 Task: Search one way flight ticket for 1 adult, 5 children, 2 infants in seat and 1 infant on lap in first from Hyannis: Cape Cod Gateway Airport (boardman/polando Field) to Rockford: Chicago Rockford International Airport(was Northwest Chicagoland Regional Airport At Rockford) on 5-1-2023. Choice of flights is Sun country airlines. Number of bags: 1 checked bag. Price is upto 77000. Outbound departure time preference is 9:45.
Action: Mouse moved to (310, 413)
Screenshot: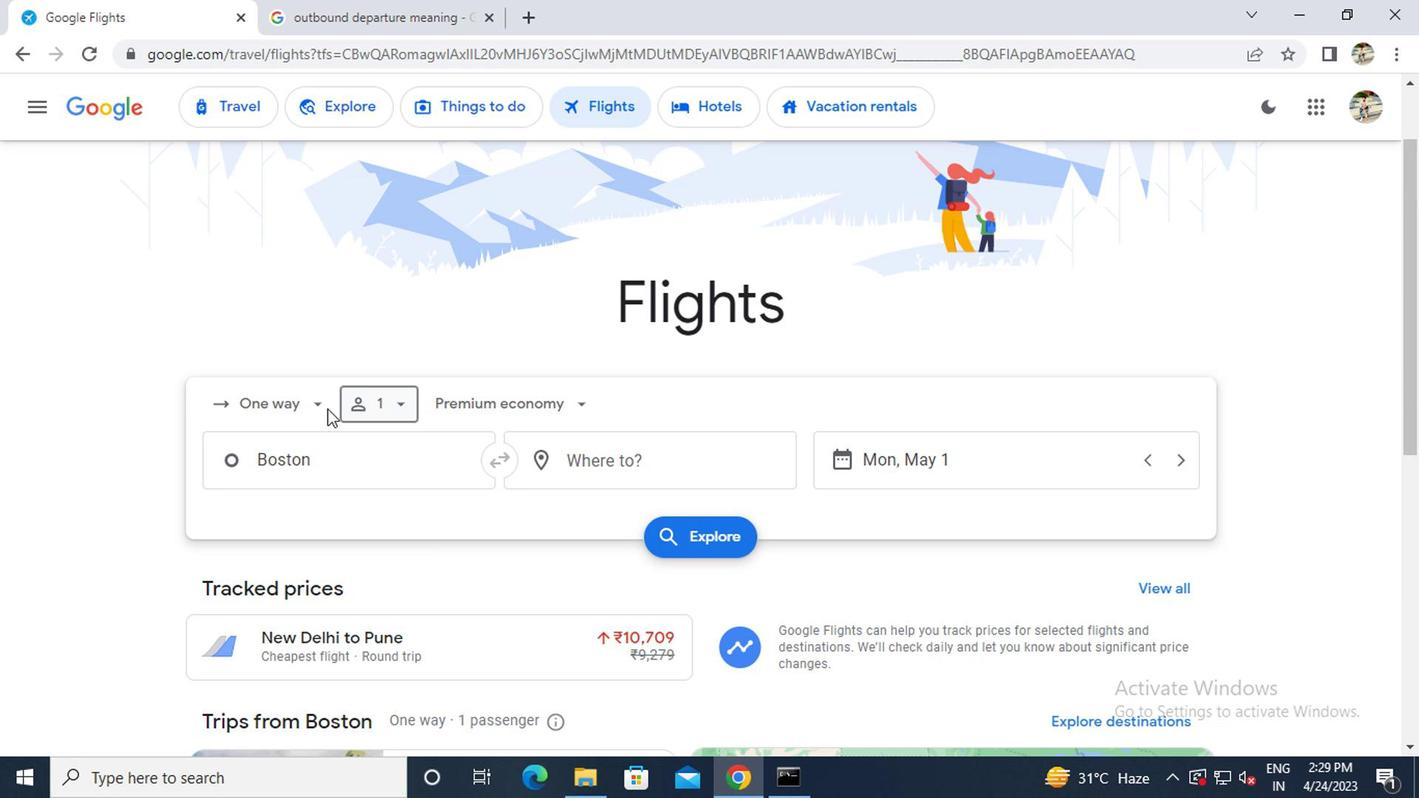 
Action: Mouse pressed left at (310, 413)
Screenshot: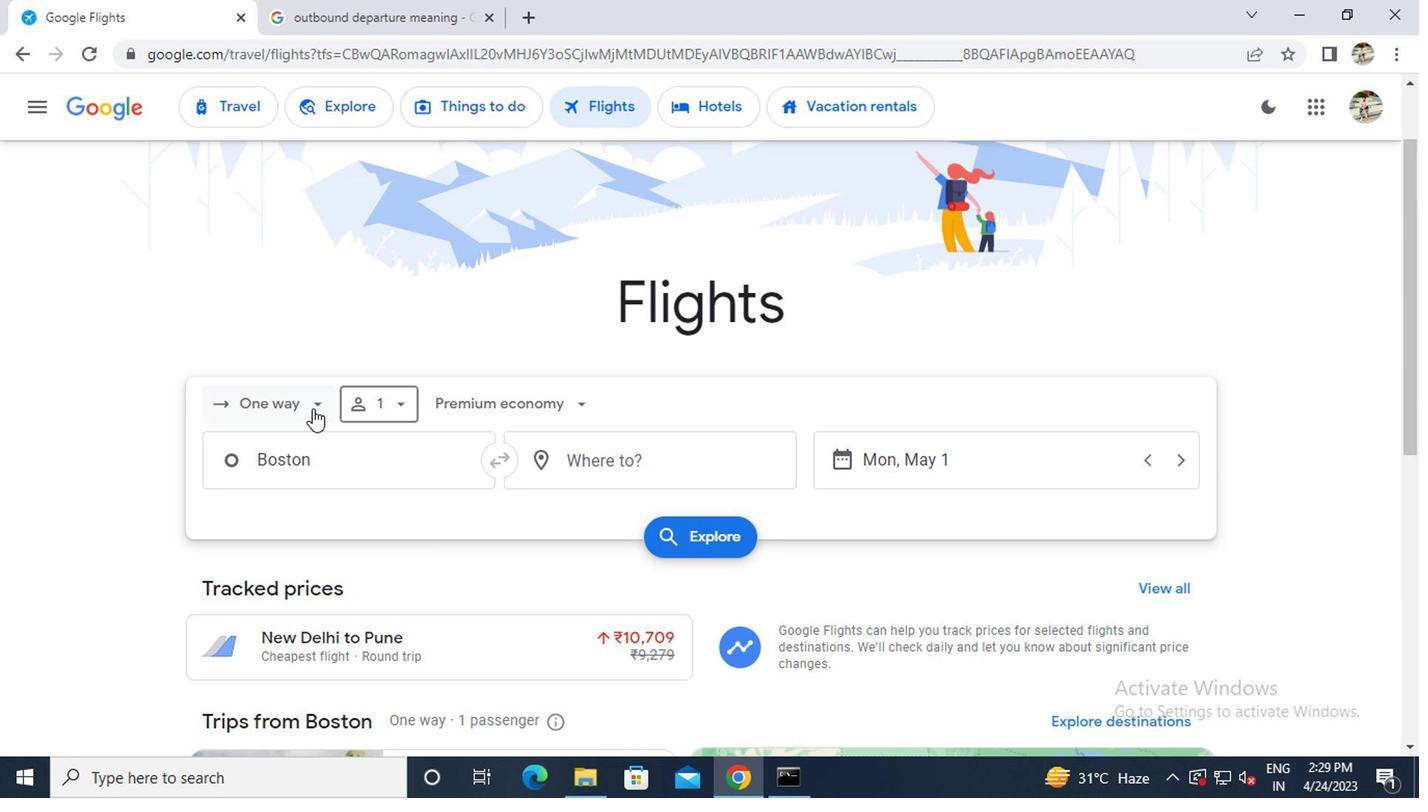 
Action: Mouse moved to (280, 505)
Screenshot: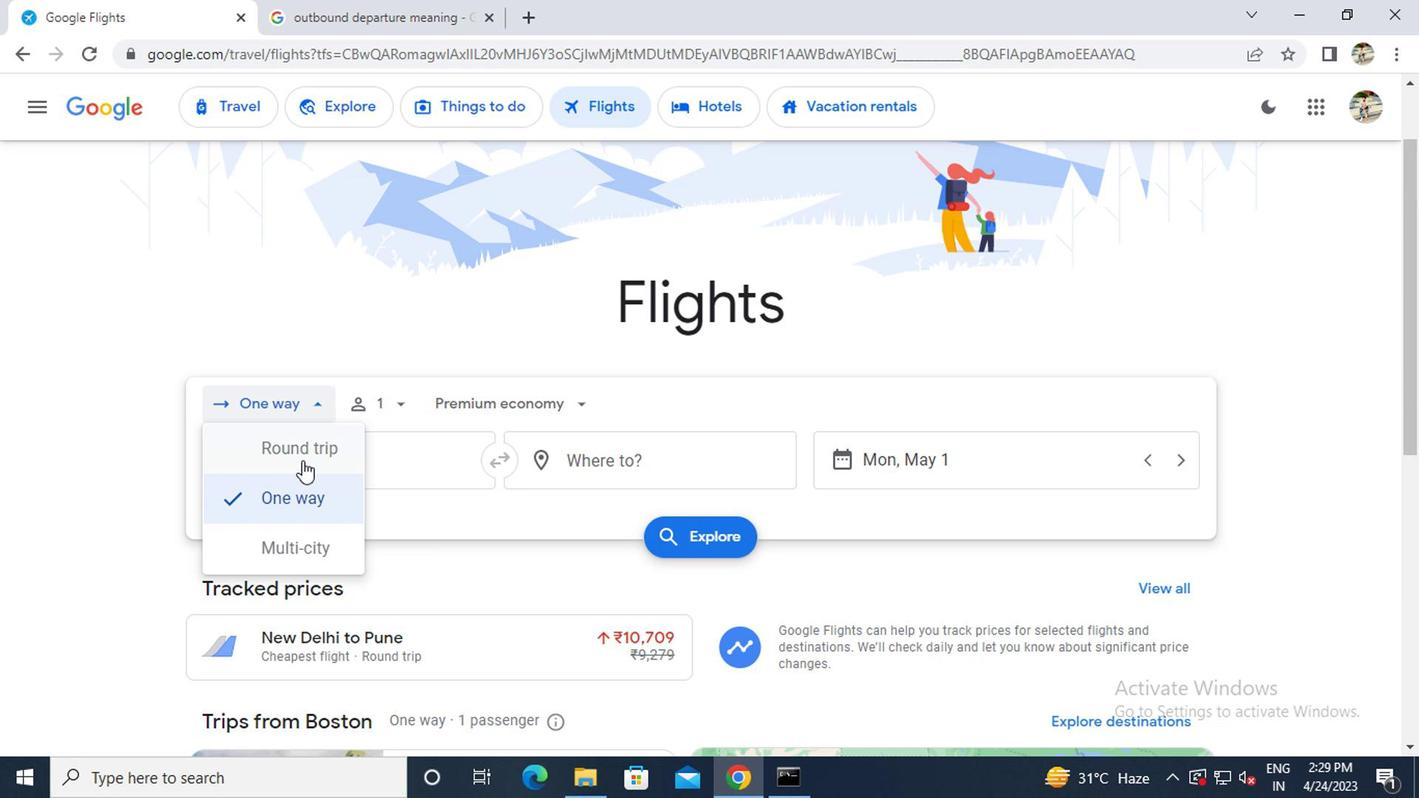 
Action: Mouse pressed left at (280, 505)
Screenshot: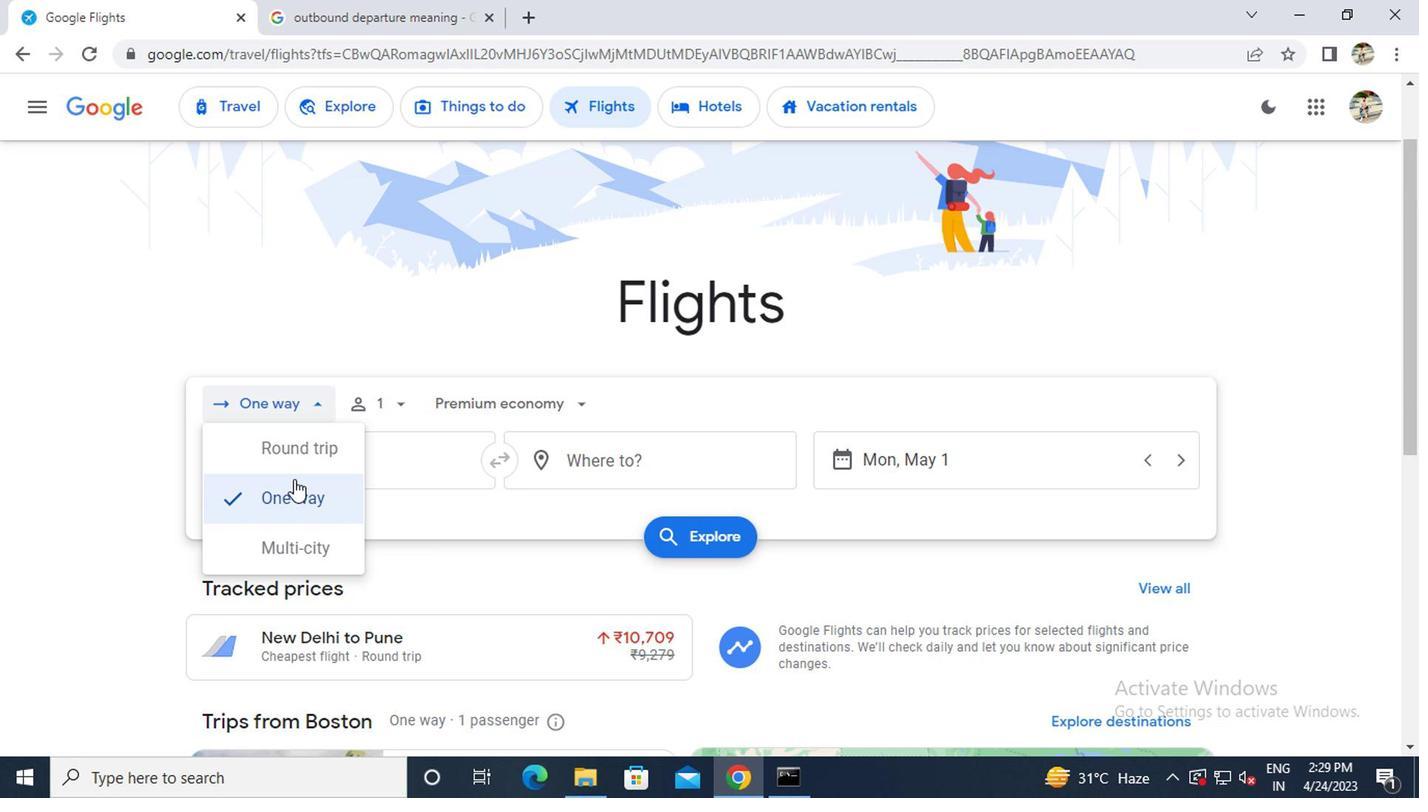 
Action: Mouse moved to (374, 414)
Screenshot: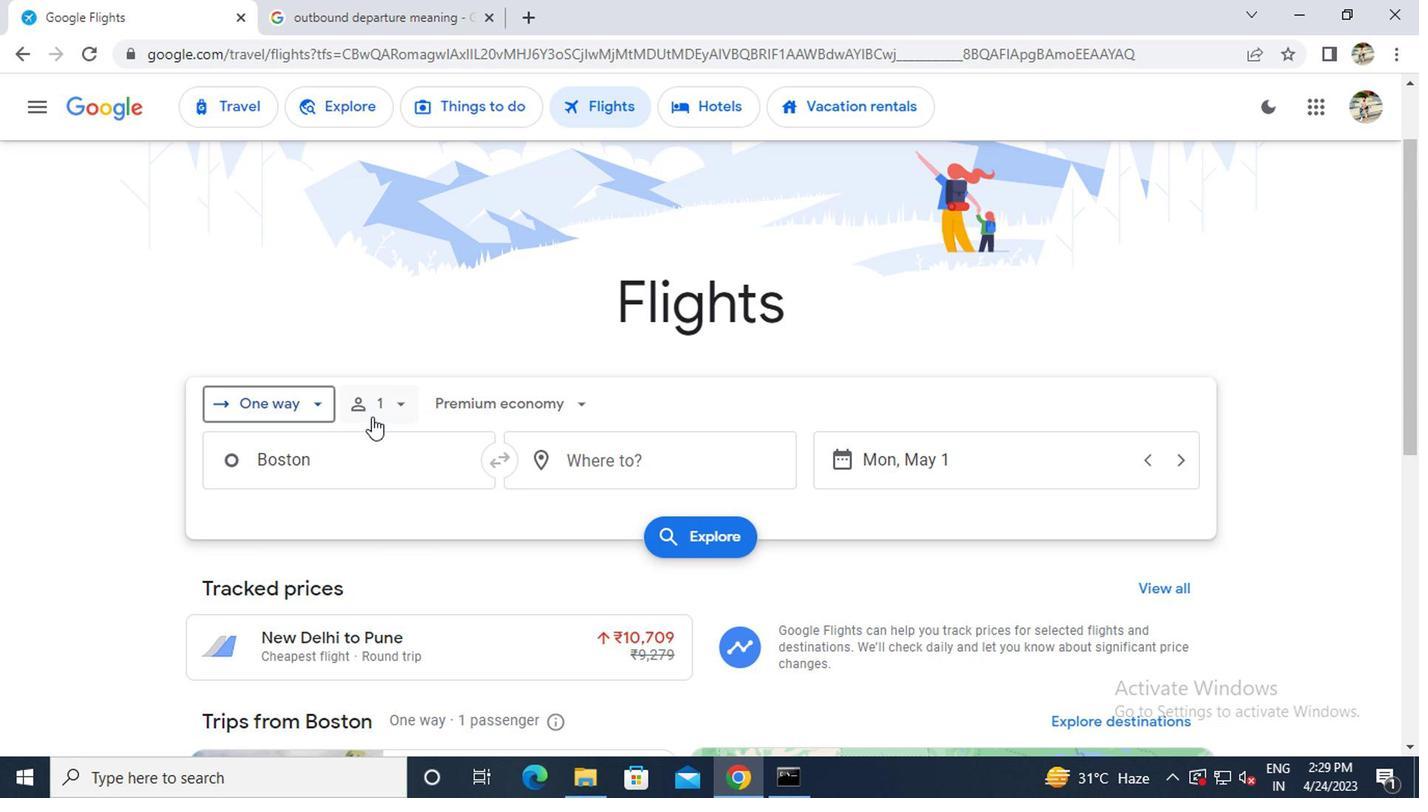 
Action: Mouse pressed left at (374, 414)
Screenshot: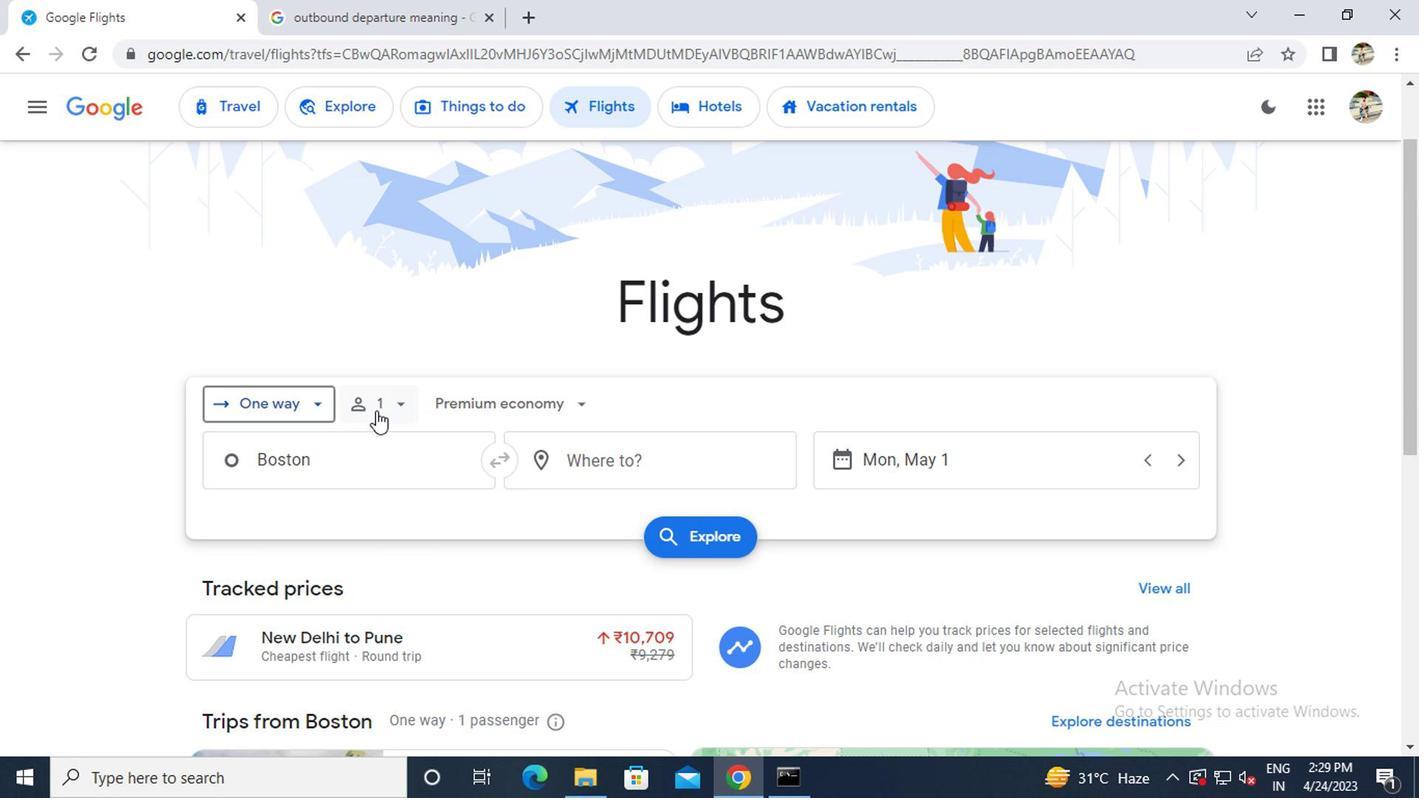 
Action: Mouse moved to (553, 457)
Screenshot: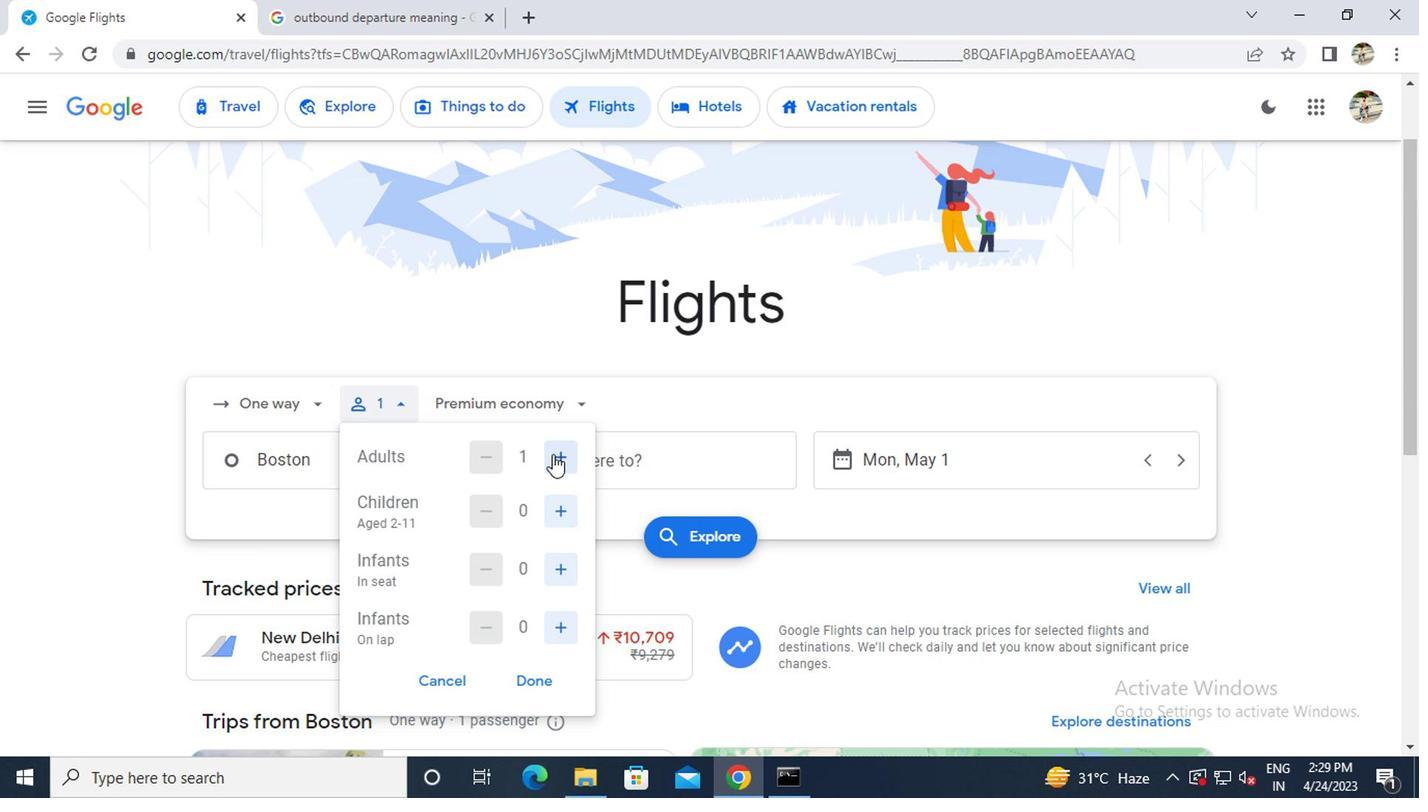 
Action: Mouse pressed left at (553, 457)
Screenshot: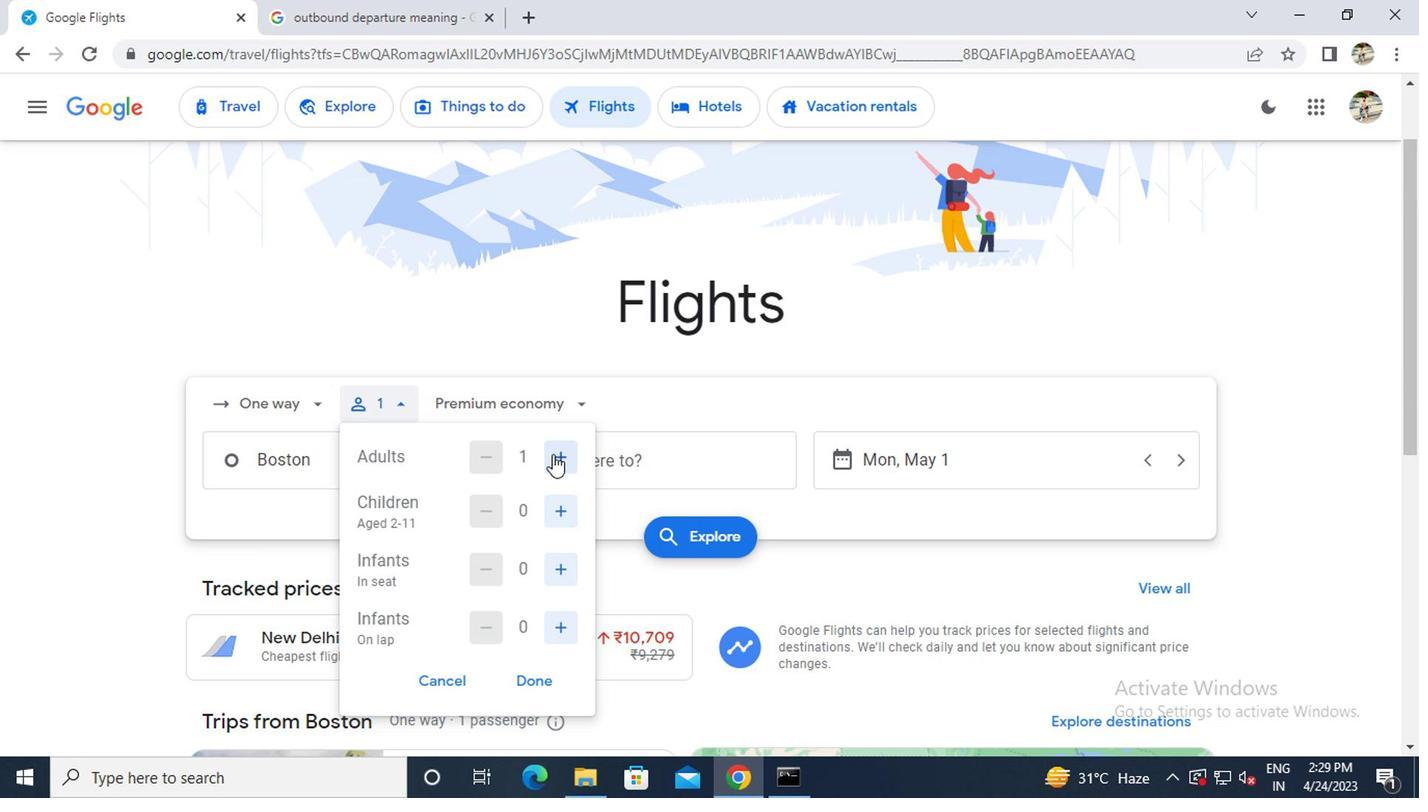 
Action: Mouse moved to (487, 457)
Screenshot: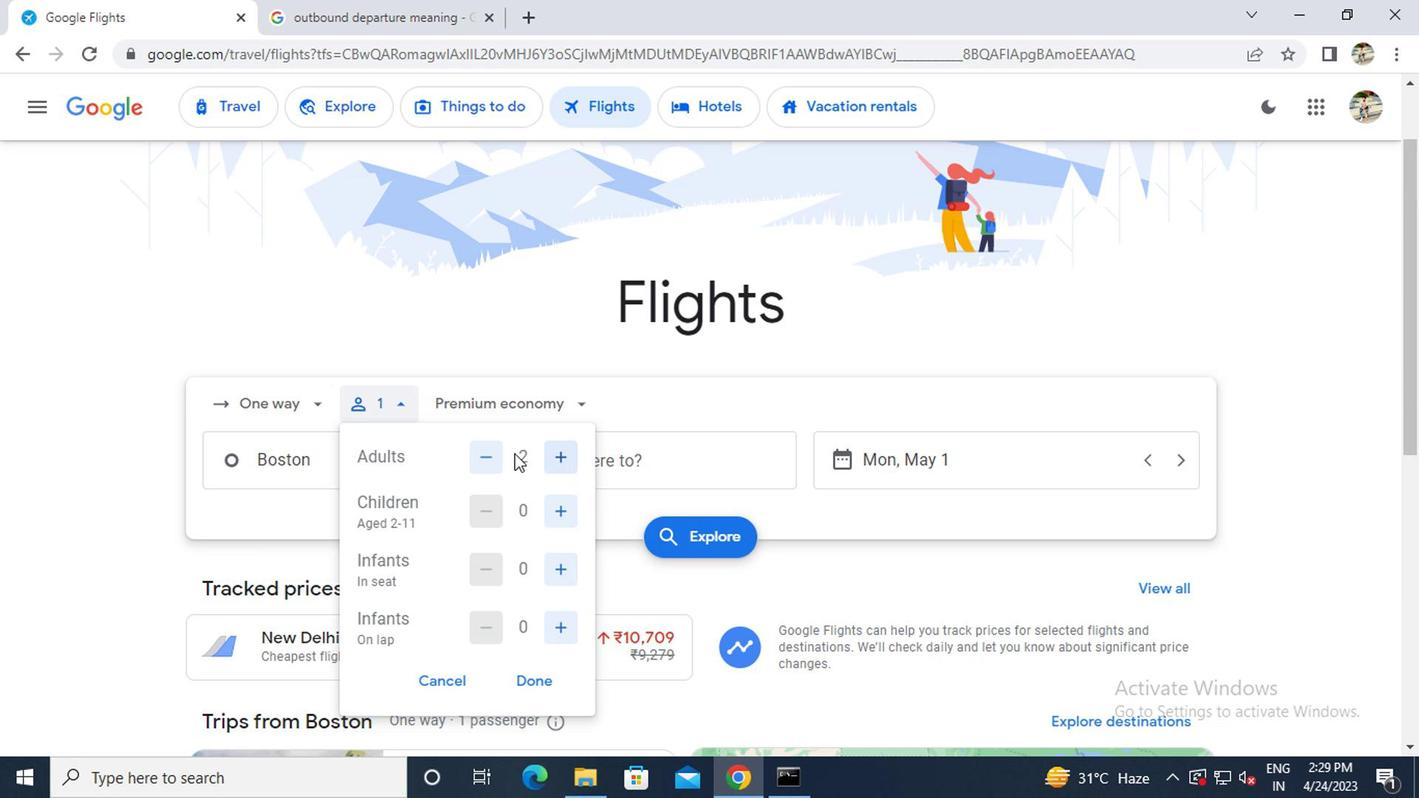 
Action: Mouse pressed left at (487, 457)
Screenshot: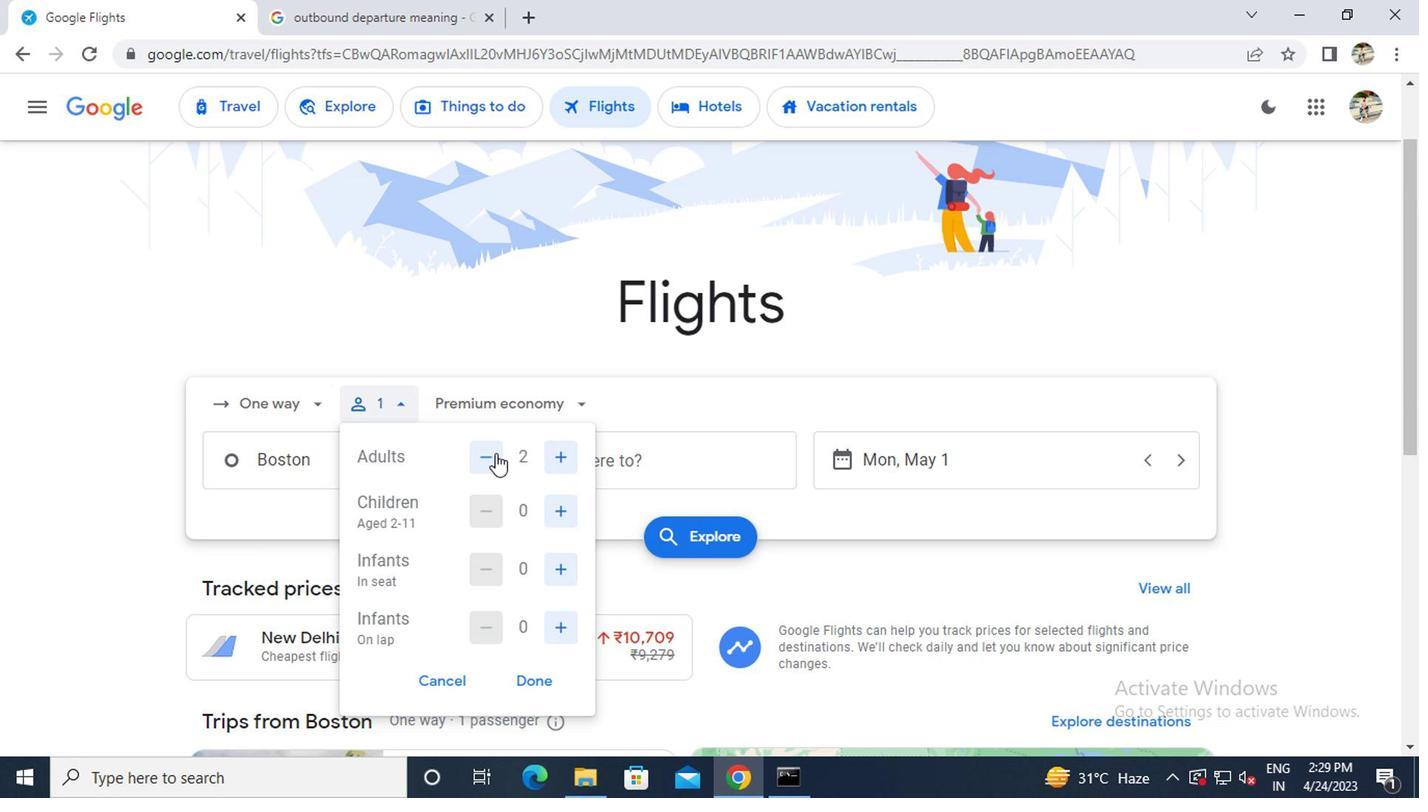
Action: Mouse moved to (559, 508)
Screenshot: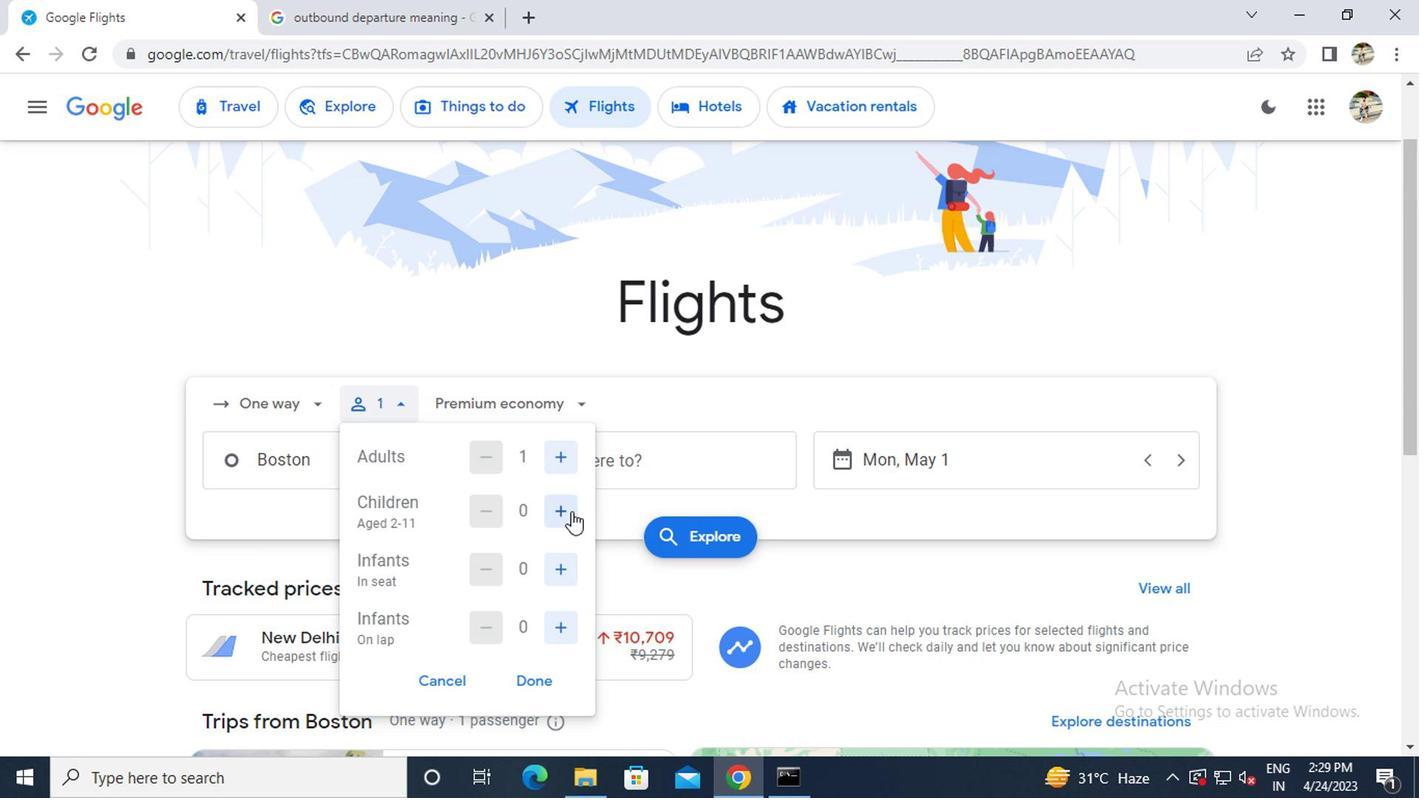 
Action: Mouse pressed left at (559, 508)
Screenshot: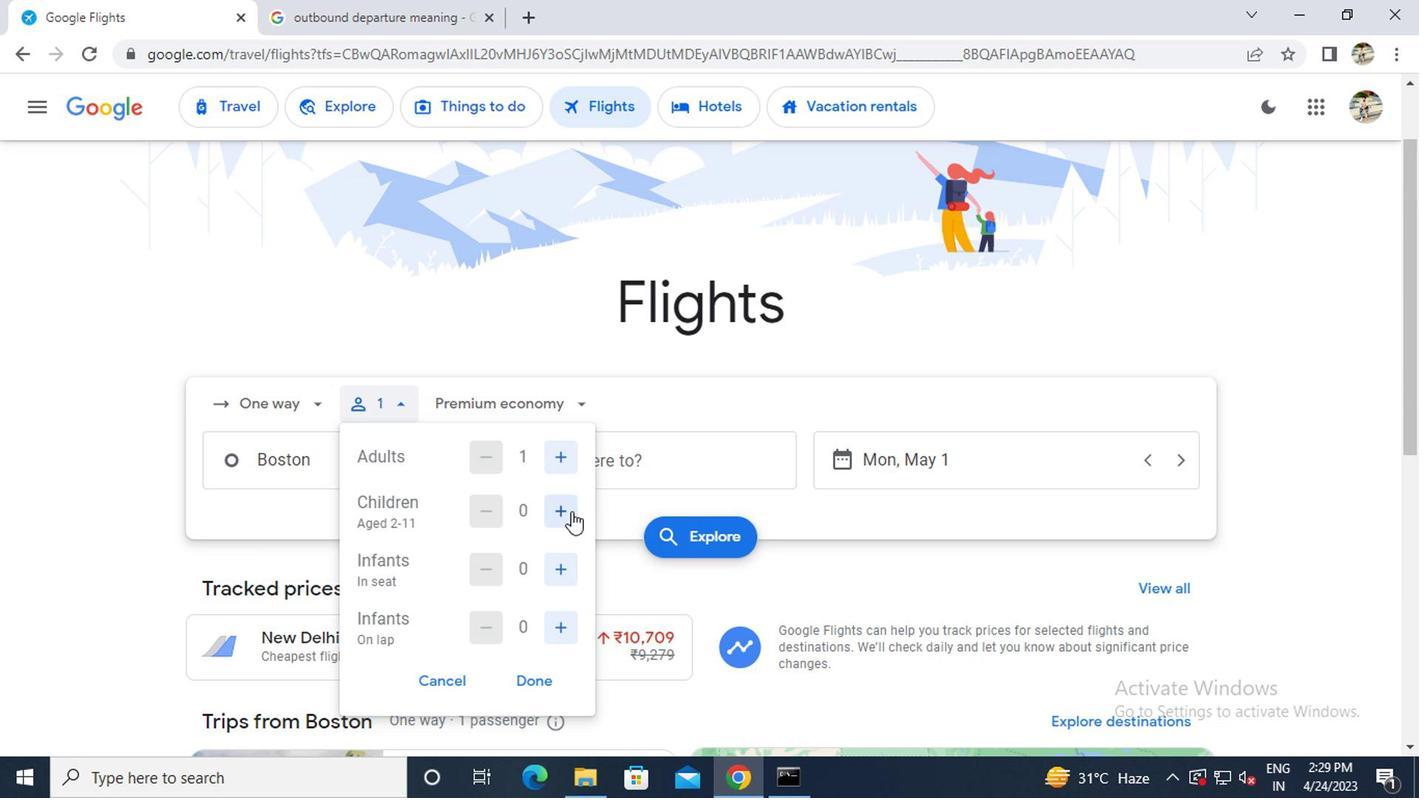 
Action: Mouse pressed left at (559, 508)
Screenshot: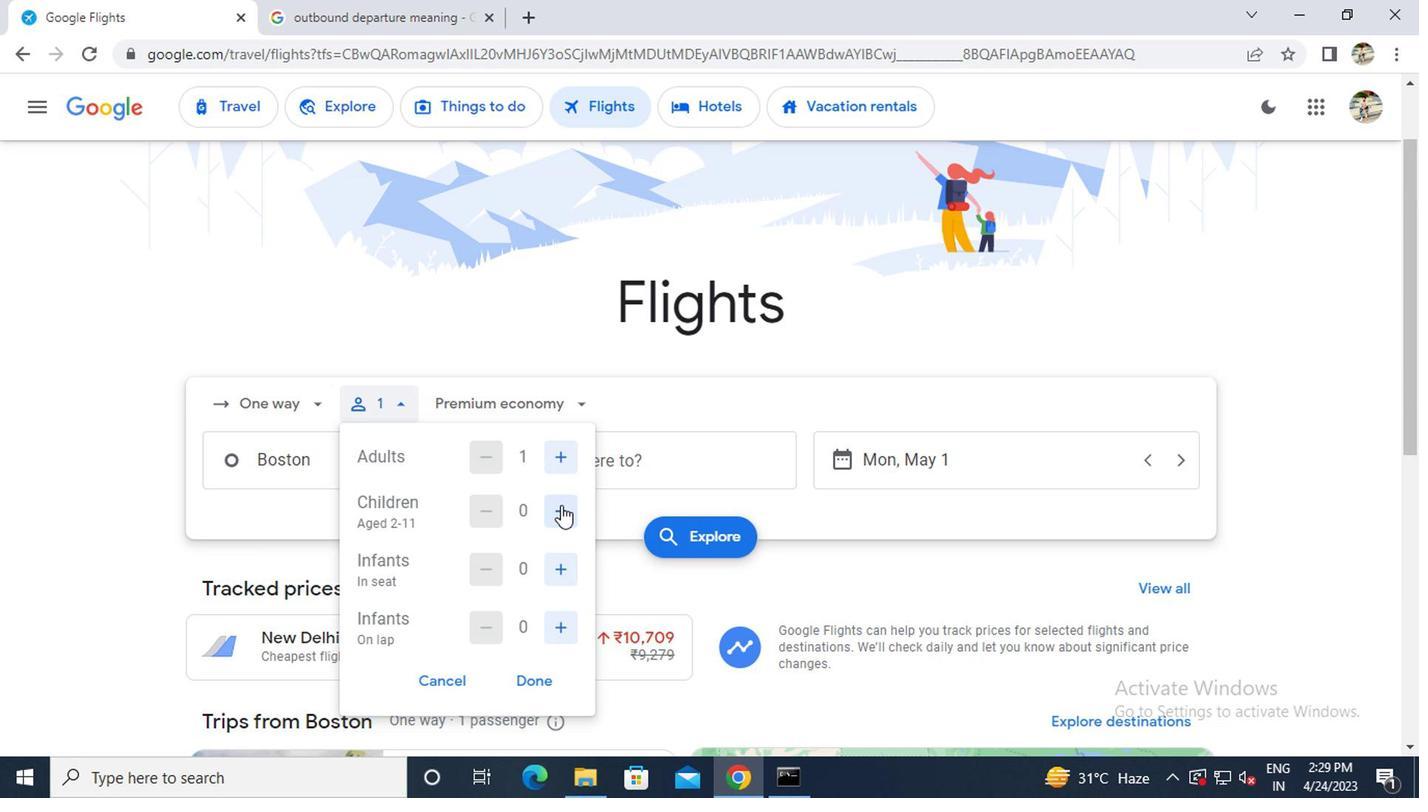 
Action: Mouse pressed left at (559, 508)
Screenshot: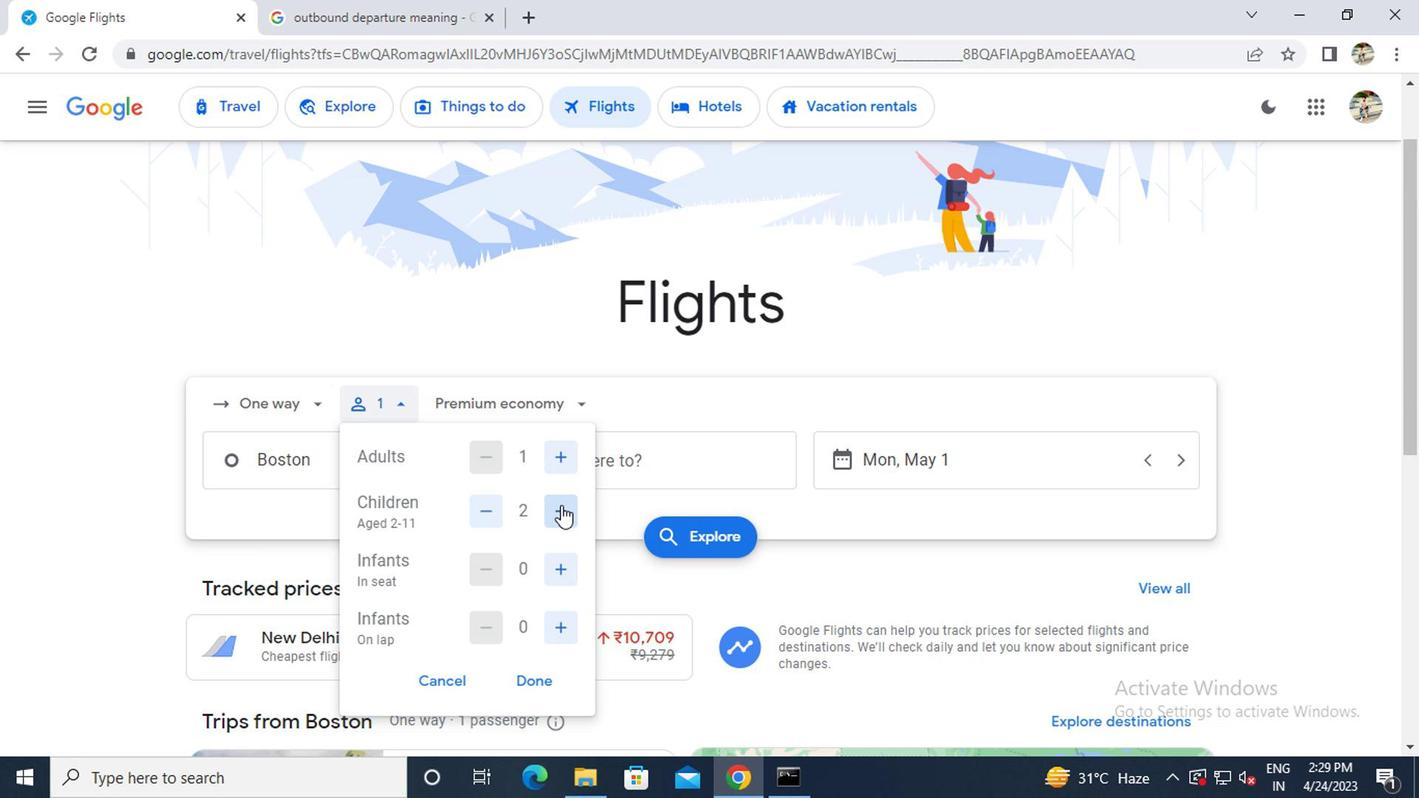 
Action: Mouse pressed left at (559, 508)
Screenshot: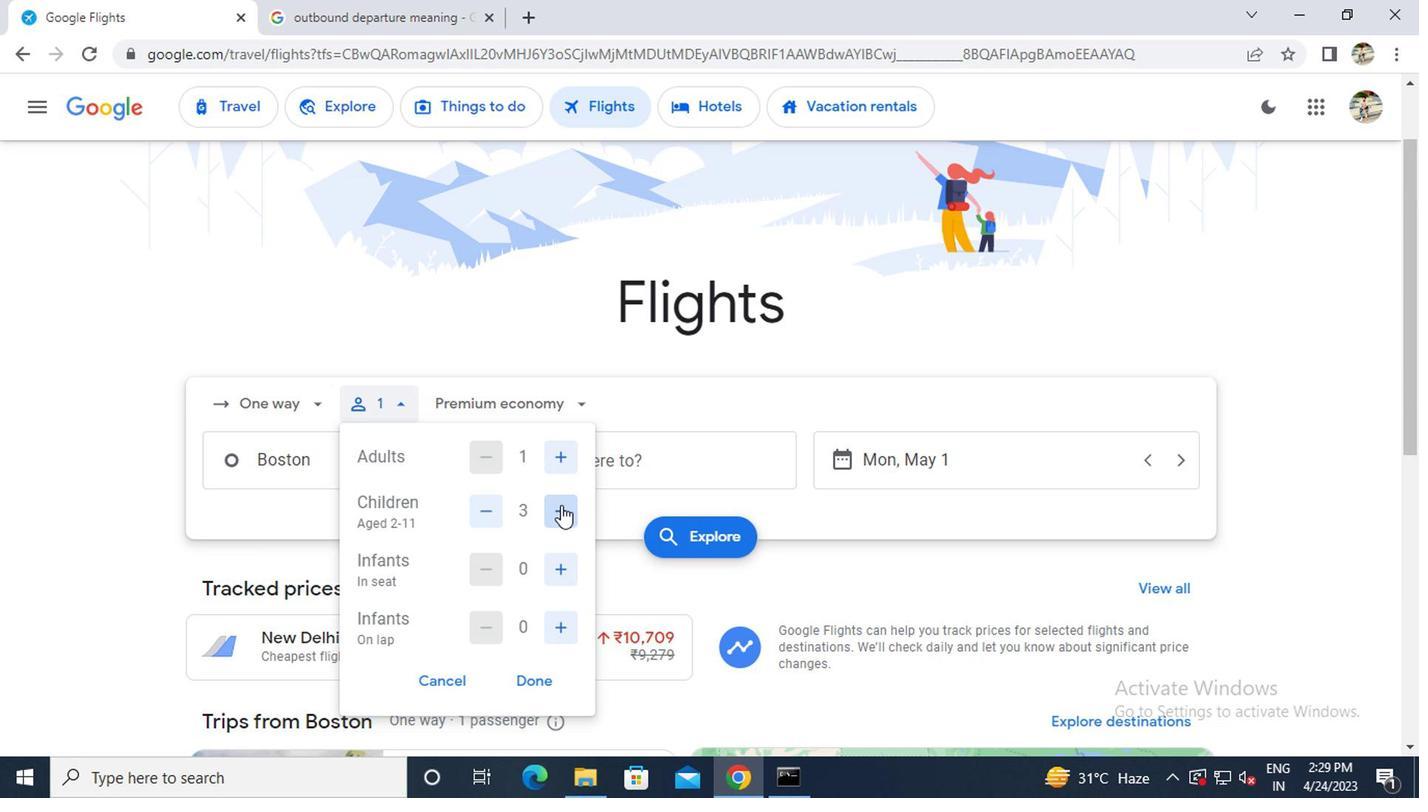 
Action: Mouse pressed left at (559, 508)
Screenshot: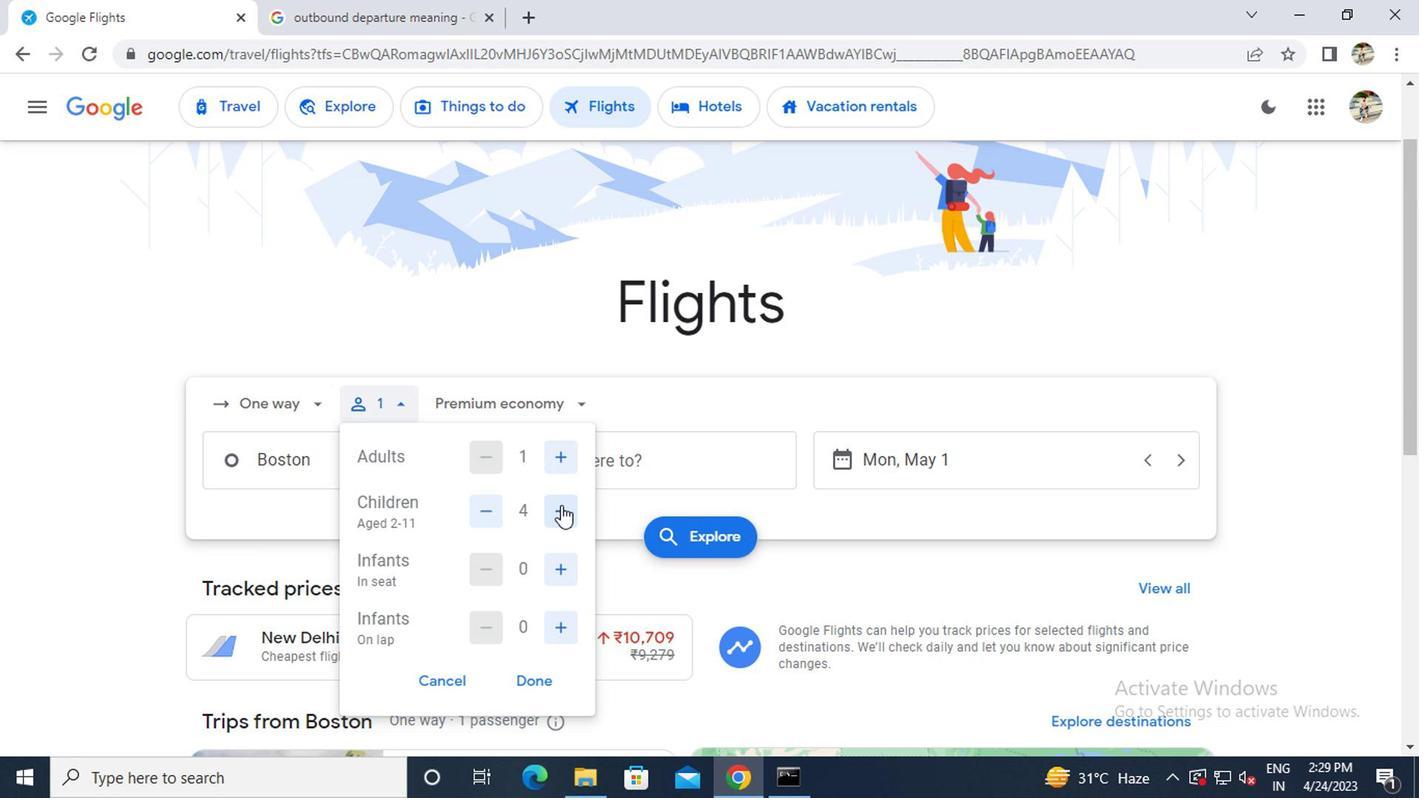 
Action: Mouse moved to (559, 564)
Screenshot: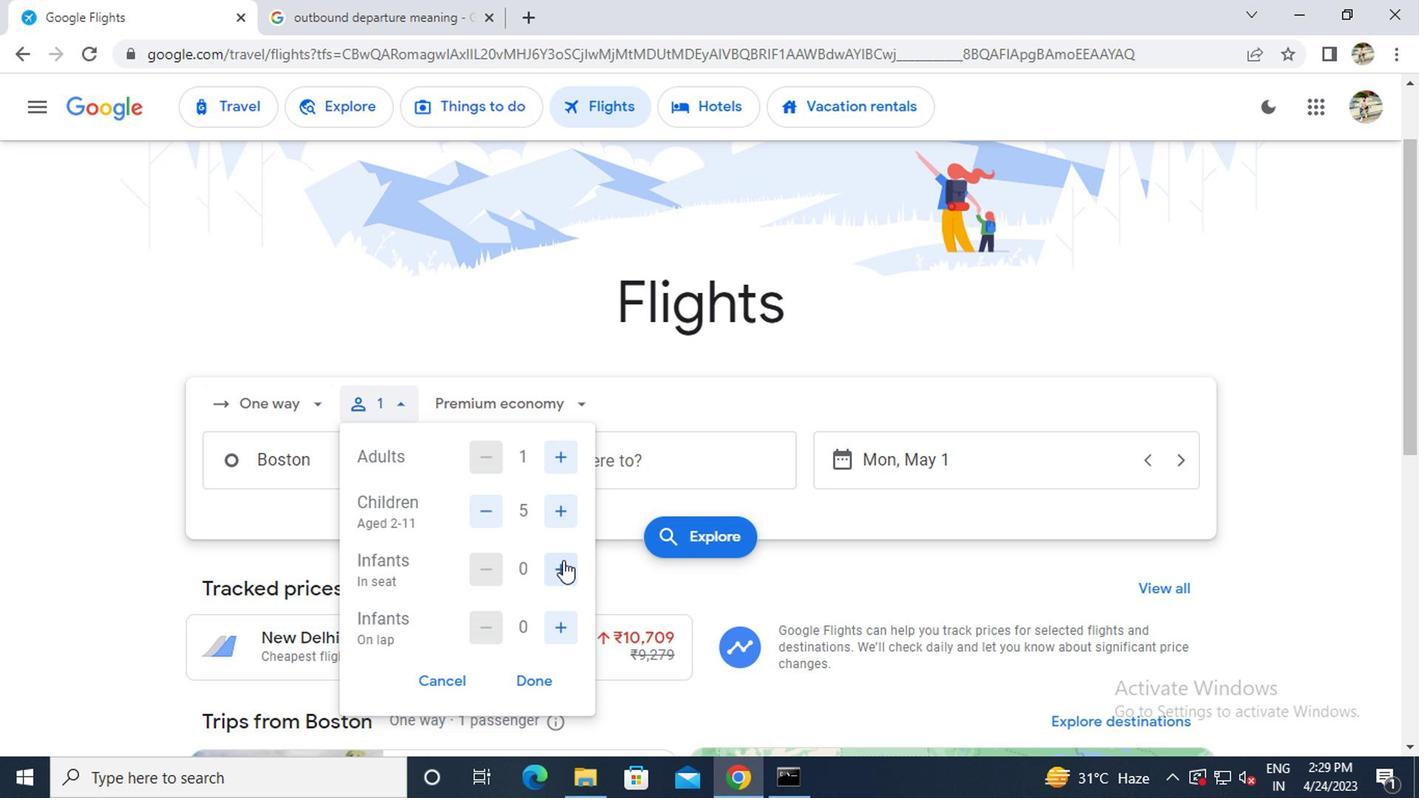 
Action: Mouse pressed left at (559, 564)
Screenshot: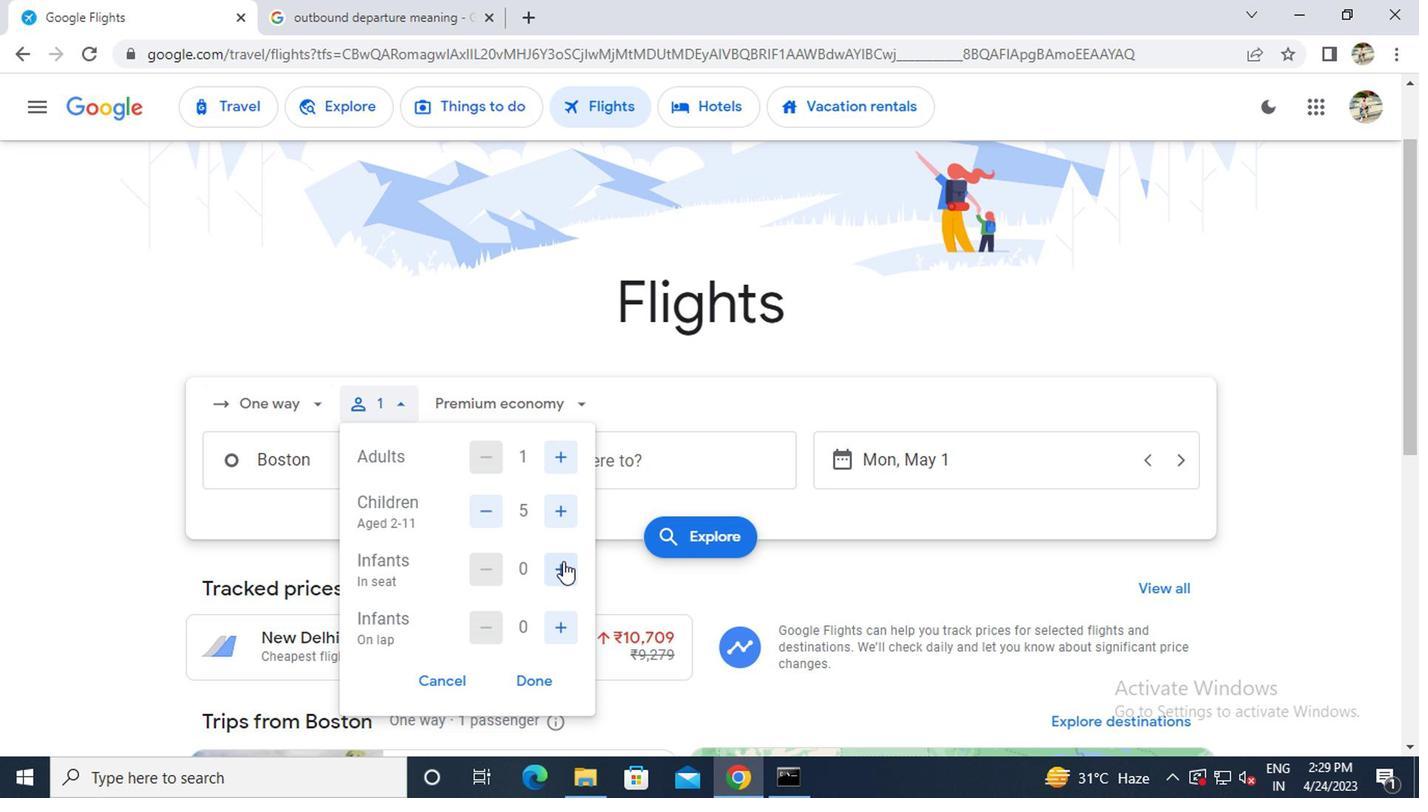 
Action: Mouse pressed left at (559, 564)
Screenshot: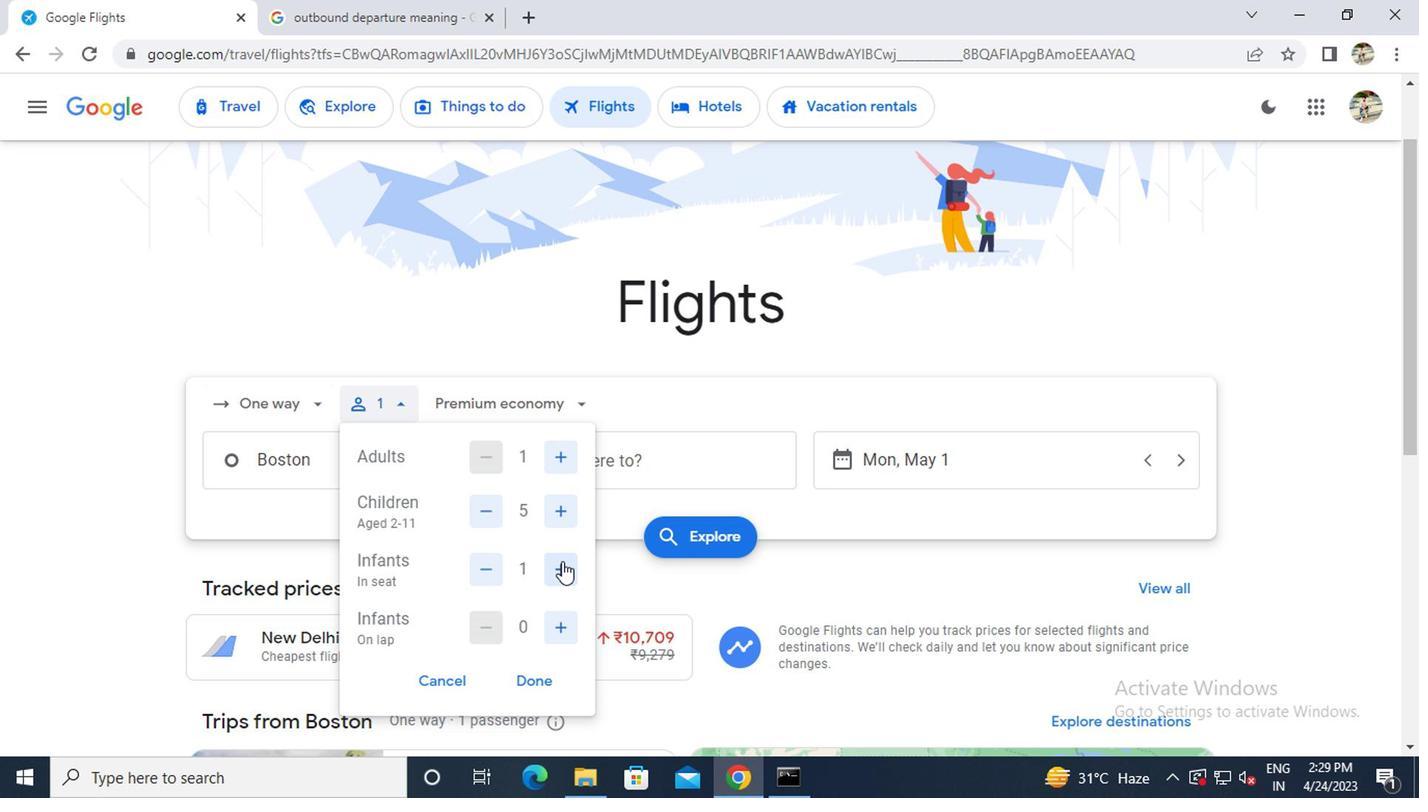 
Action: Mouse moved to (558, 630)
Screenshot: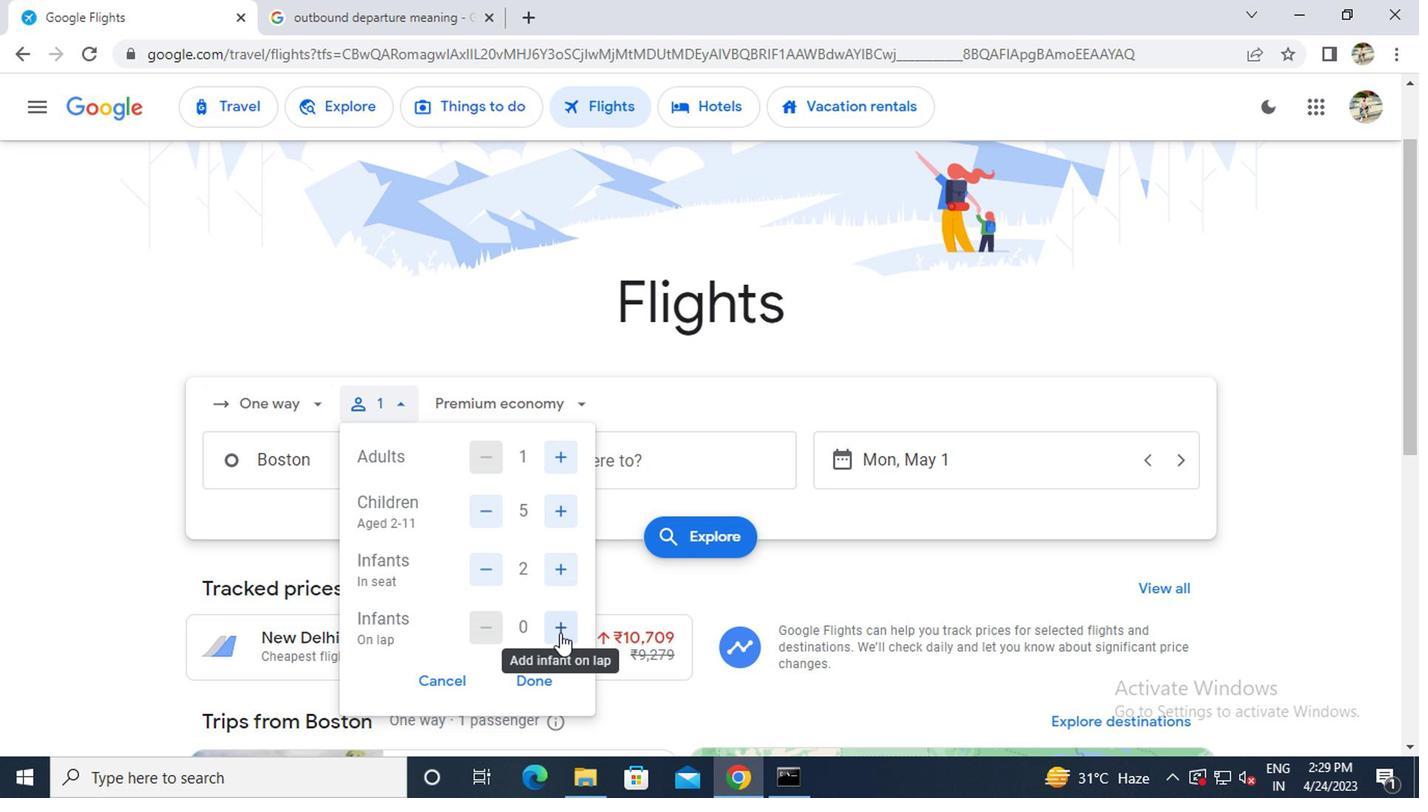 
Action: Mouse pressed left at (558, 630)
Screenshot: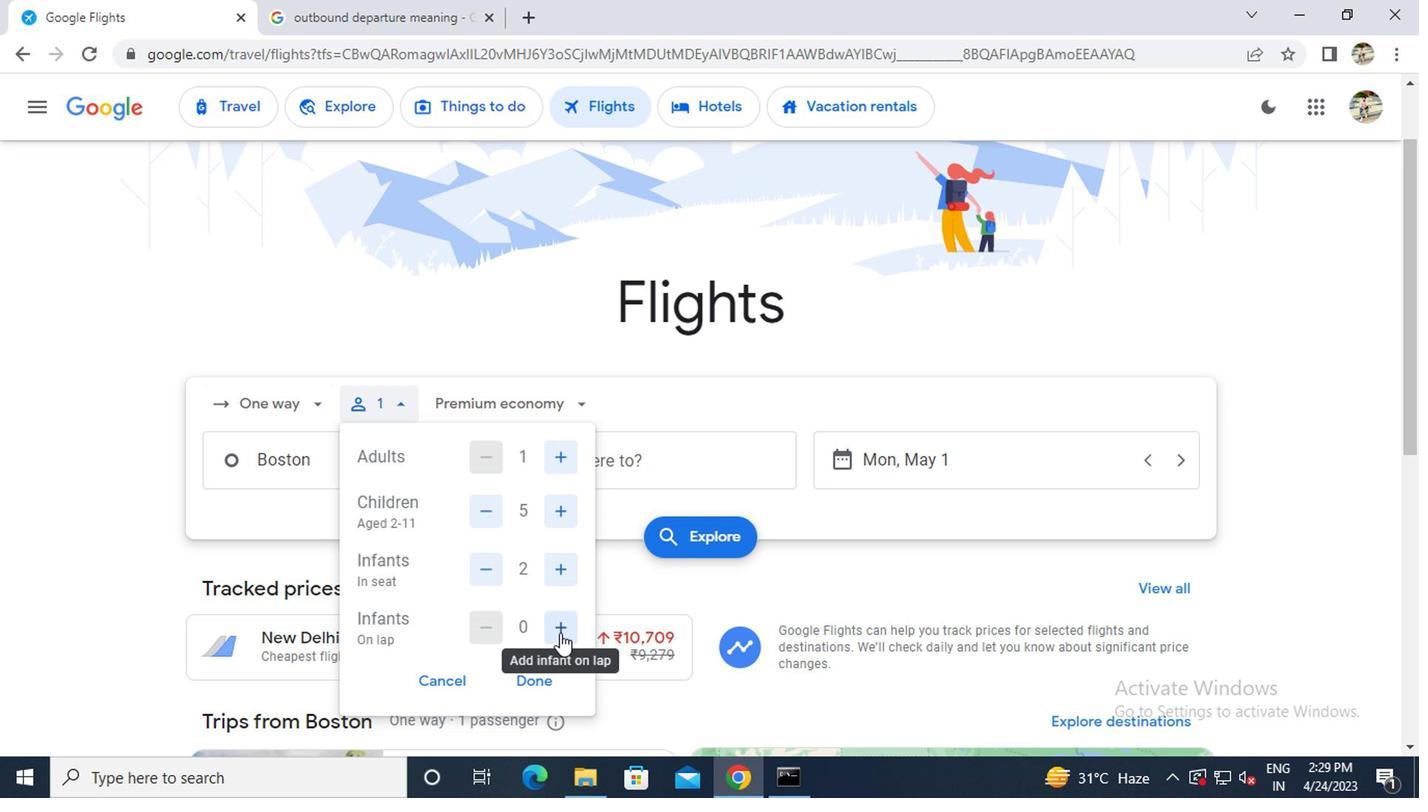 
Action: Mouse moved to (474, 630)
Screenshot: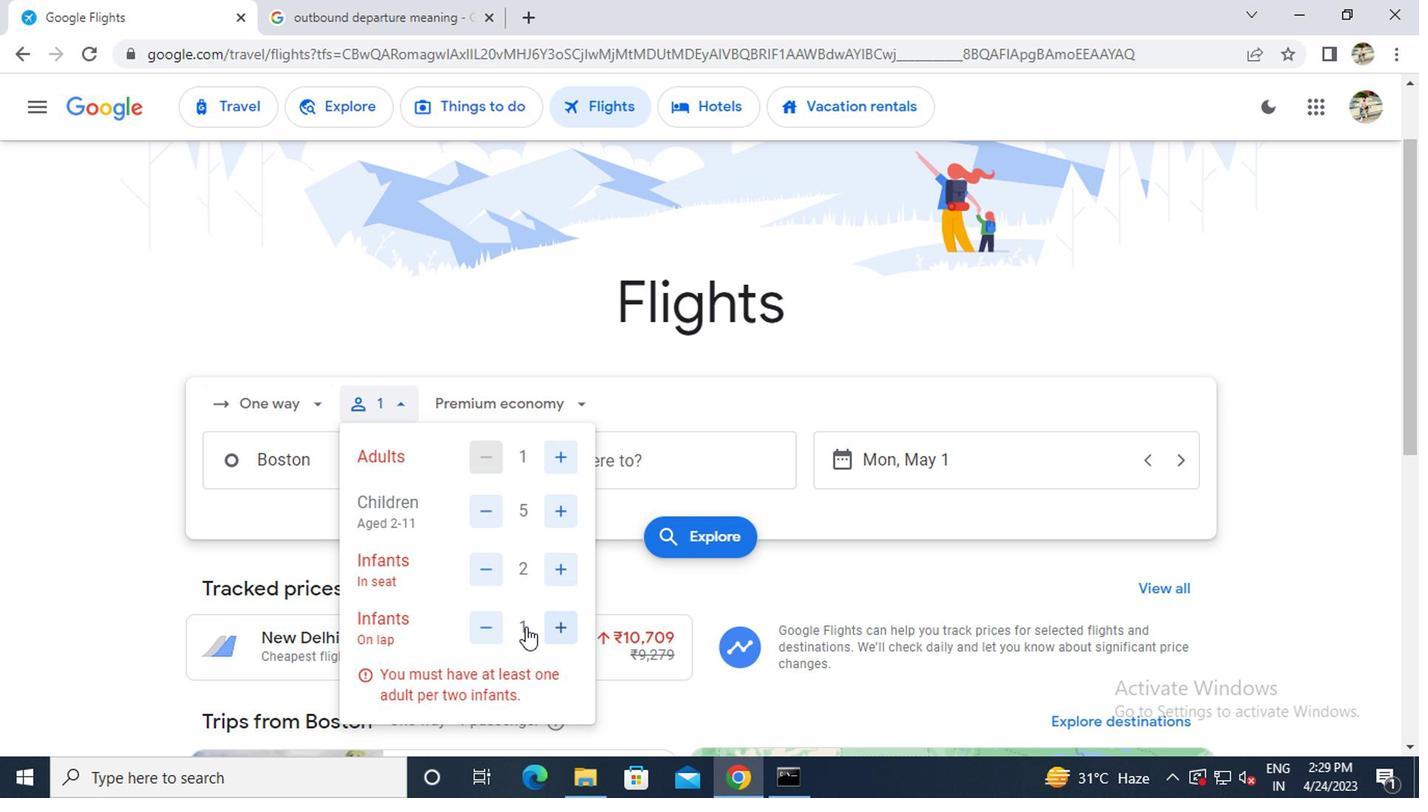 
Action: Mouse pressed left at (474, 630)
Screenshot: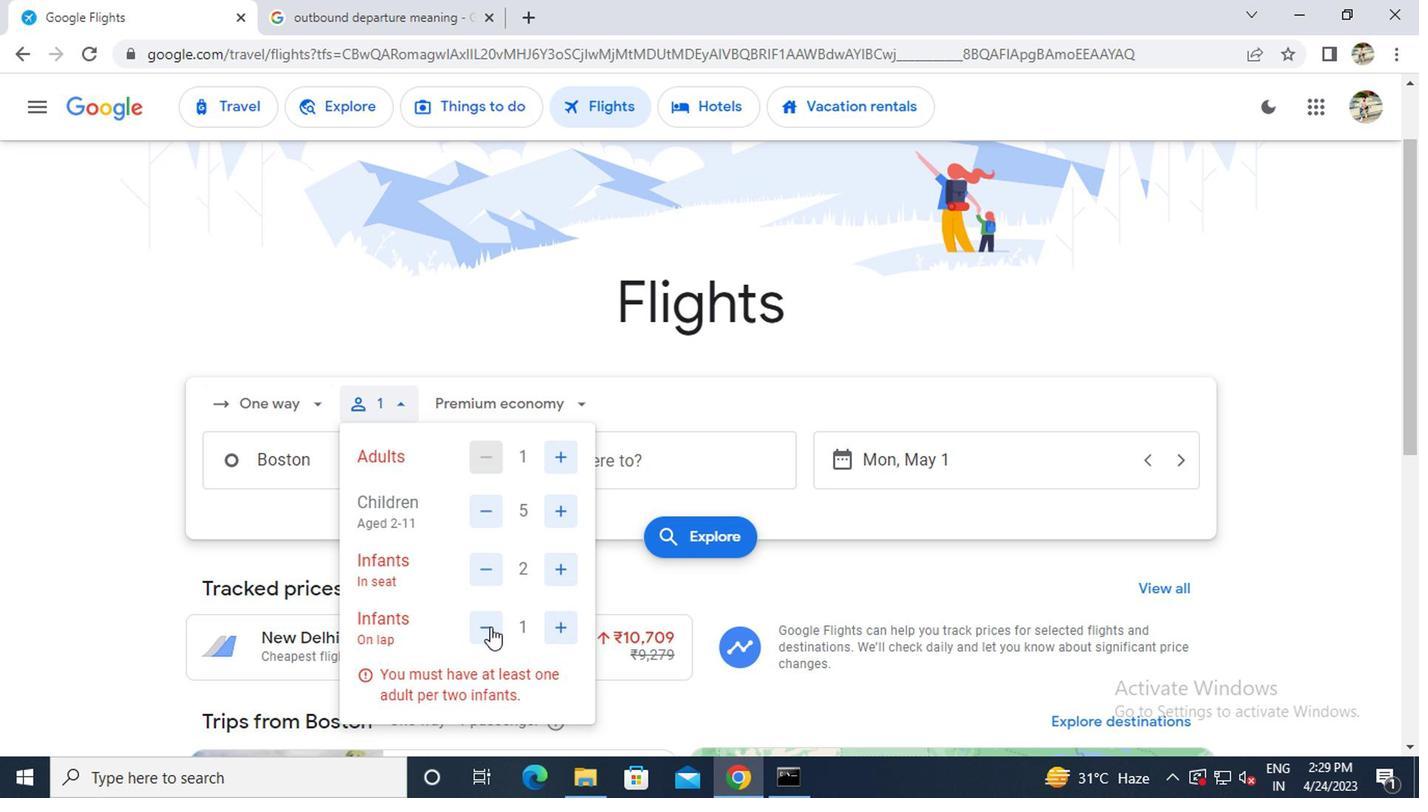 
Action: Mouse moved to (515, 687)
Screenshot: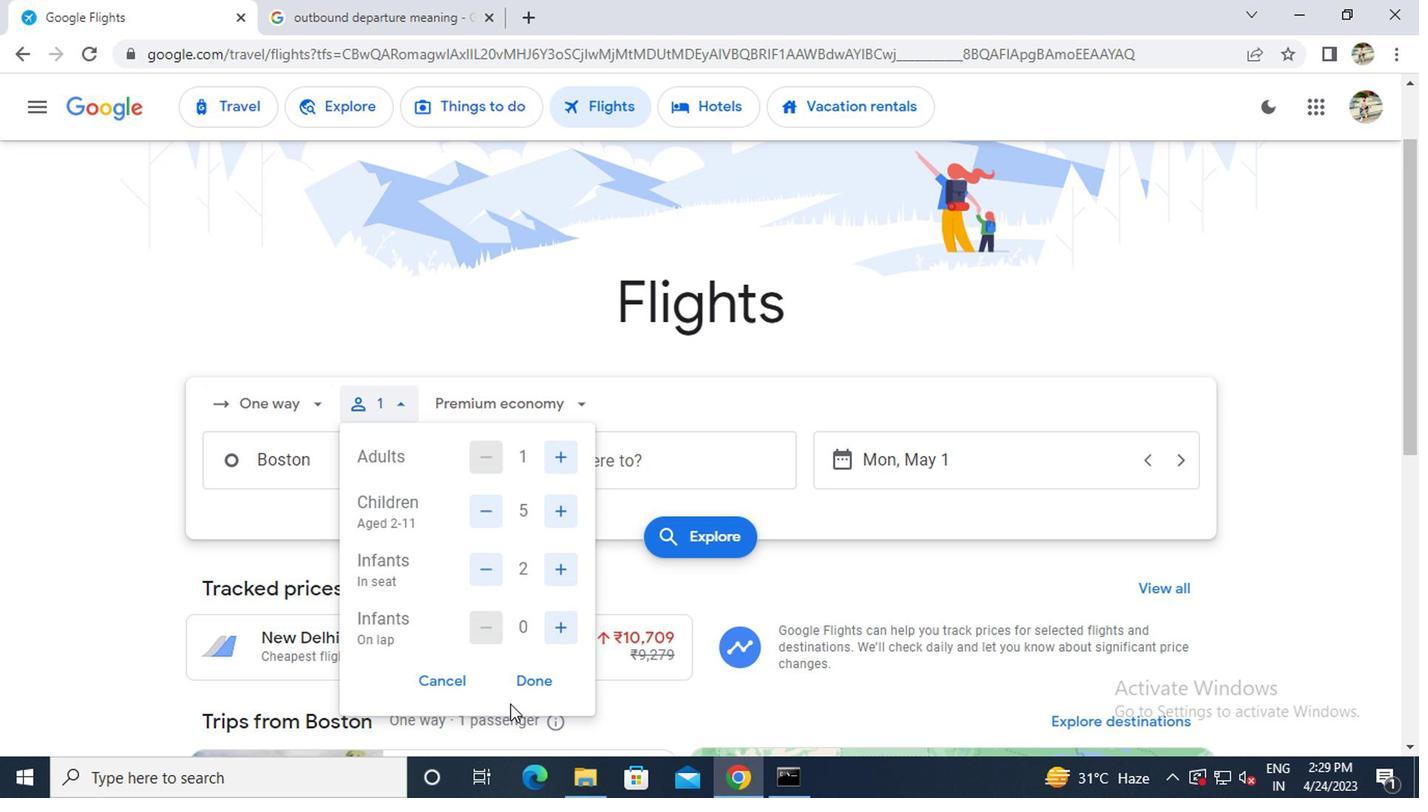 
Action: Mouse pressed left at (515, 687)
Screenshot: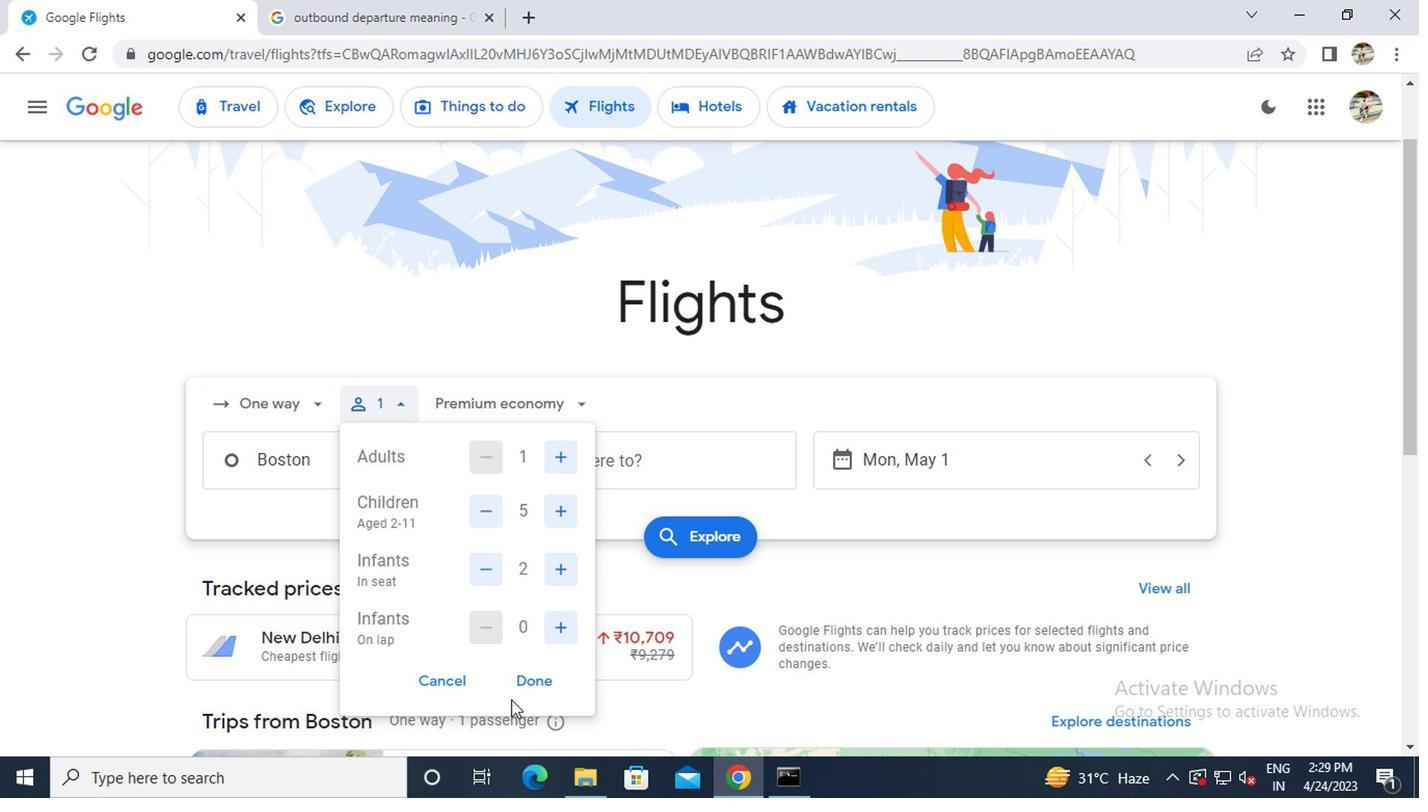 
Action: Mouse moved to (389, 460)
Screenshot: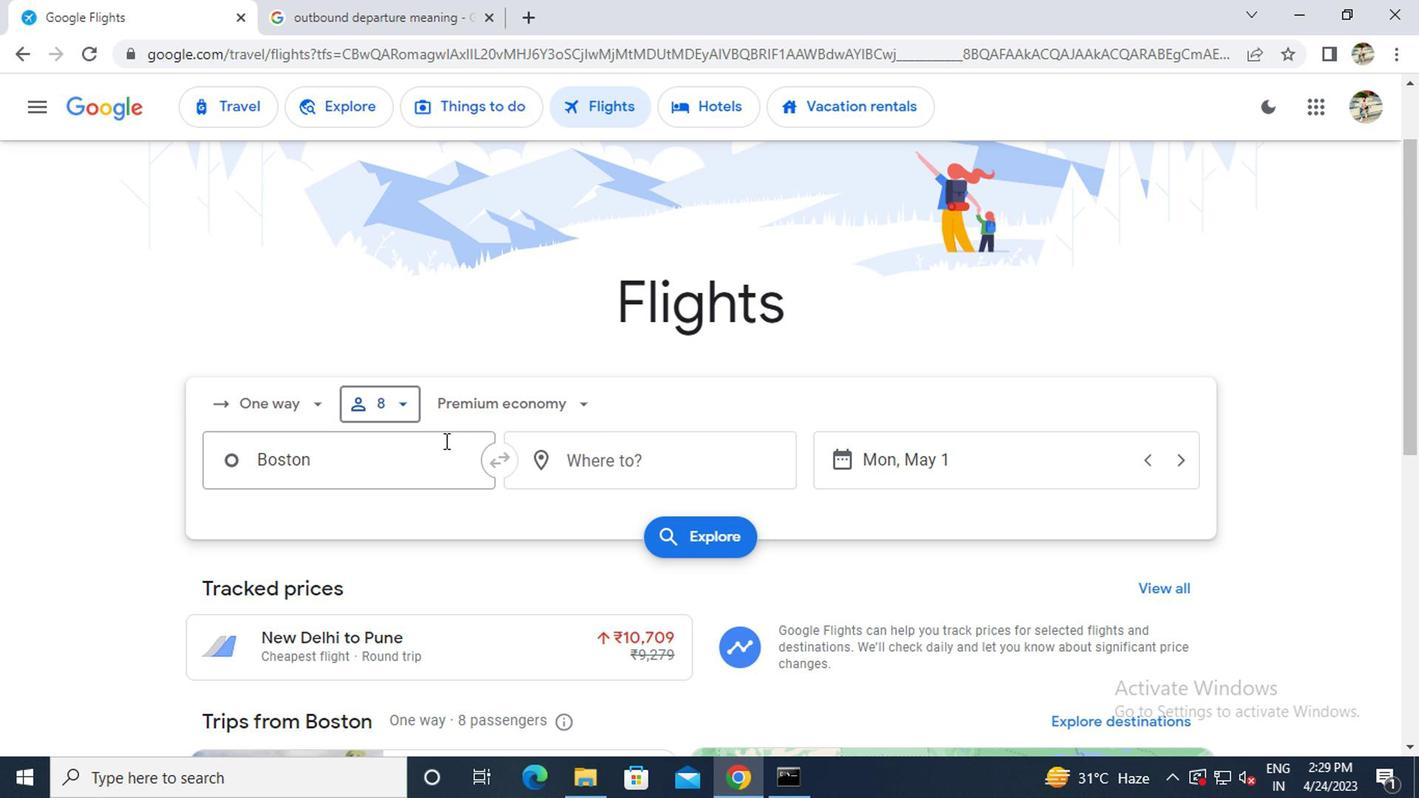 
Action: Mouse pressed left at (389, 460)
Screenshot: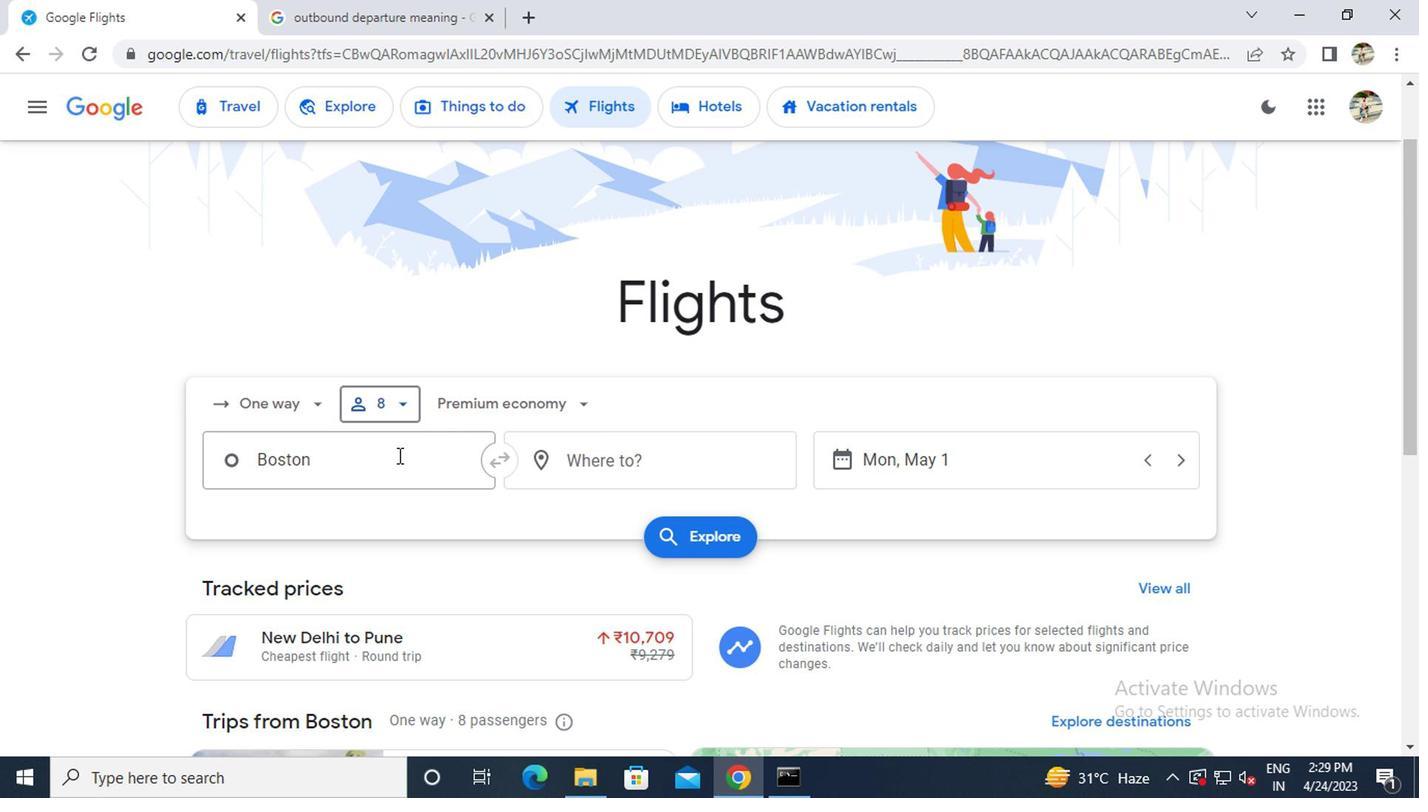 
Action: Key pressed <Key.backspace><Key.caps_lock>h<Key.caps_lock>yannis<Key.space>ca<Key.backspace><Key.backspace>
Screenshot: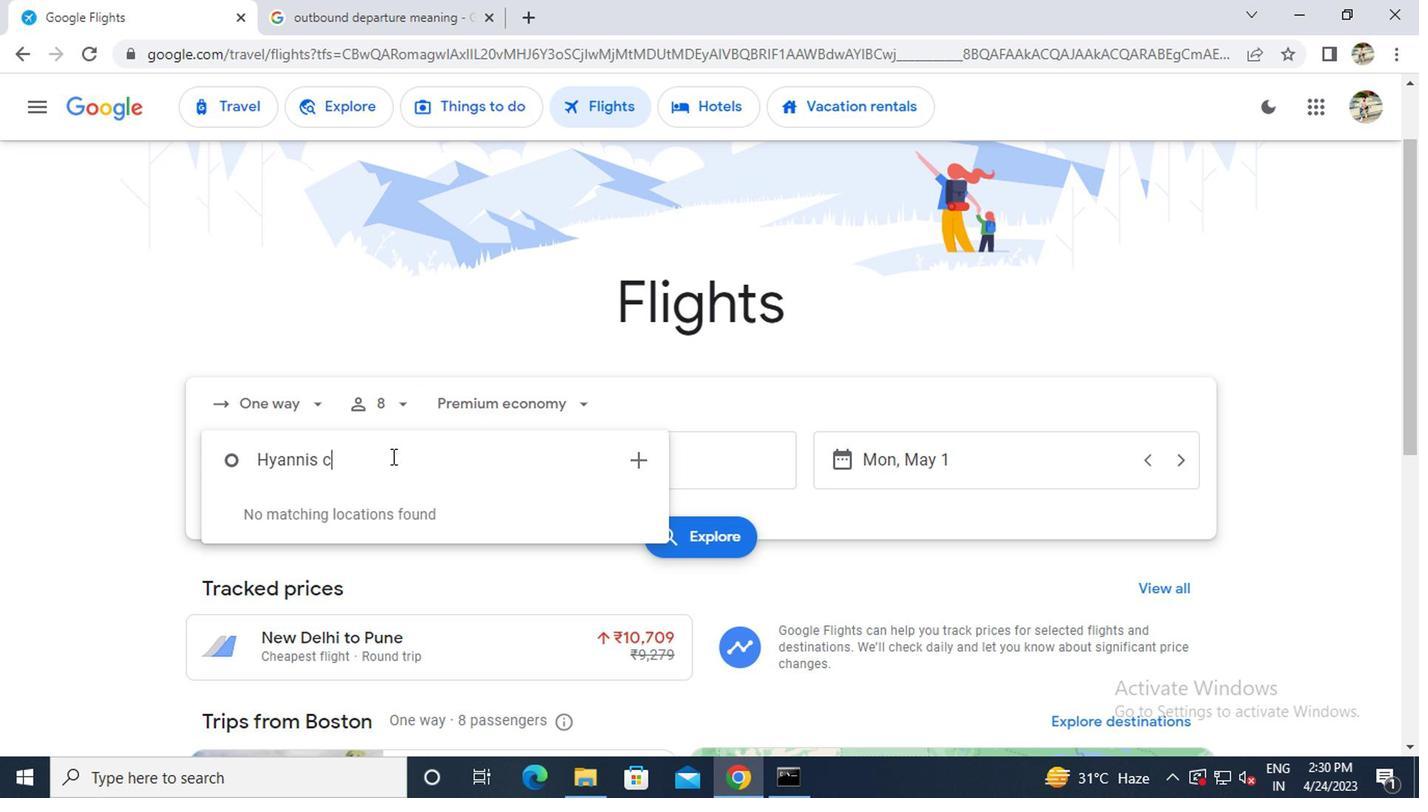
Action: Mouse moved to (377, 524)
Screenshot: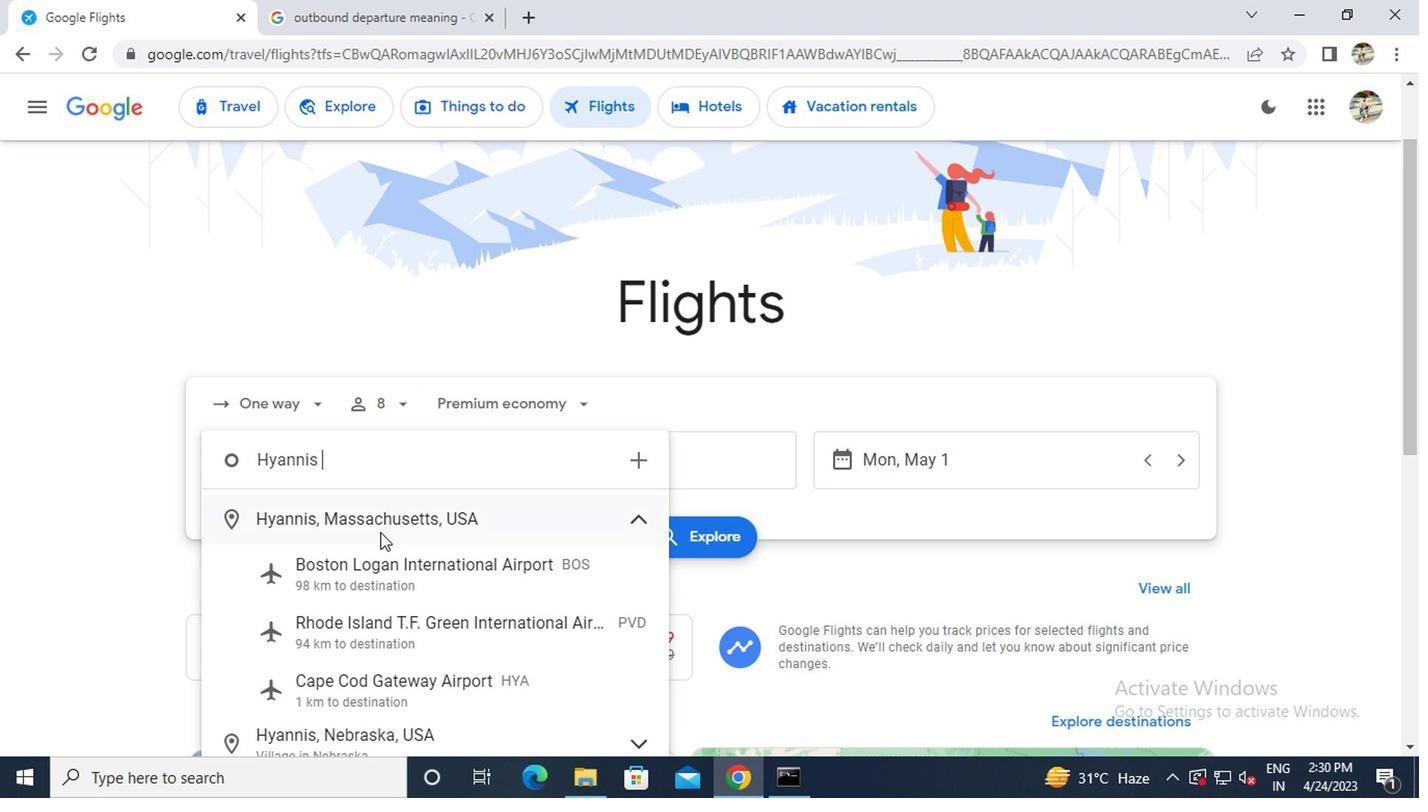 
Action: Mouse pressed left at (377, 524)
Screenshot: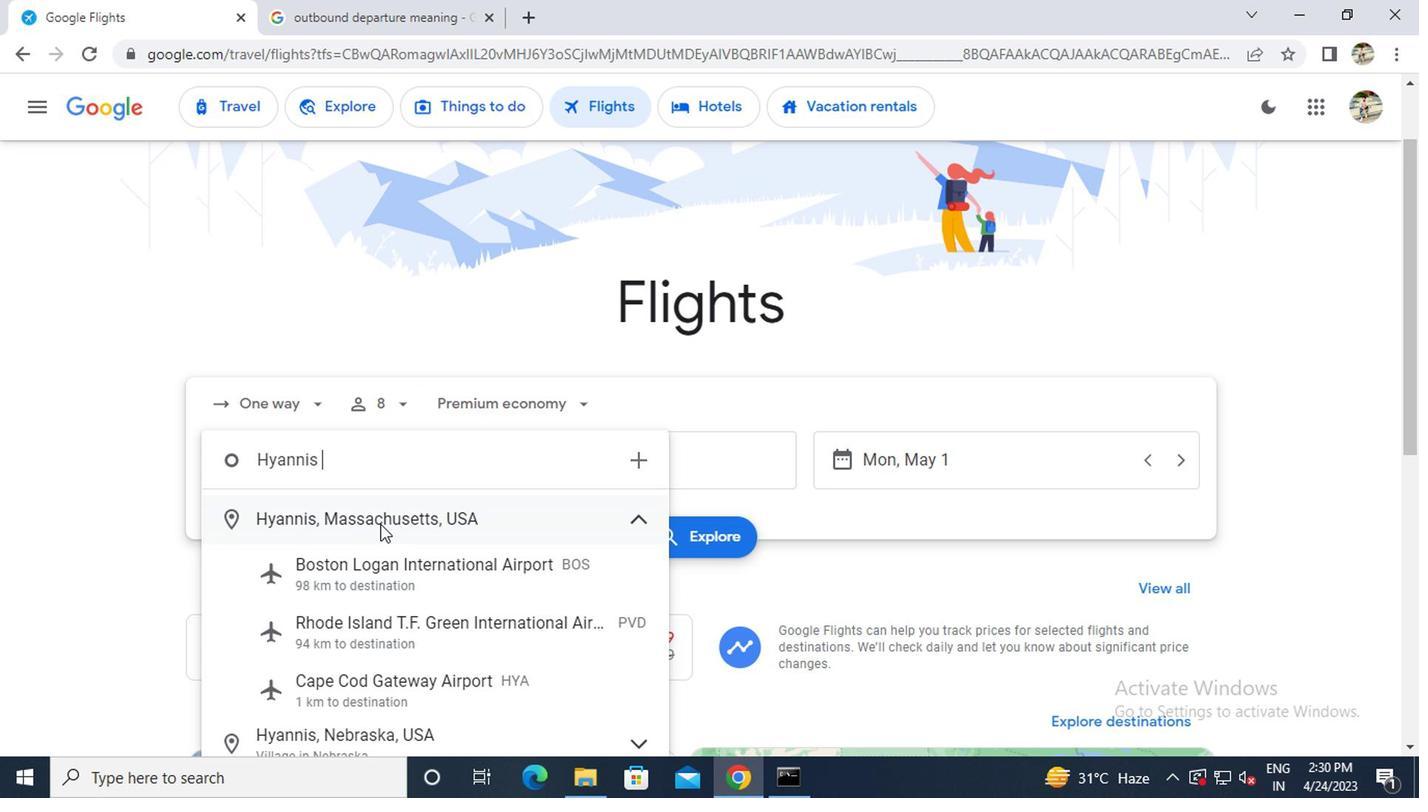 
Action: Mouse moved to (650, 450)
Screenshot: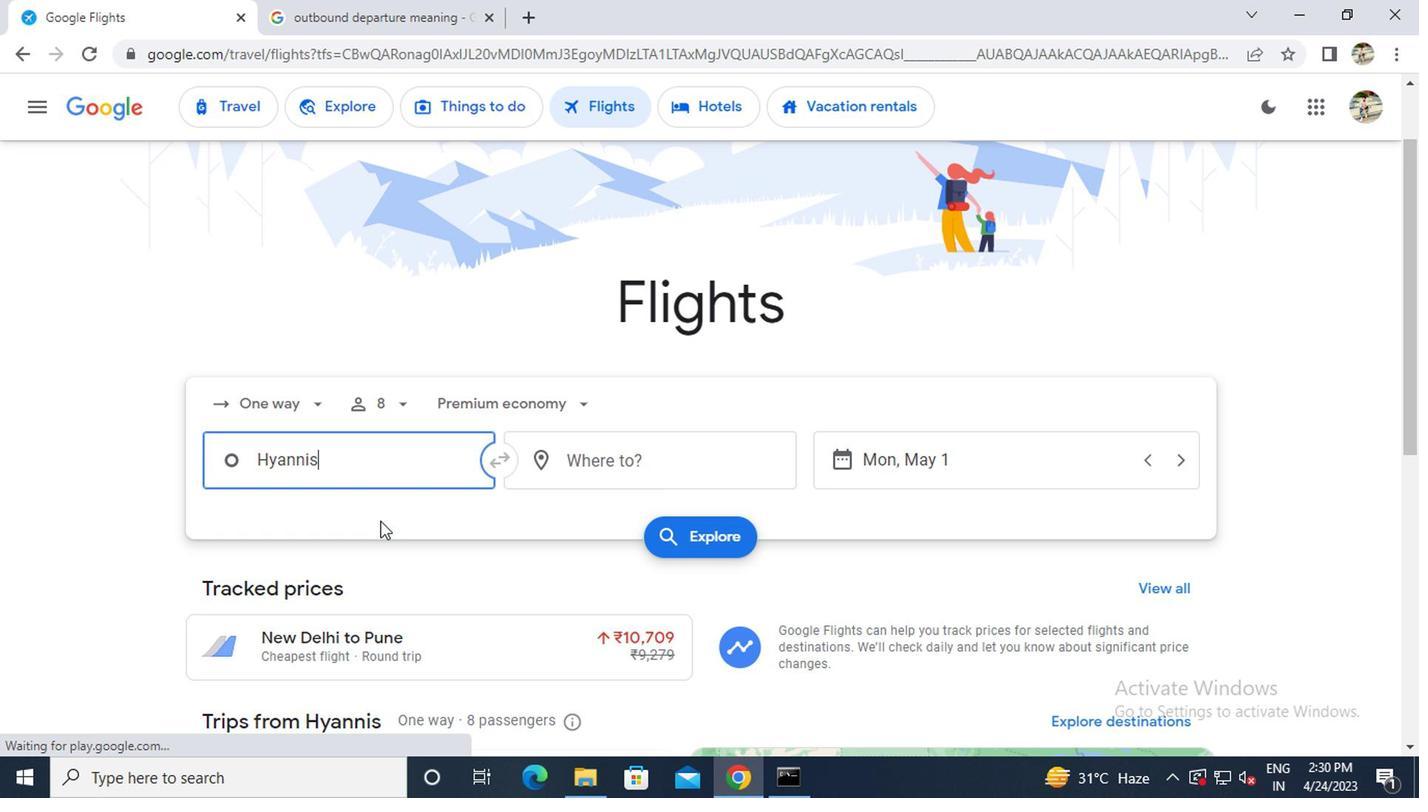 
Action: Mouse pressed left at (650, 450)
Screenshot: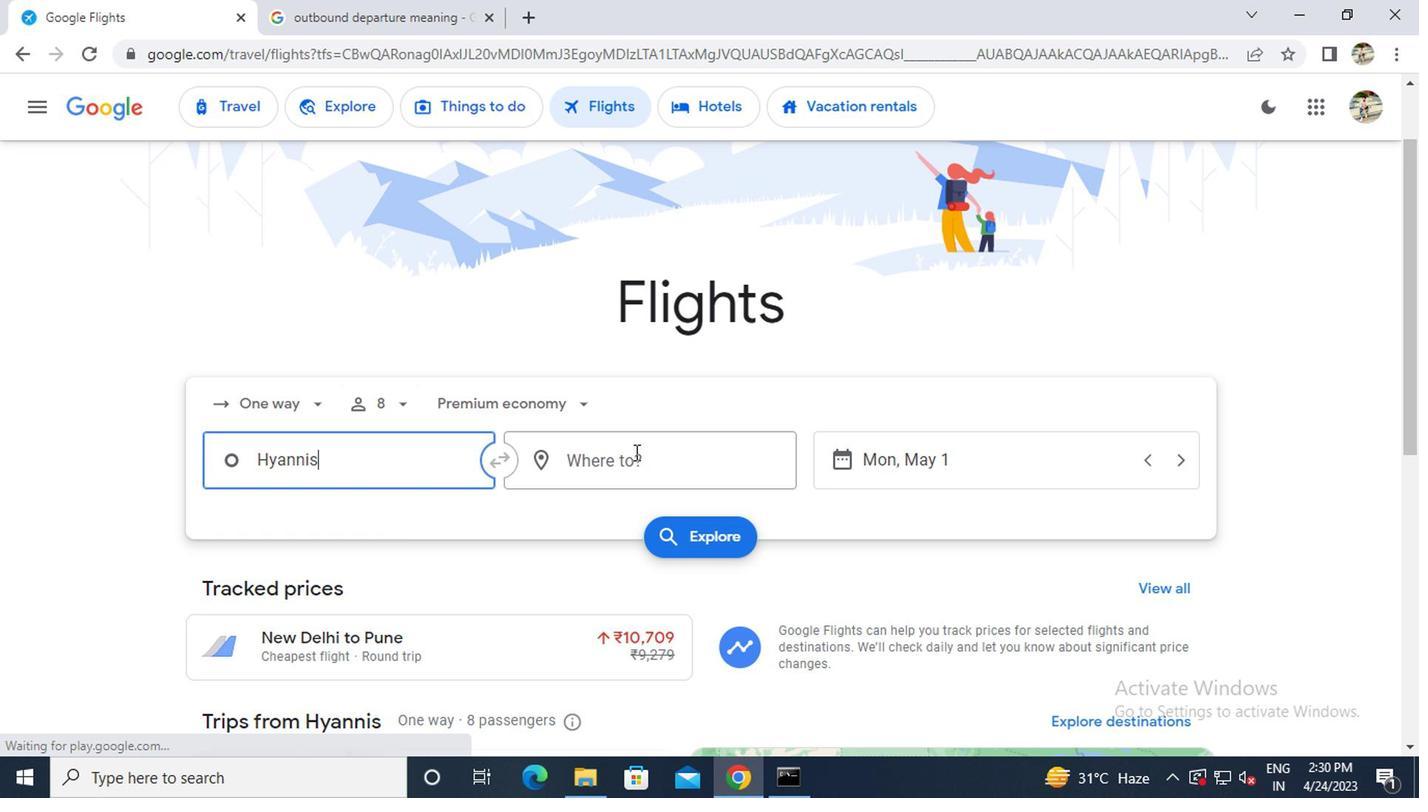 
Action: Key pressed <Key.caps_lock>r<Key.caps_lock>ockford
Screenshot: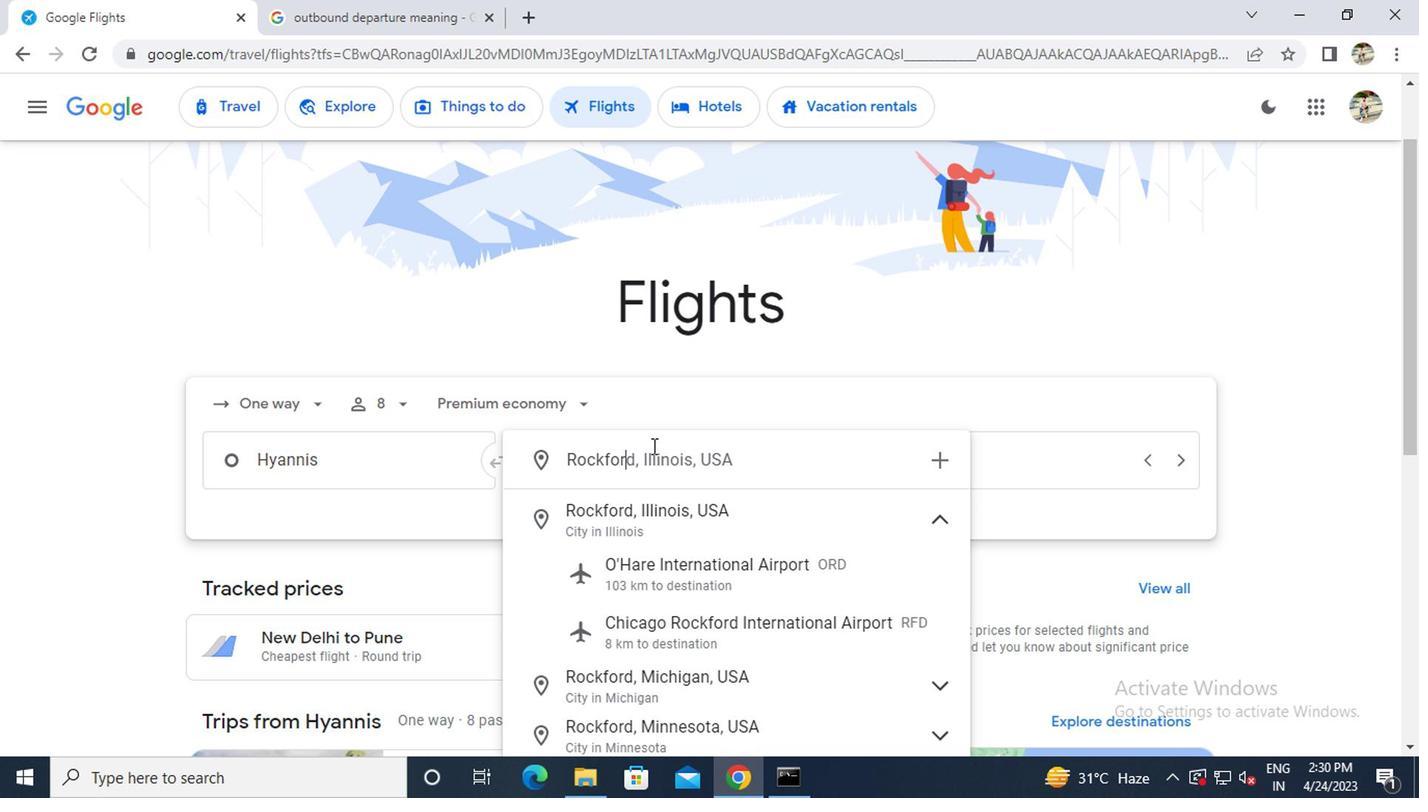 
Action: Mouse moved to (668, 627)
Screenshot: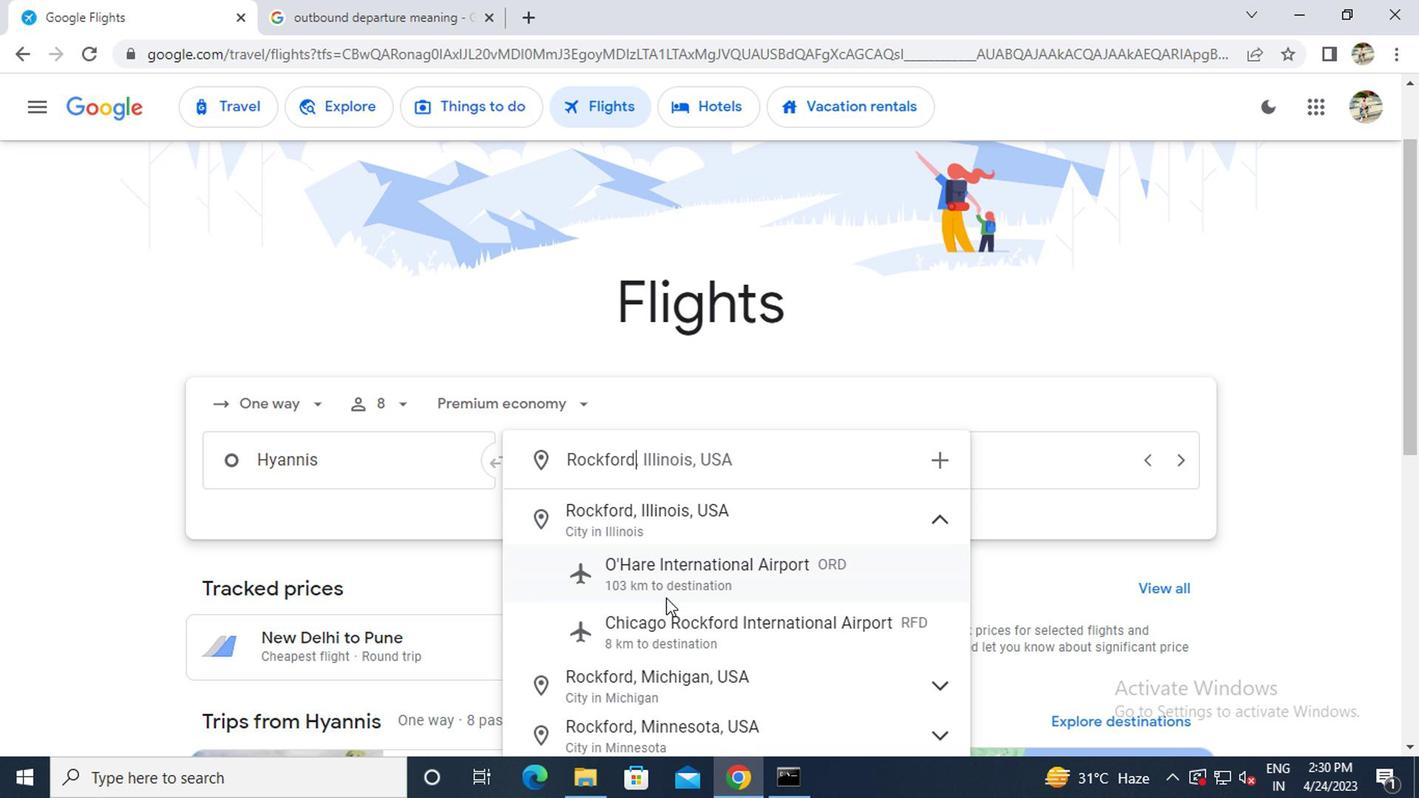 
Action: Mouse pressed left at (668, 627)
Screenshot: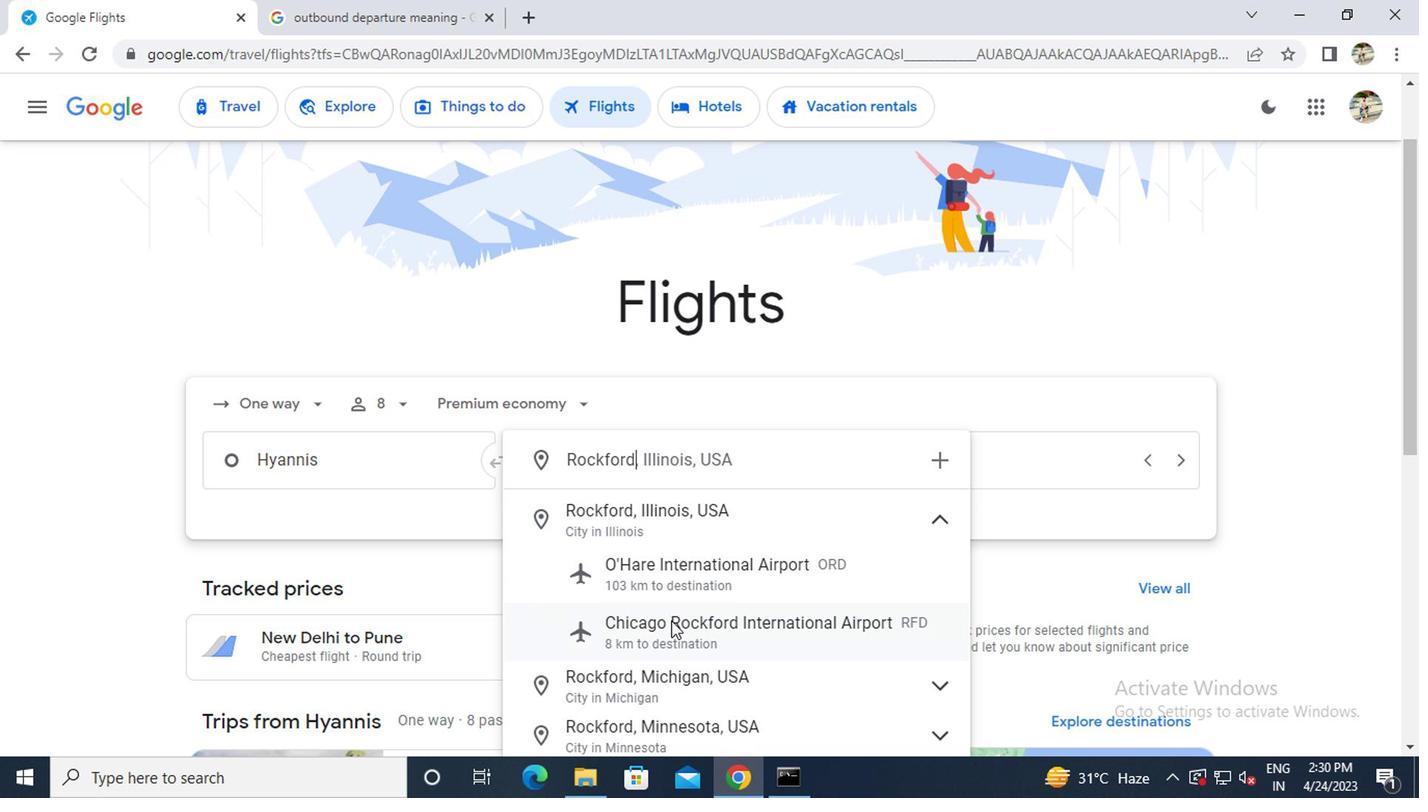 
Action: Mouse moved to (876, 468)
Screenshot: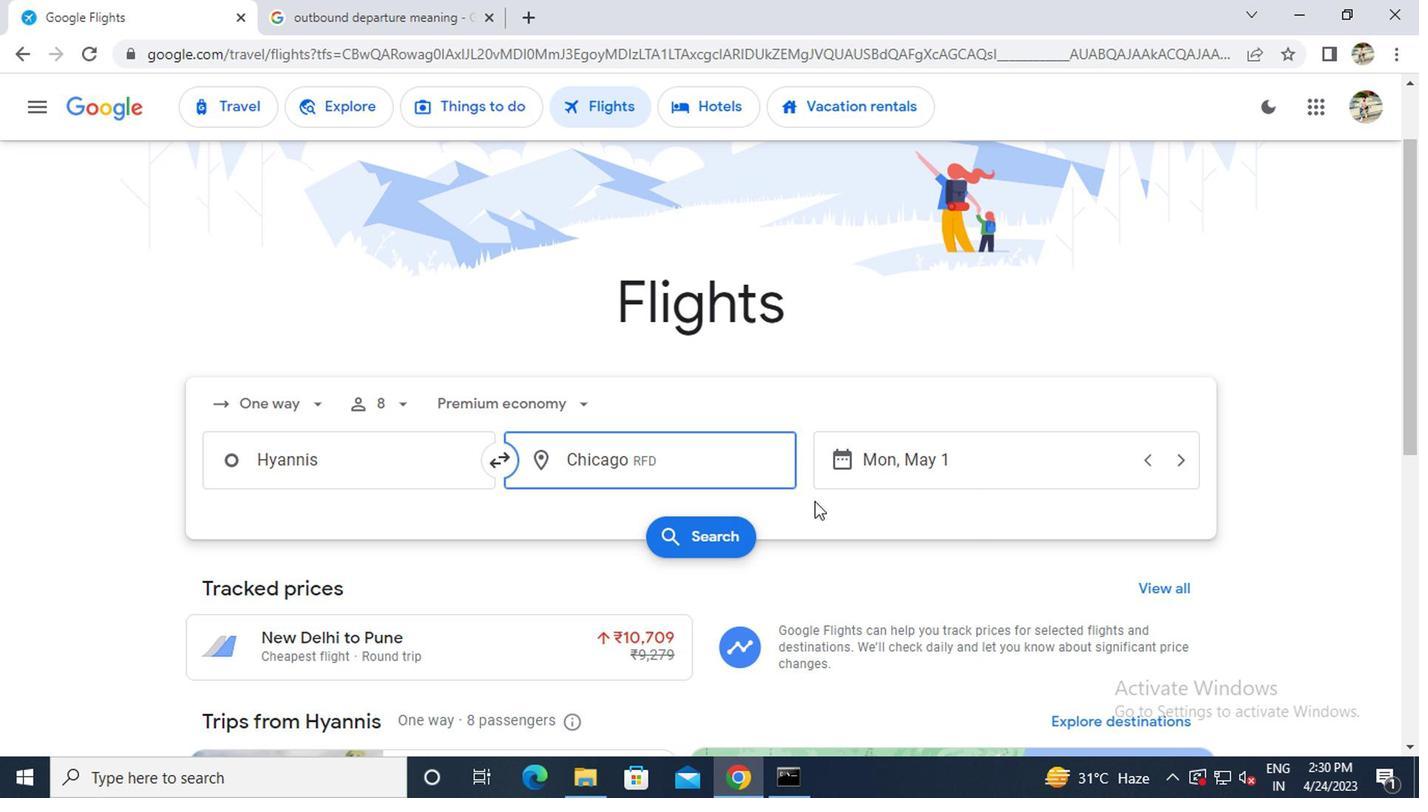 
Action: Mouse pressed left at (876, 468)
Screenshot: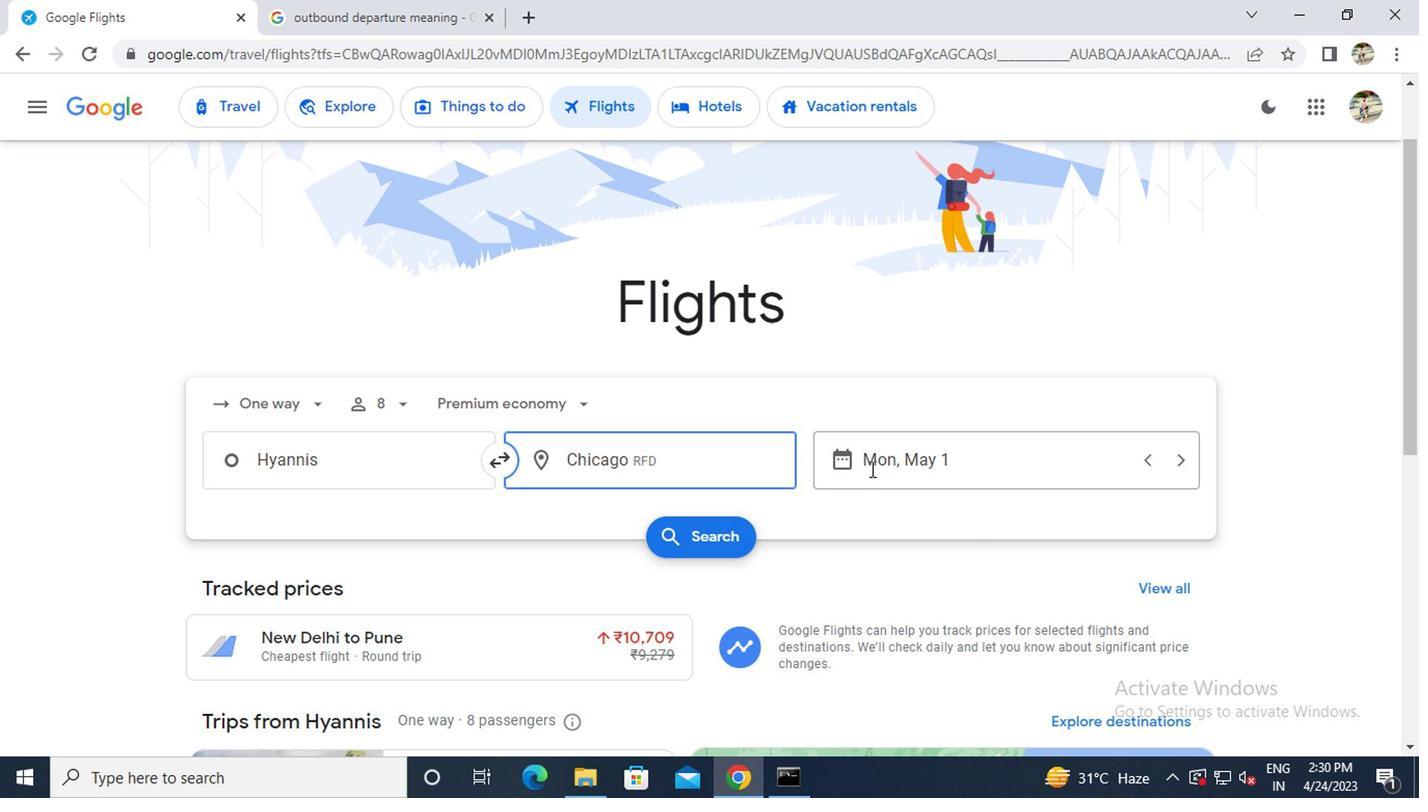 
Action: Mouse moved to (890, 379)
Screenshot: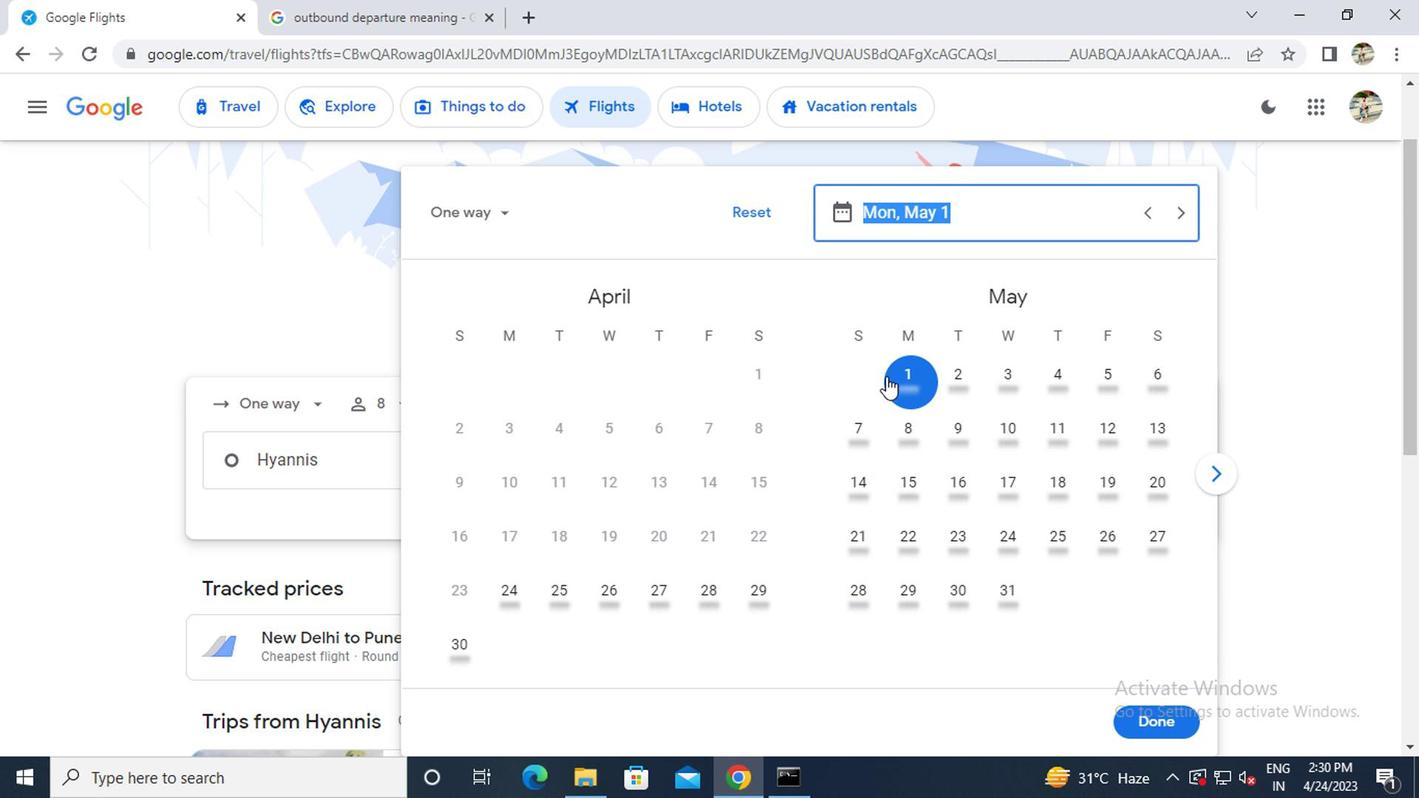 
Action: Mouse pressed left at (890, 379)
Screenshot: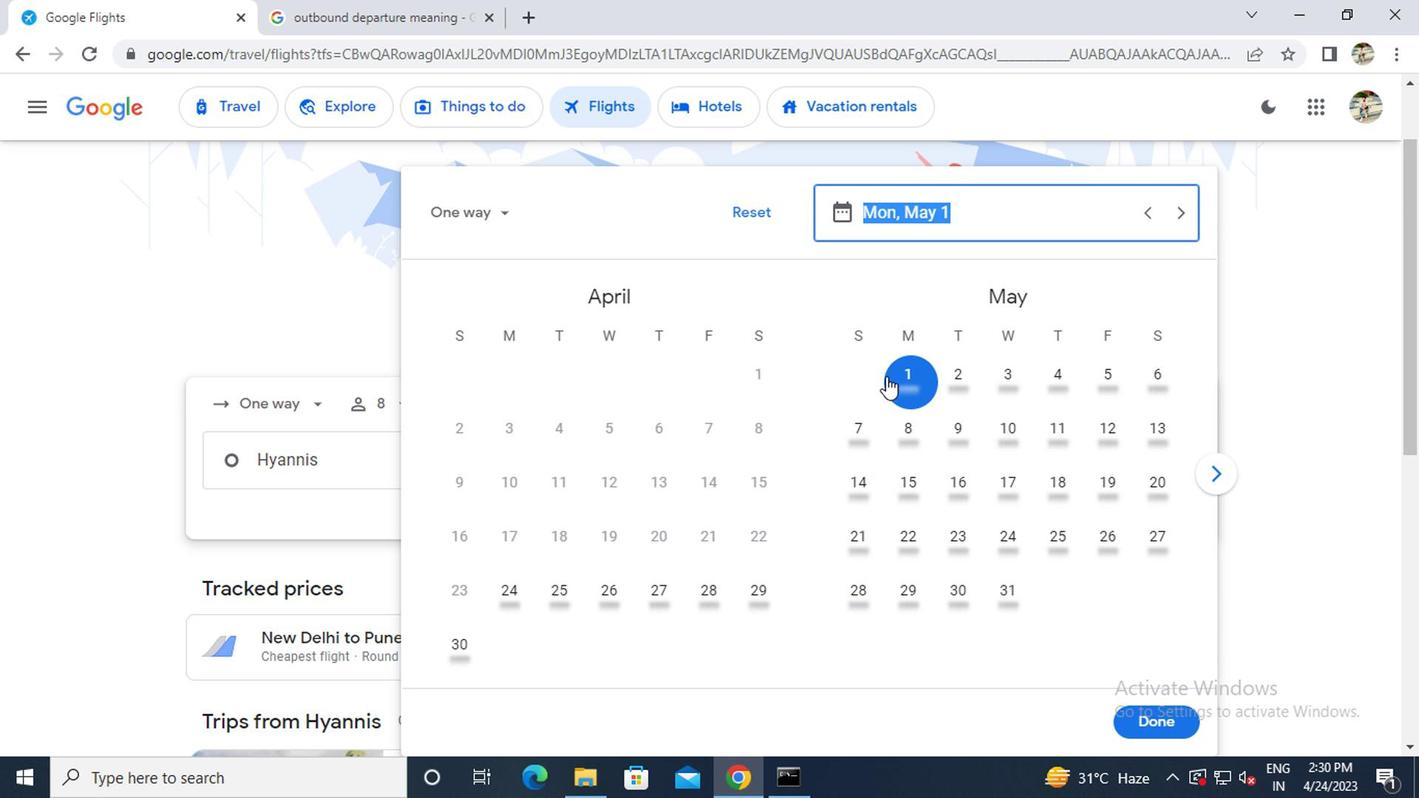 
Action: Mouse moved to (1135, 717)
Screenshot: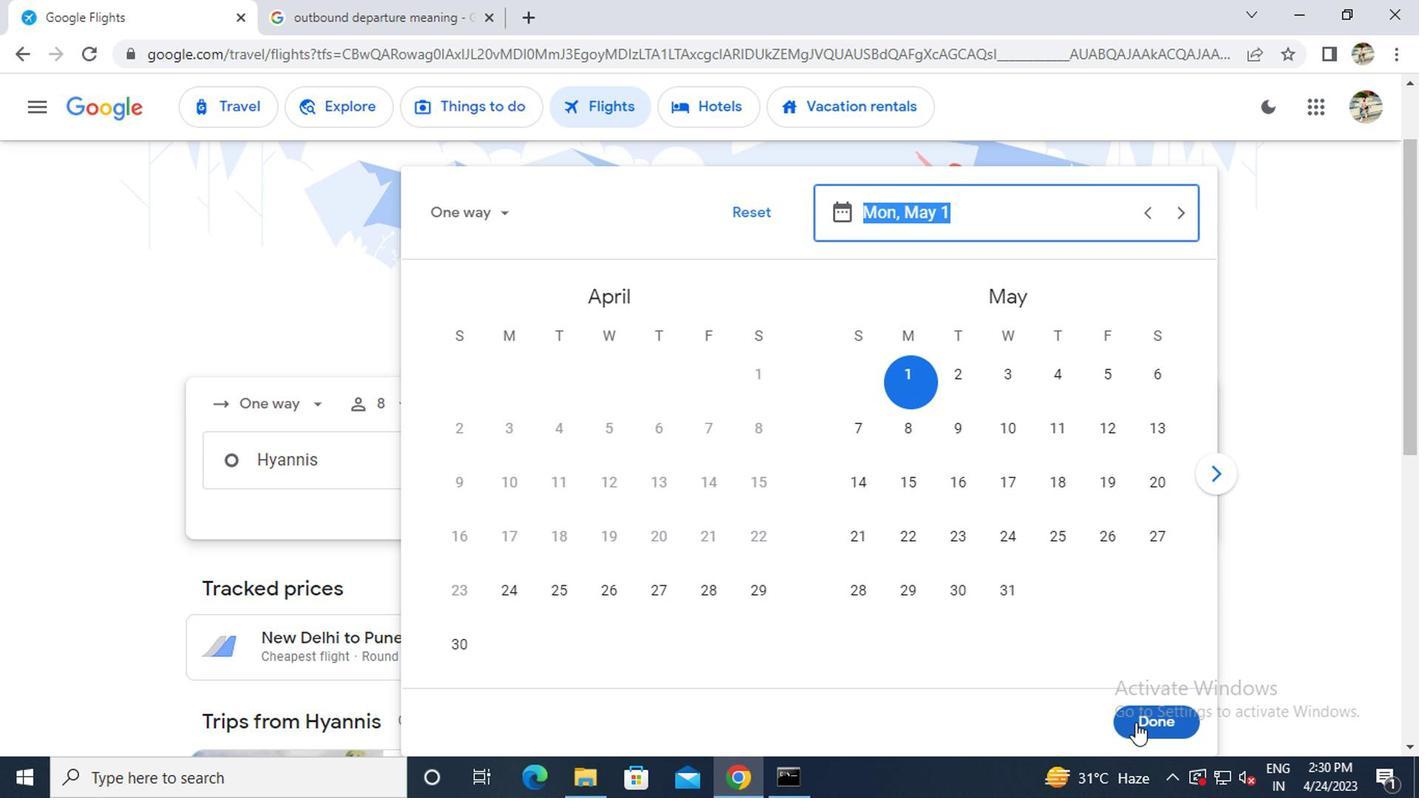 
Action: Mouse pressed left at (1135, 717)
Screenshot: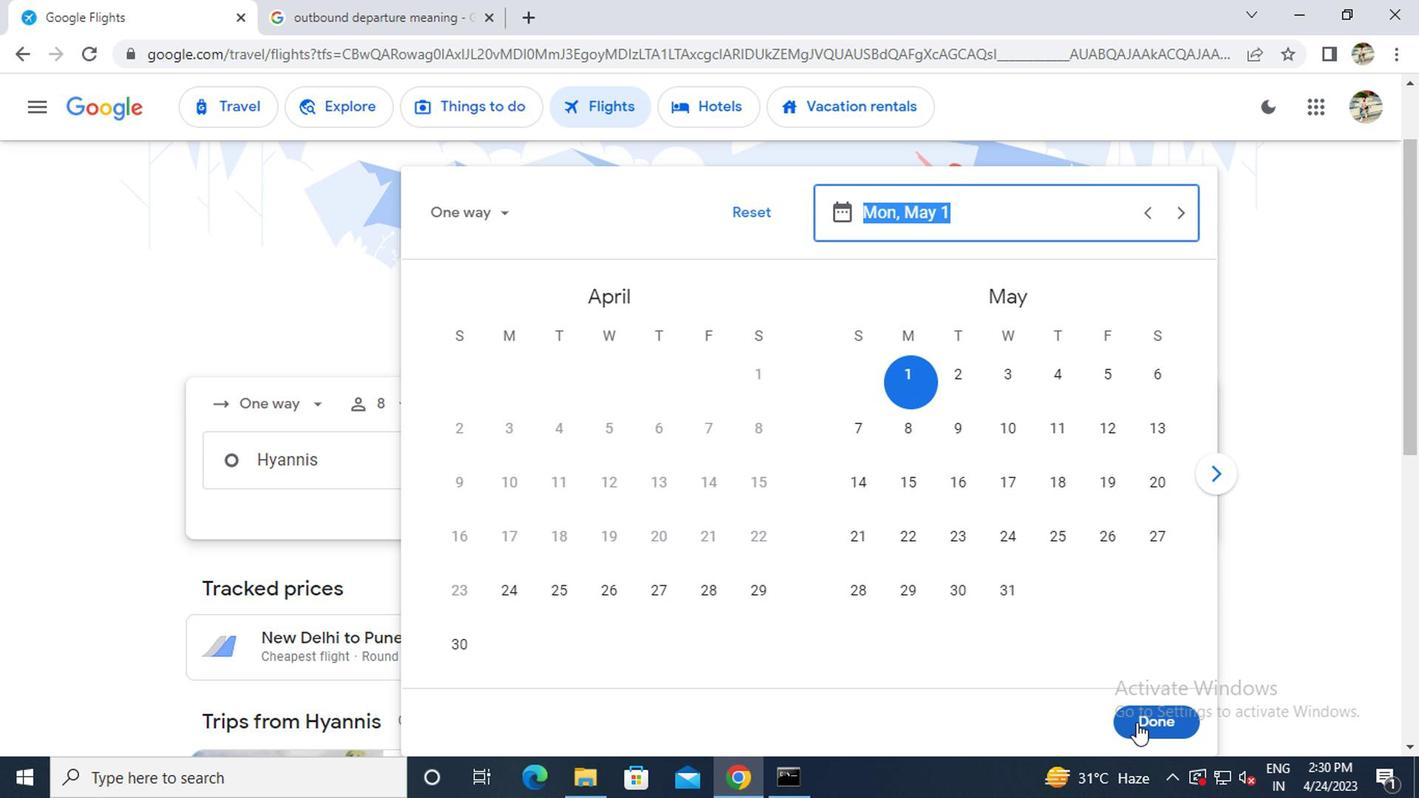 
Action: Mouse moved to (689, 534)
Screenshot: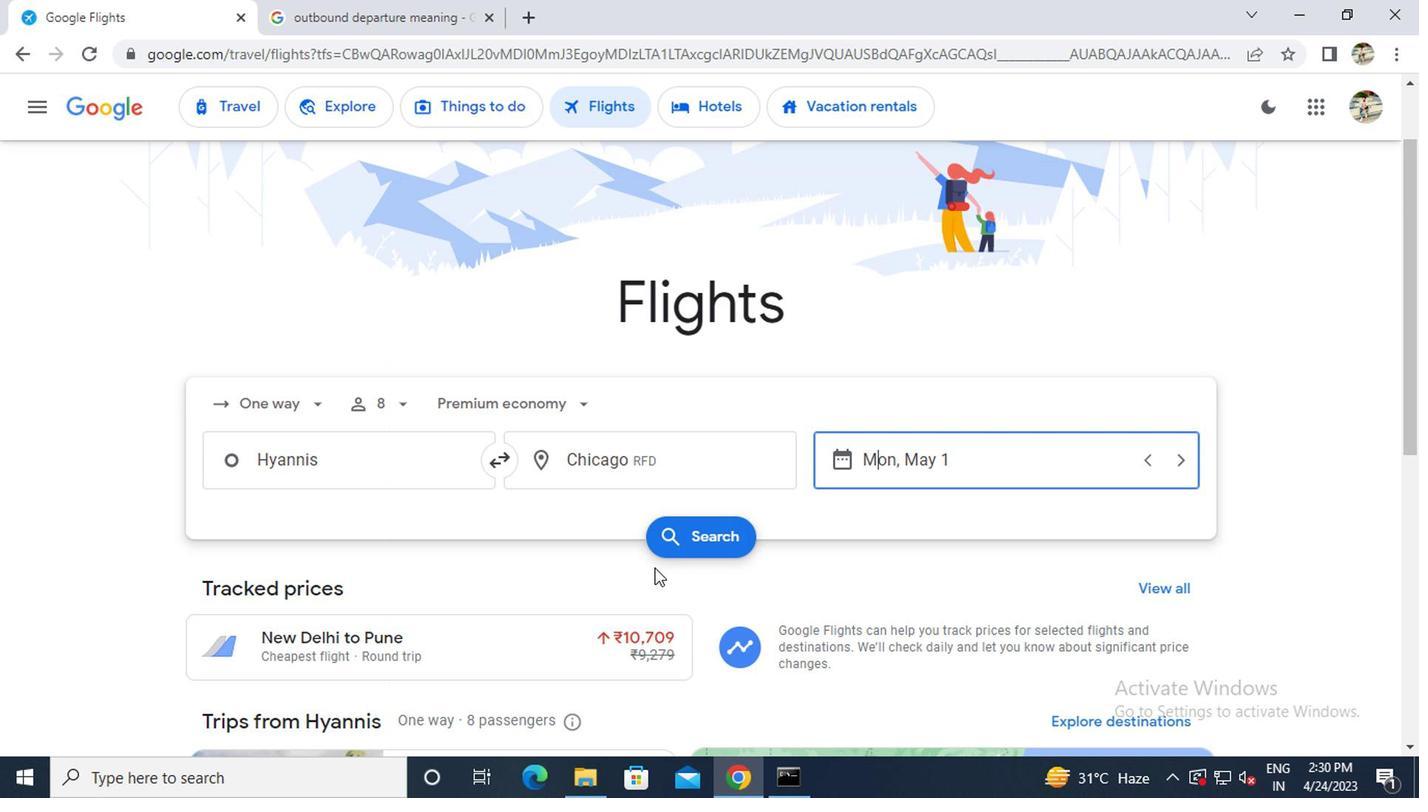
Action: Mouse pressed left at (689, 534)
Screenshot: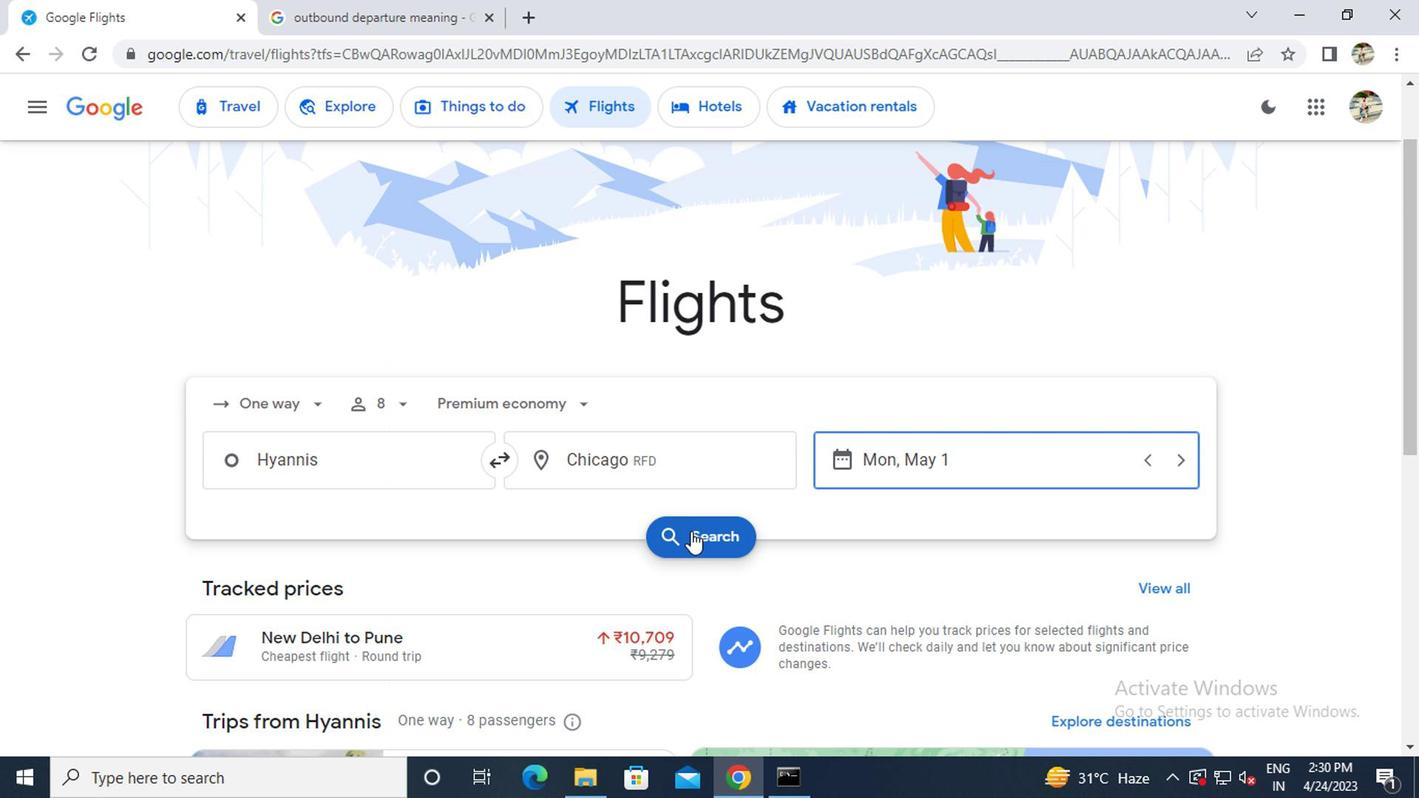 
Action: Mouse moved to (212, 305)
Screenshot: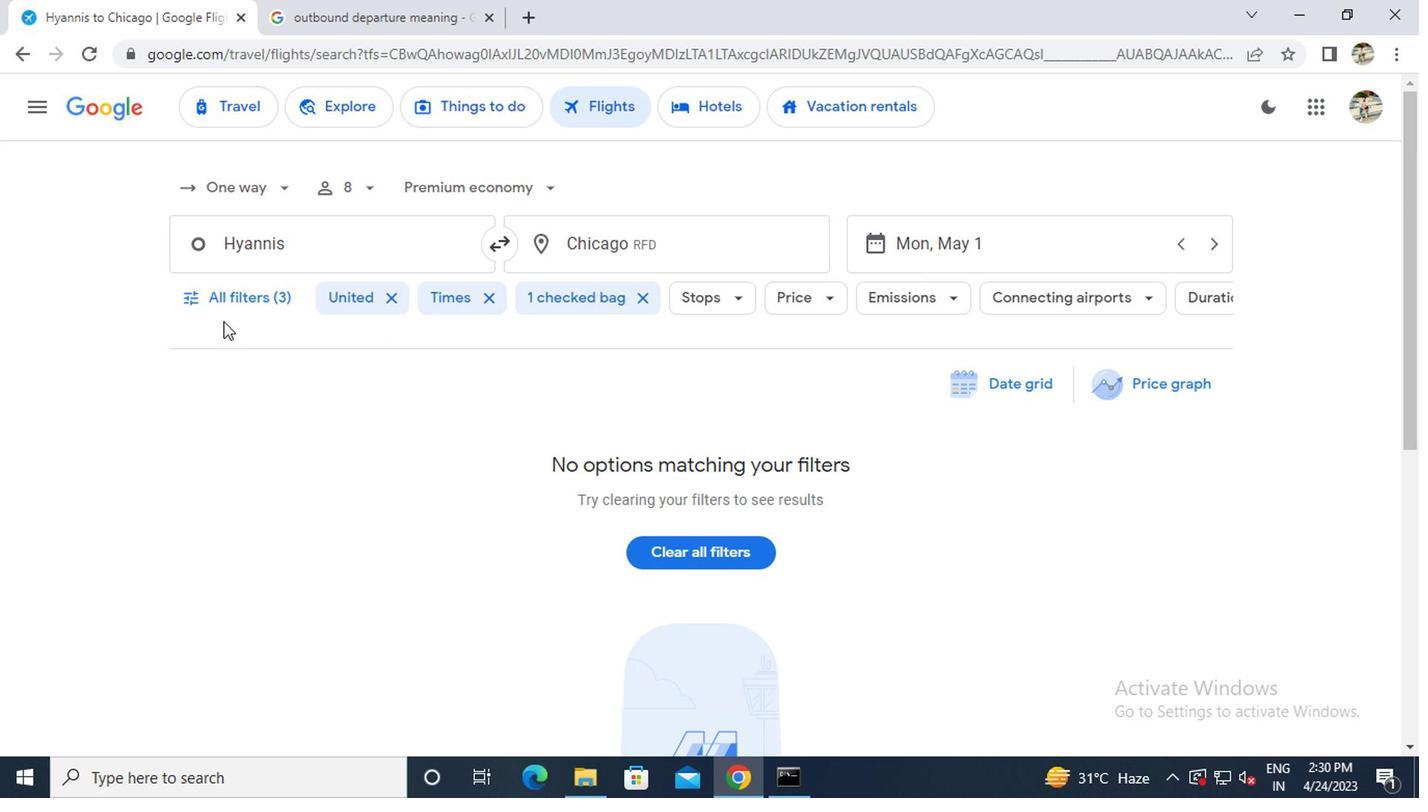 
Action: Mouse pressed left at (212, 305)
Screenshot: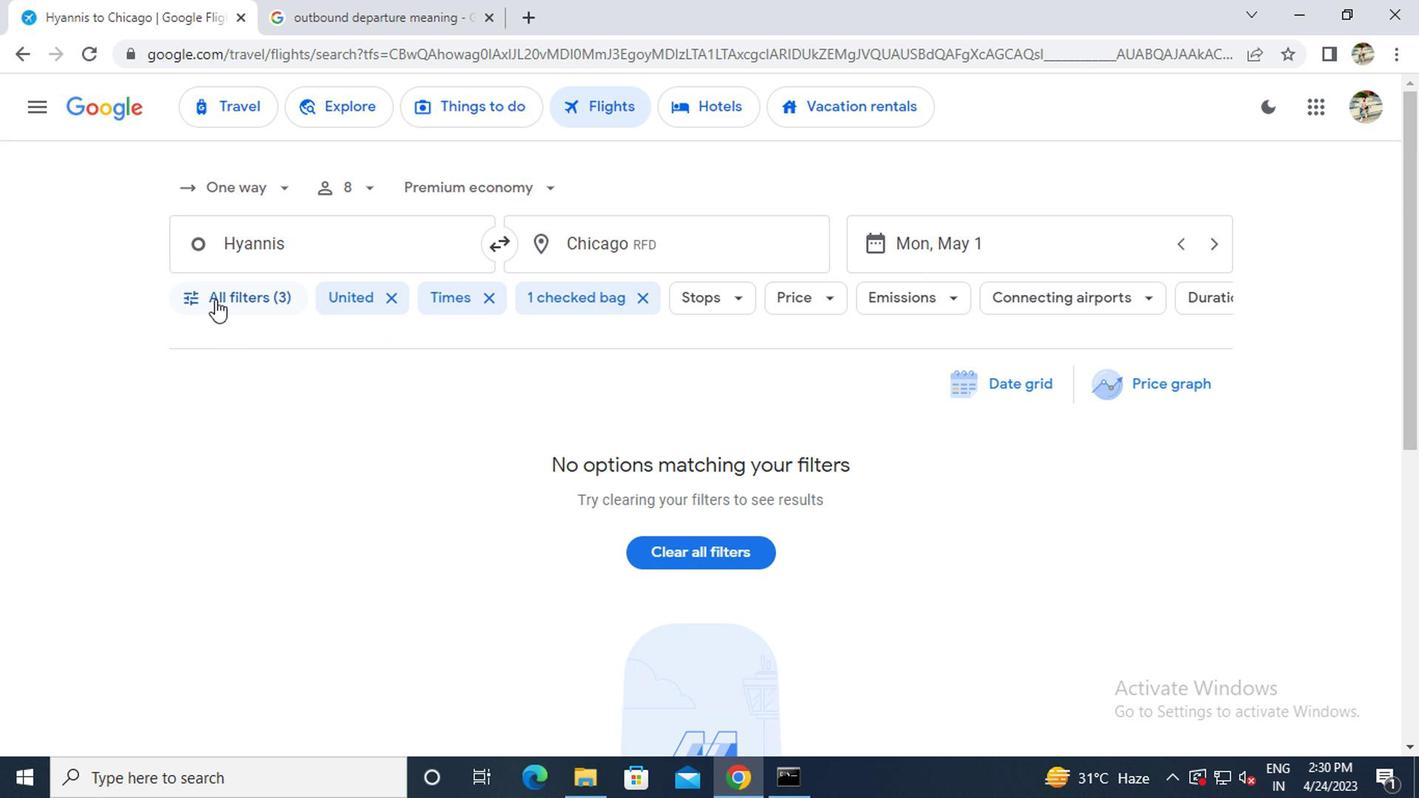
Action: Mouse moved to (474, 732)
Screenshot: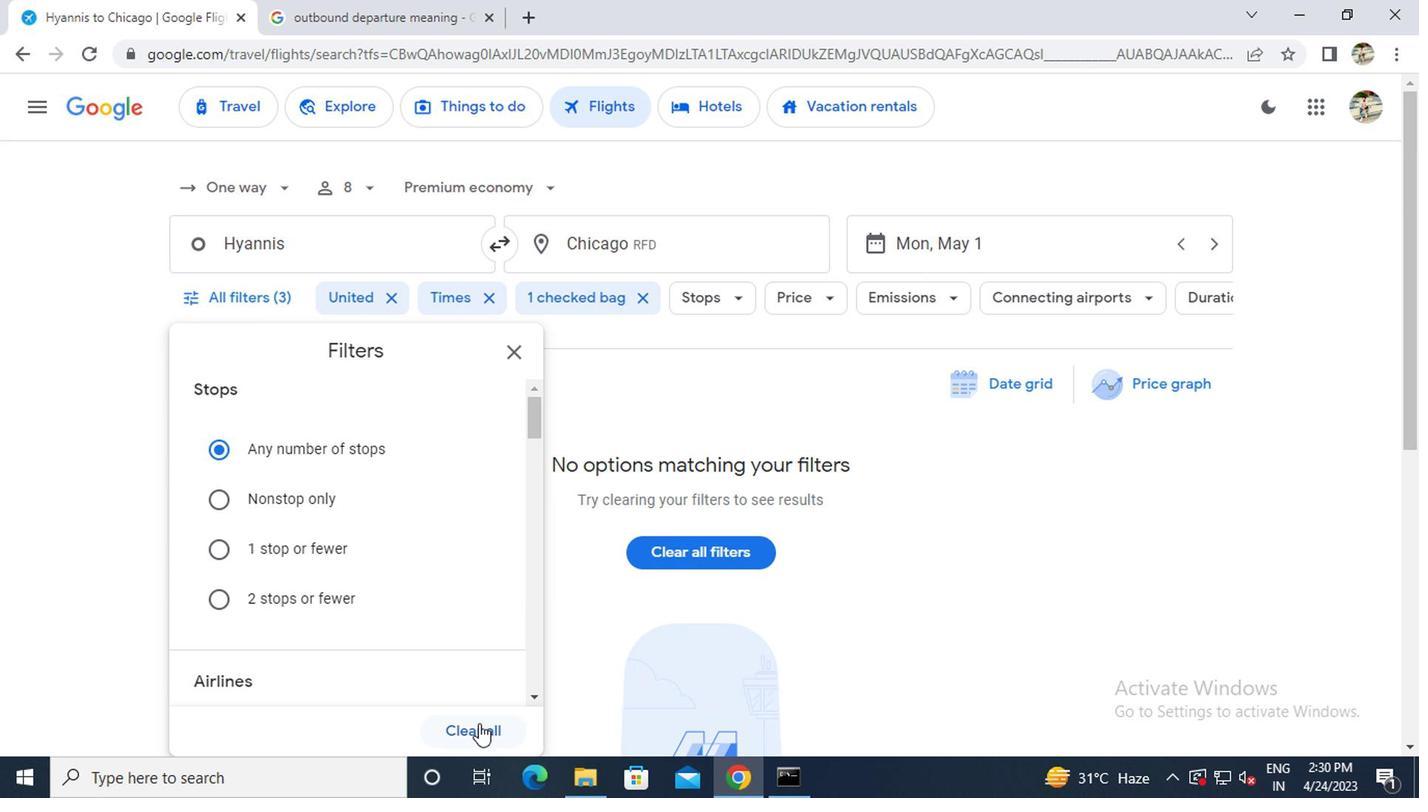 
Action: Mouse pressed left at (474, 732)
Screenshot: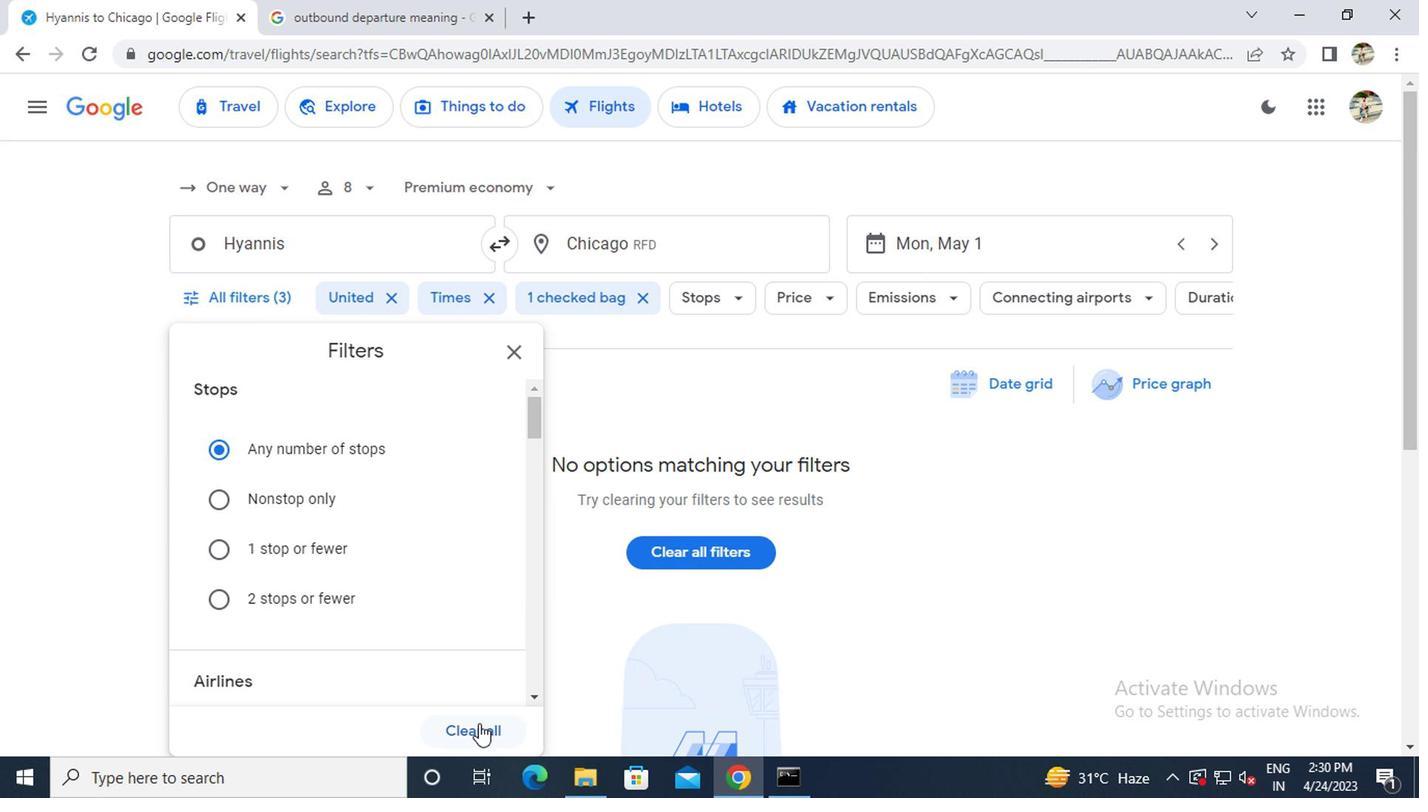 
Action: Mouse moved to (309, 542)
Screenshot: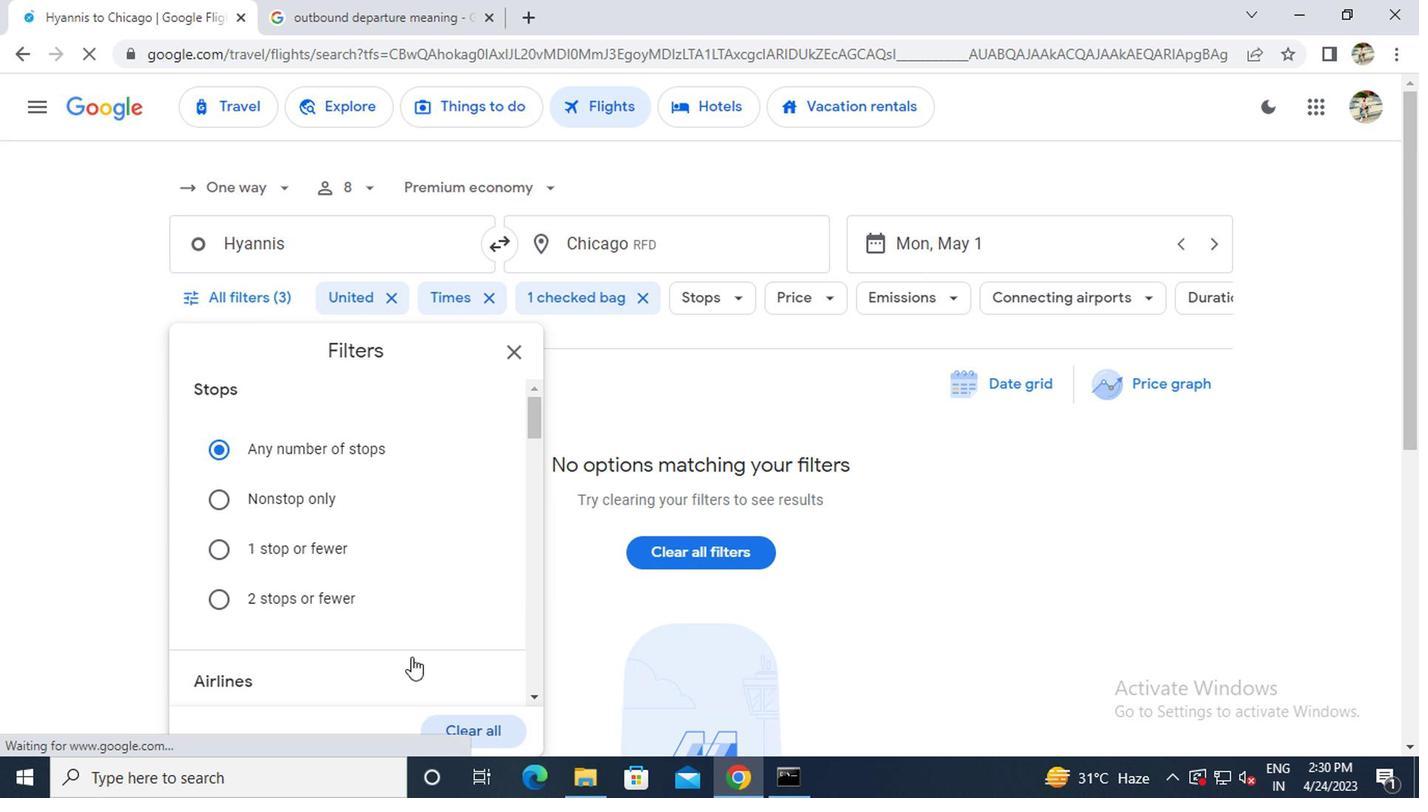 
Action: Mouse scrolled (309, 542) with delta (0, 0)
Screenshot: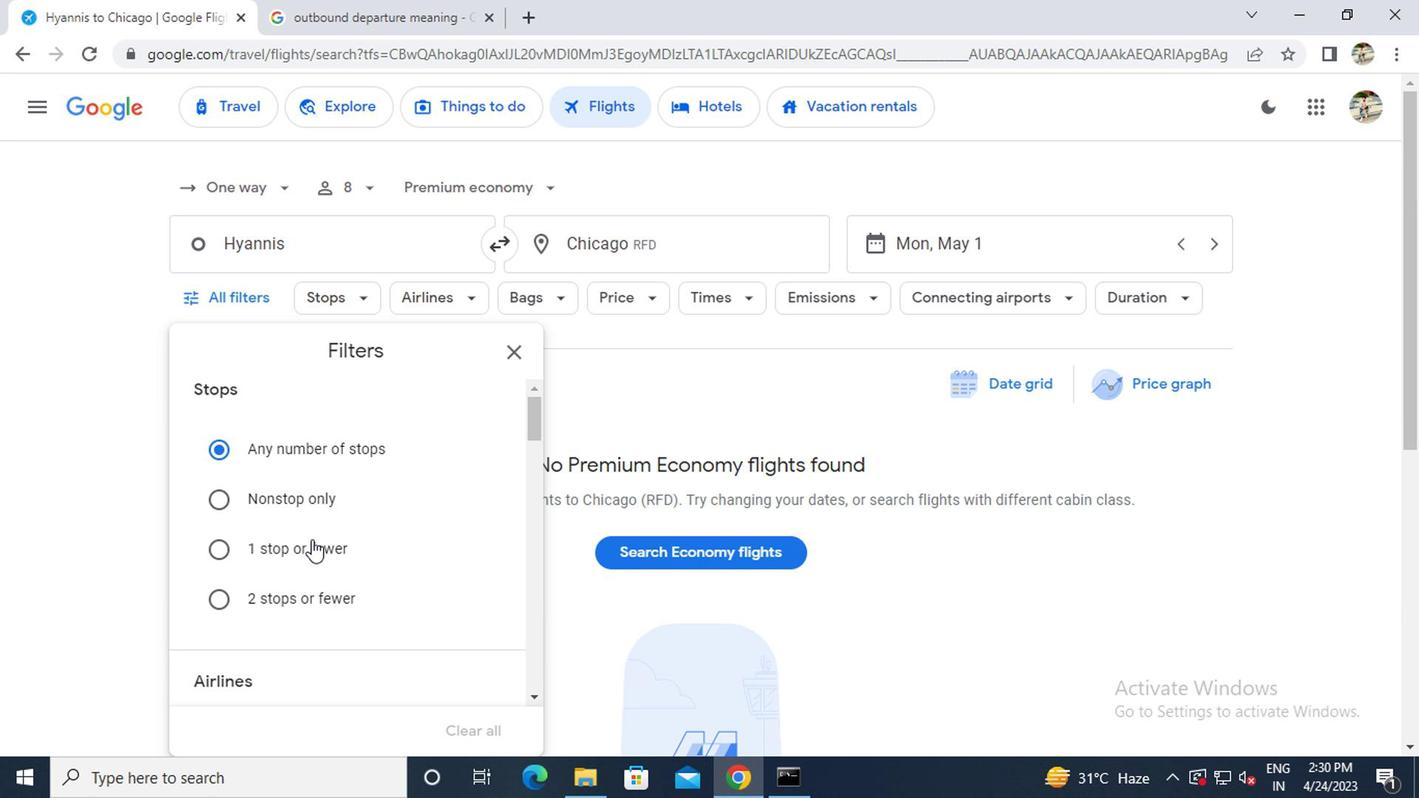 
Action: Mouse moved to (309, 533)
Screenshot: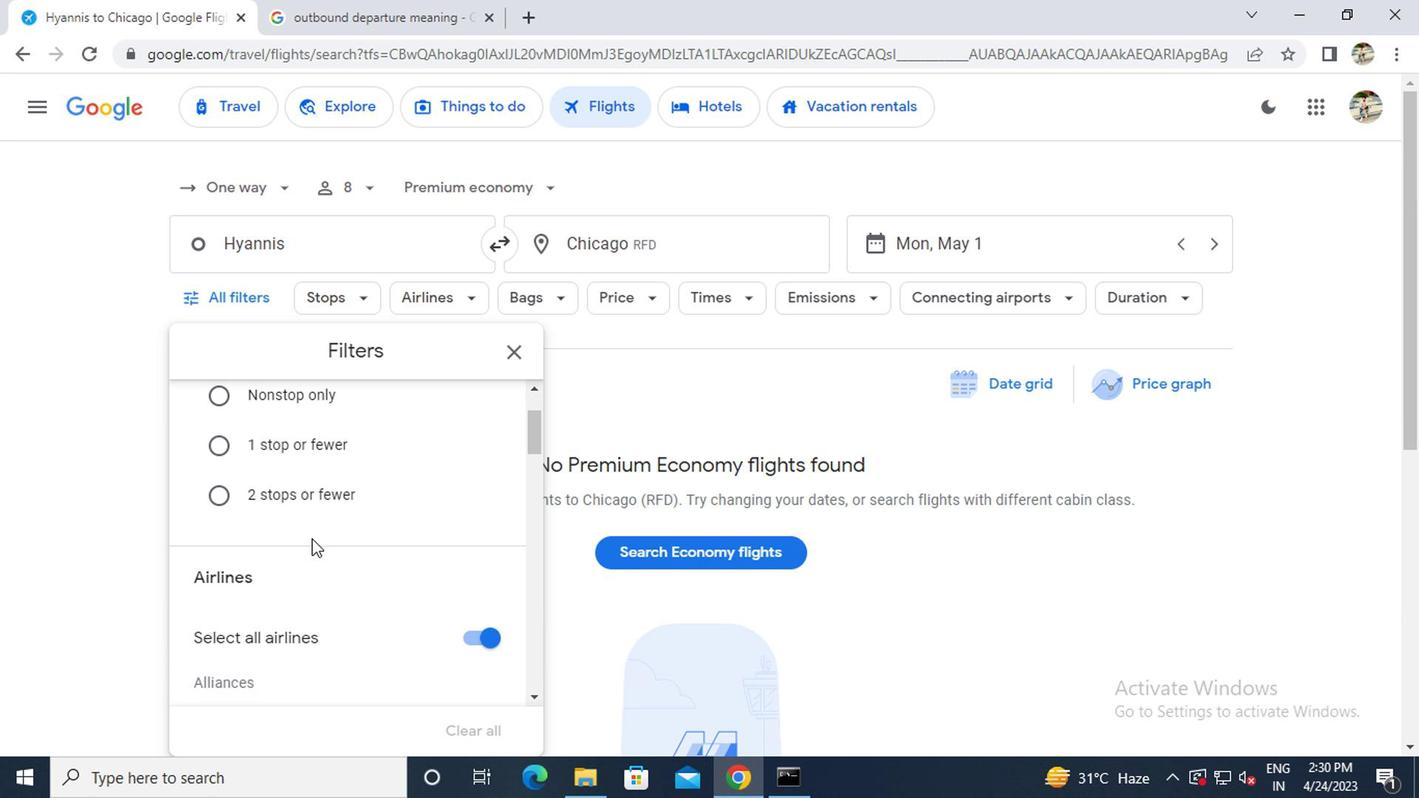 
Action: Mouse scrolled (309, 533) with delta (0, 0)
Screenshot: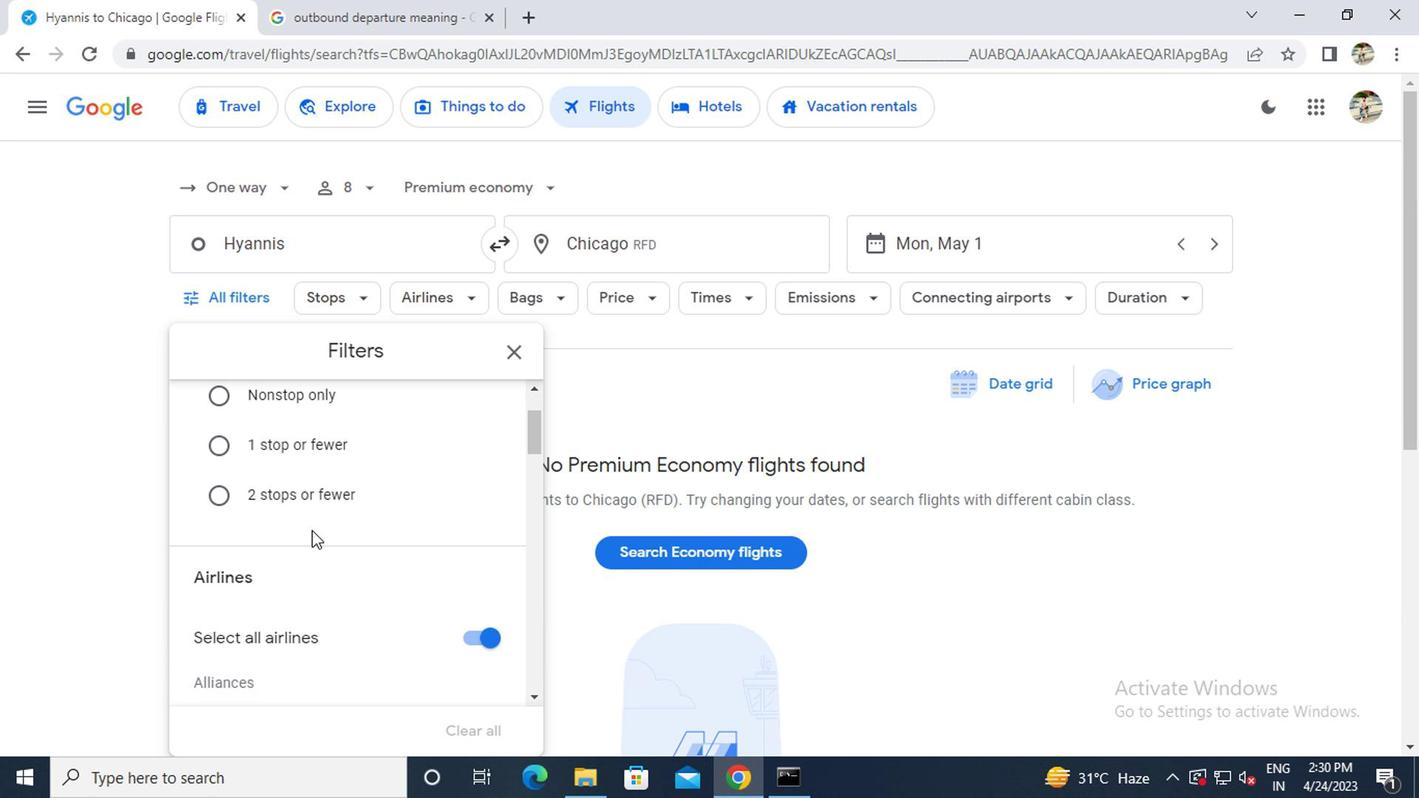 
Action: Mouse scrolled (309, 533) with delta (0, 0)
Screenshot: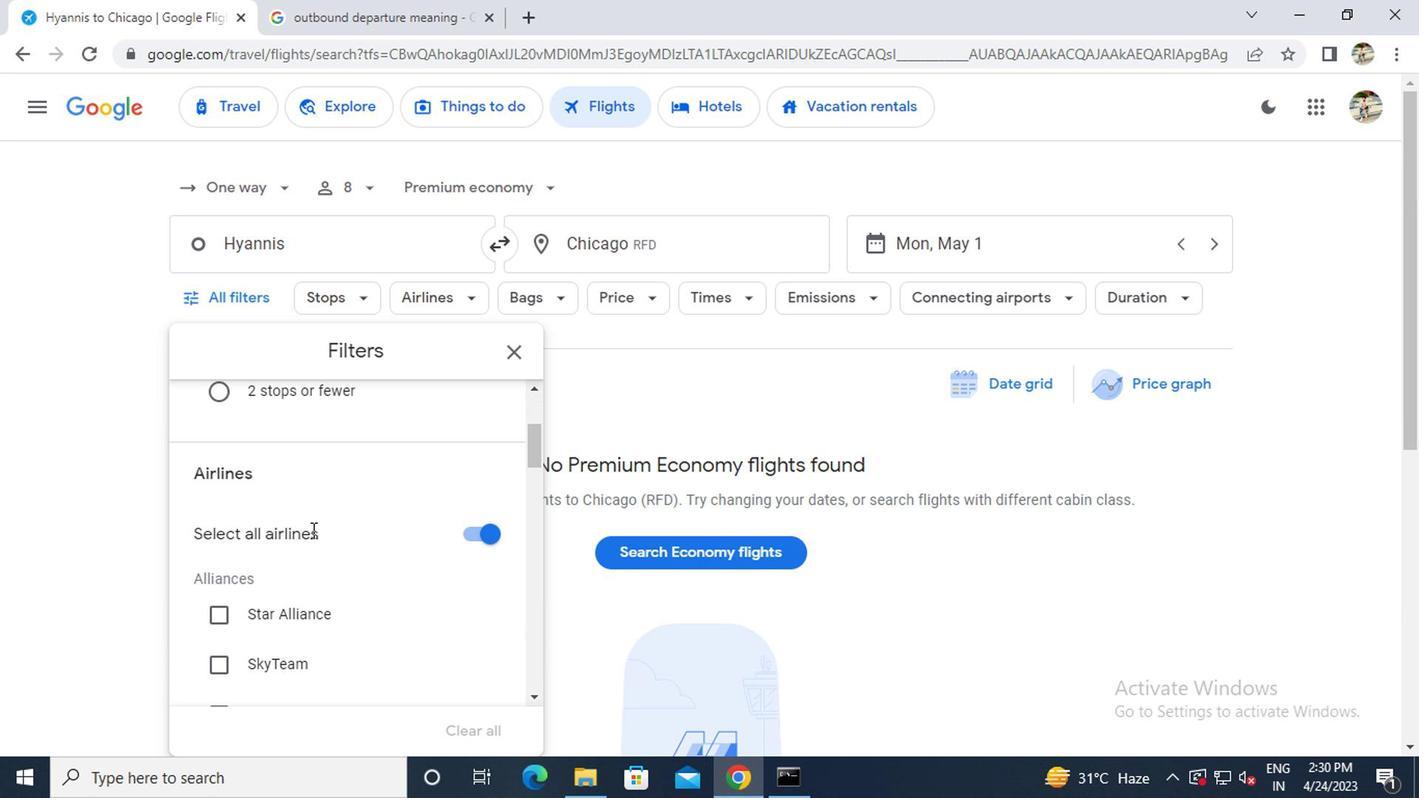 
Action: Mouse scrolled (309, 533) with delta (0, 0)
Screenshot: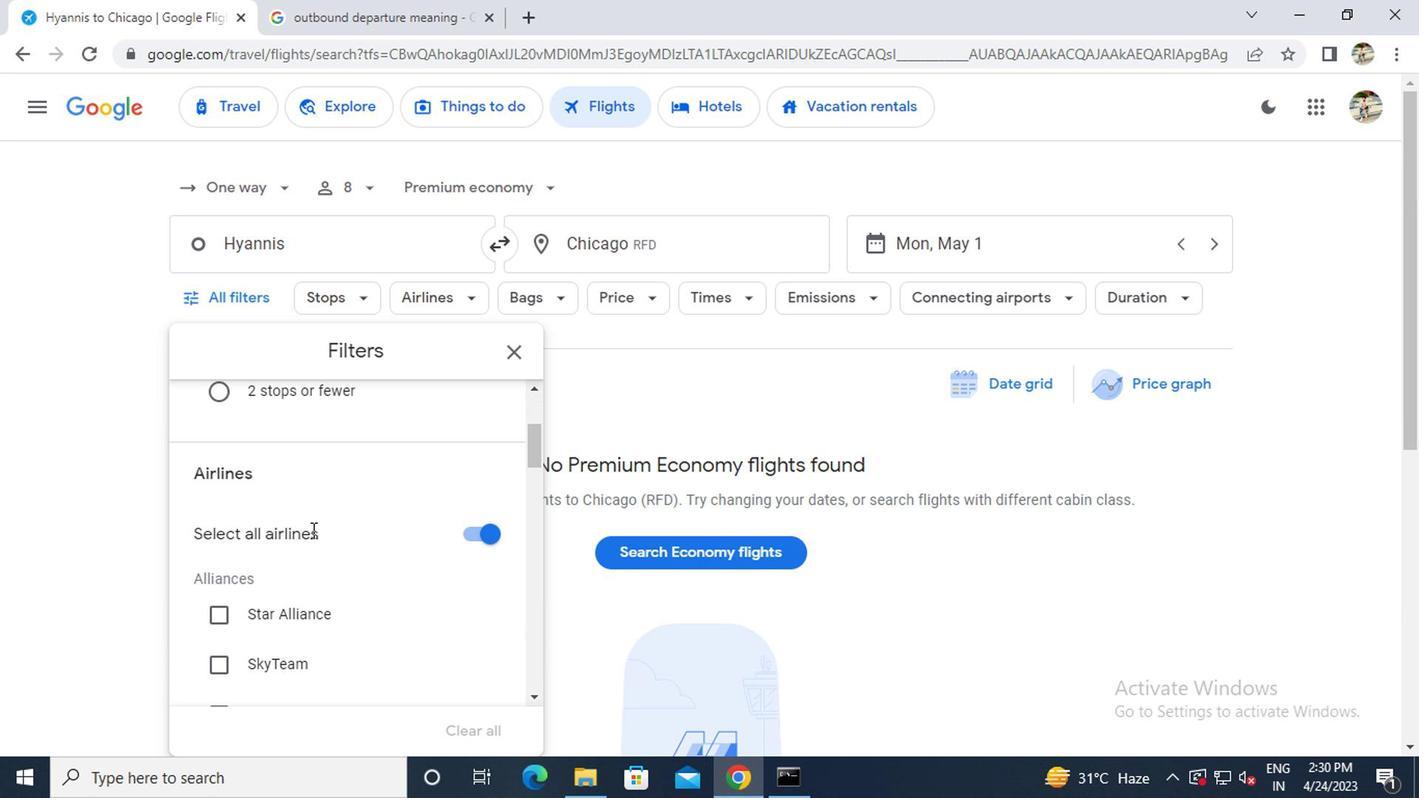 
Action: Mouse scrolled (309, 533) with delta (0, 0)
Screenshot: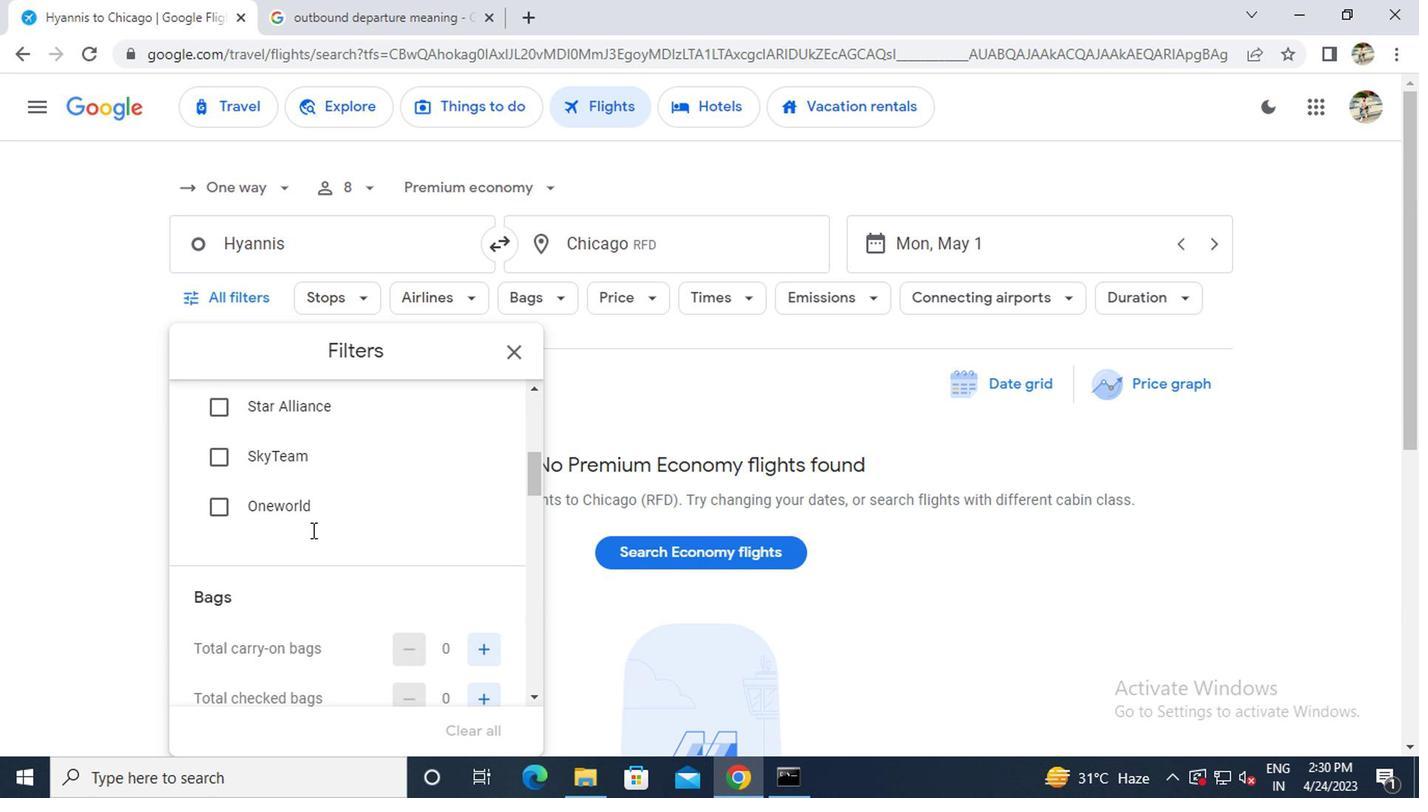 
Action: Mouse moved to (484, 597)
Screenshot: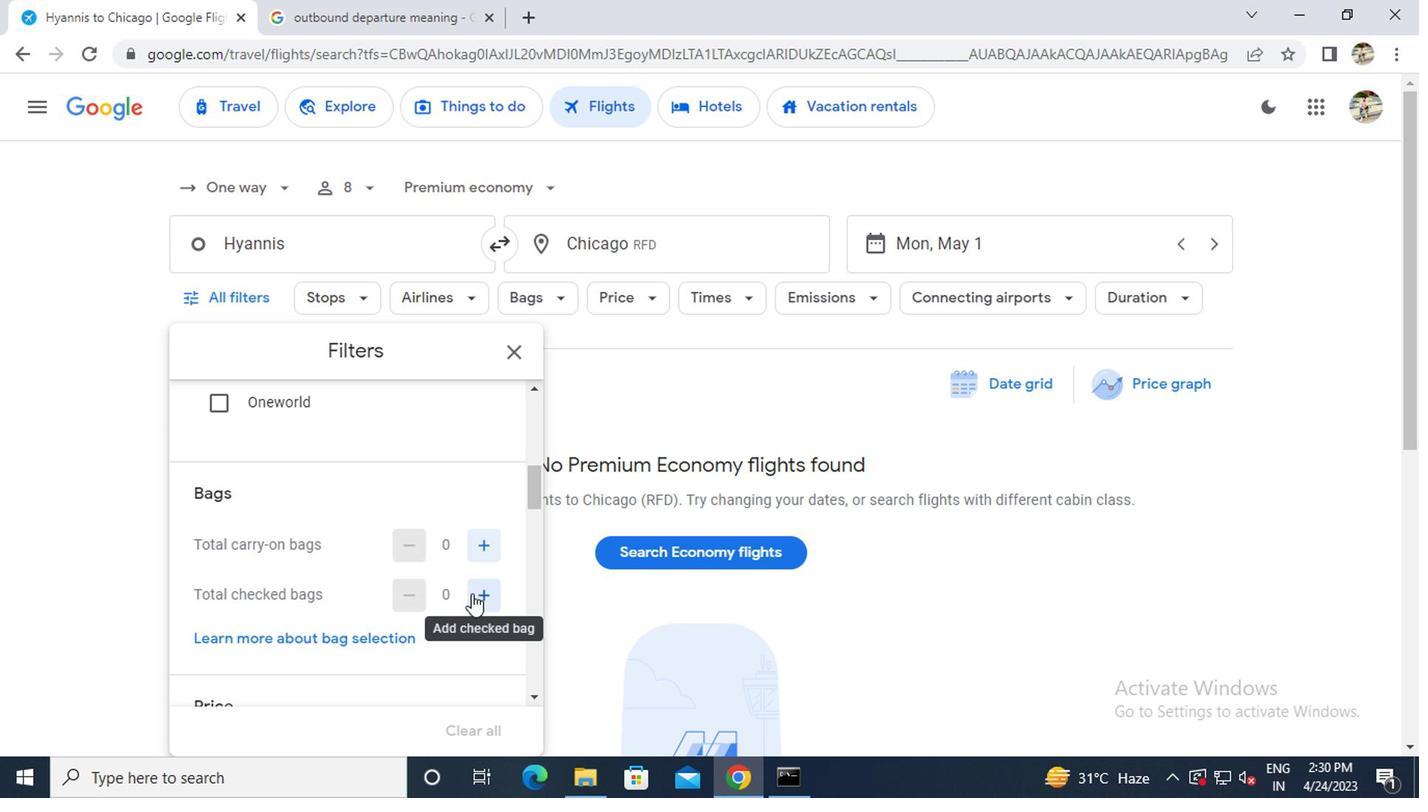 
Action: Mouse pressed left at (484, 597)
Screenshot: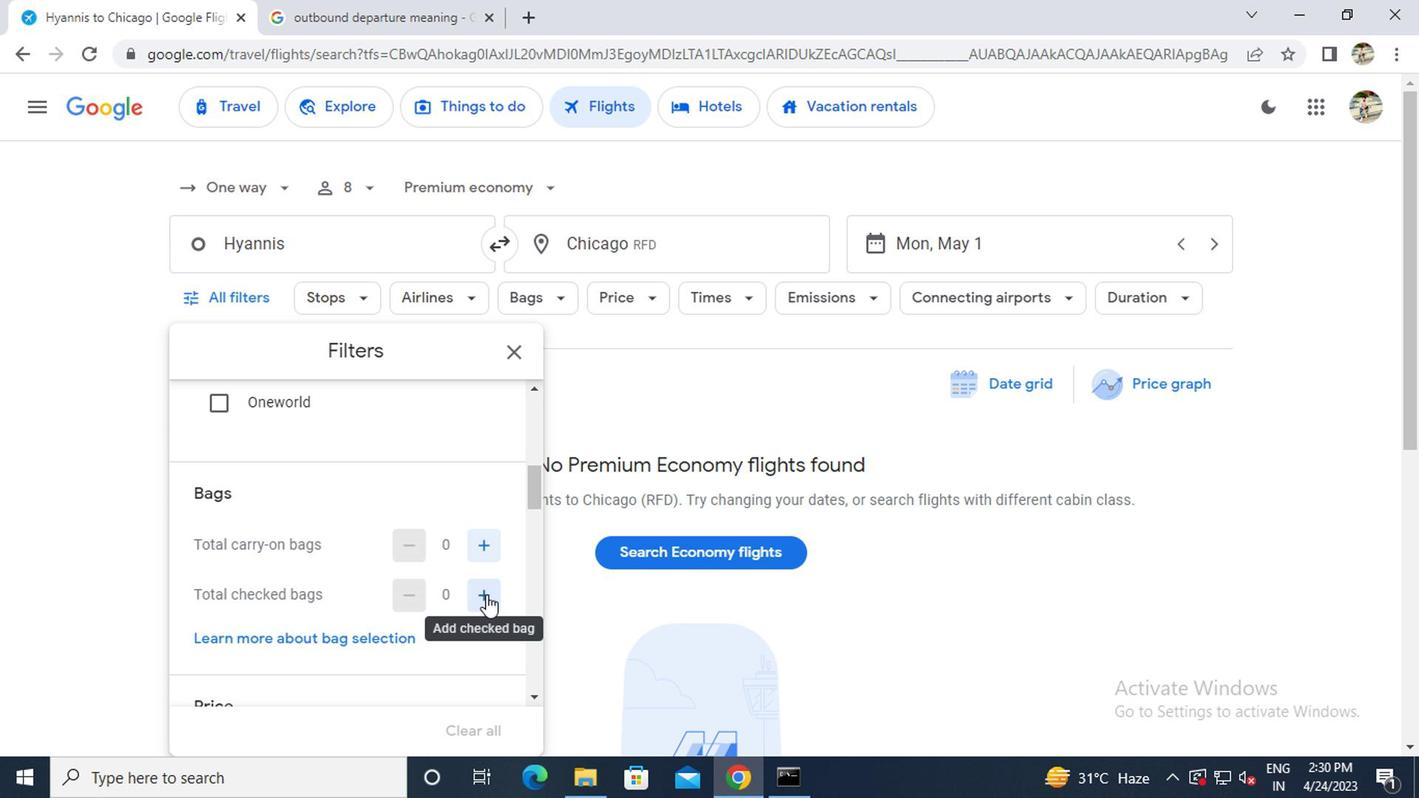 
Action: Mouse scrolled (484, 596) with delta (0, 0)
Screenshot: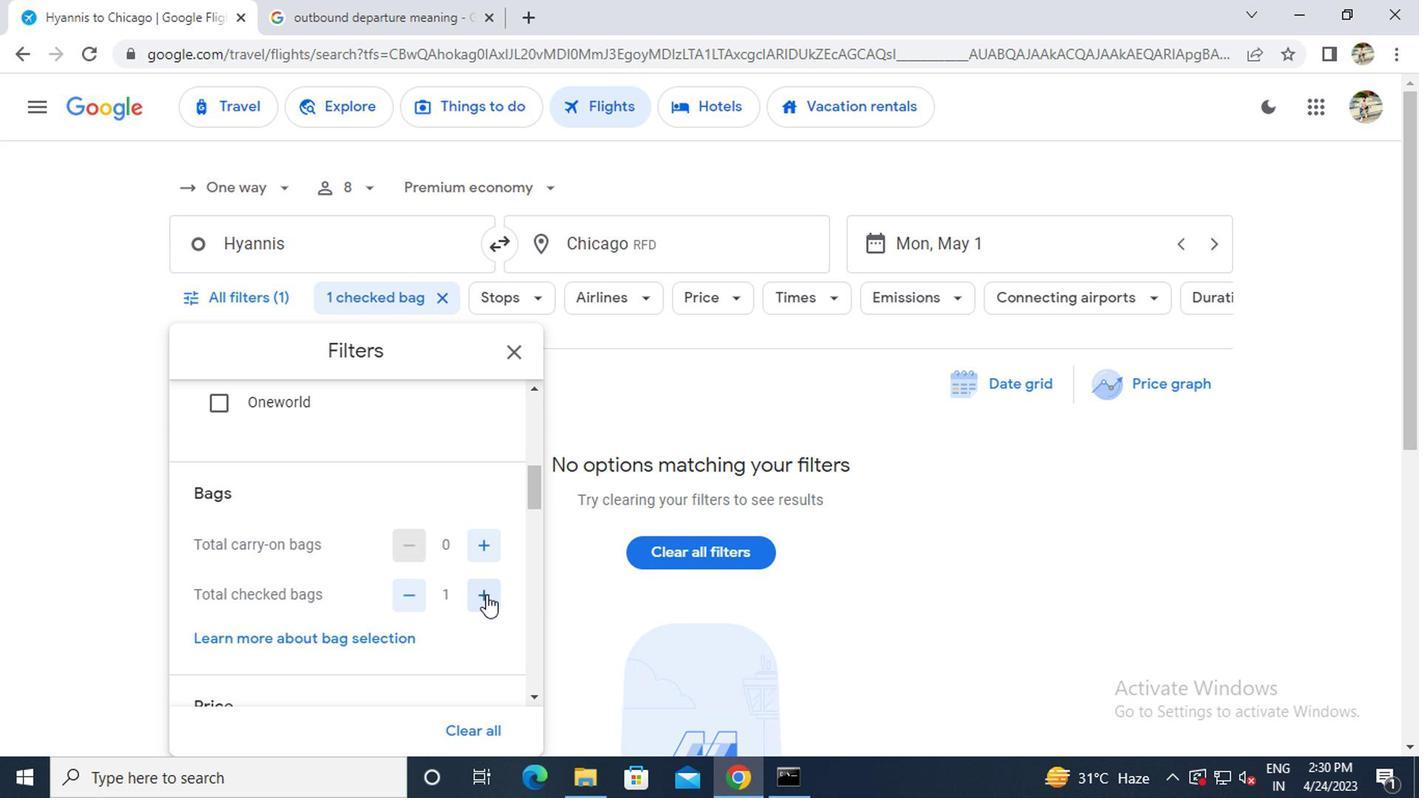 
Action: Mouse moved to (488, 672)
Screenshot: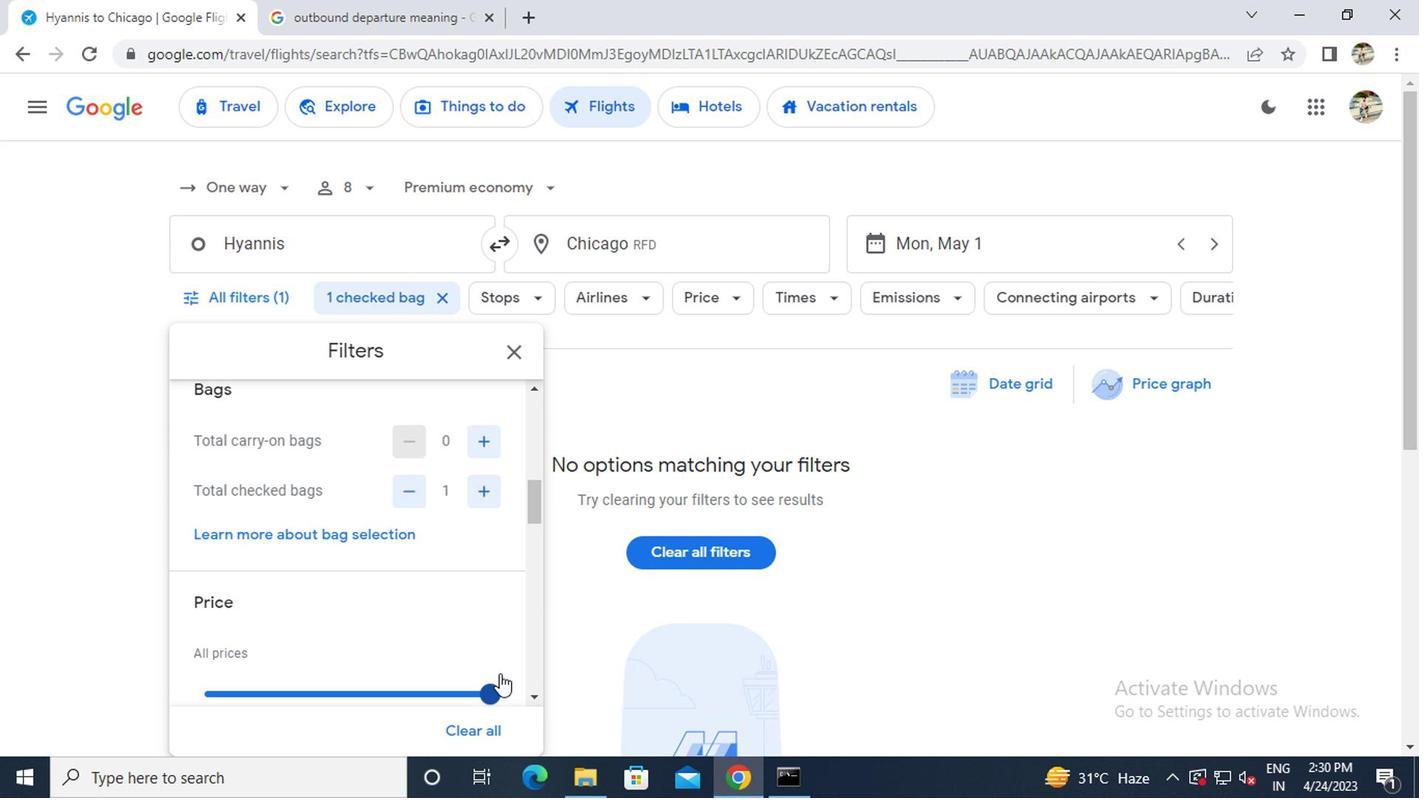 
Action: Mouse scrolled (488, 670) with delta (0, -1)
Screenshot: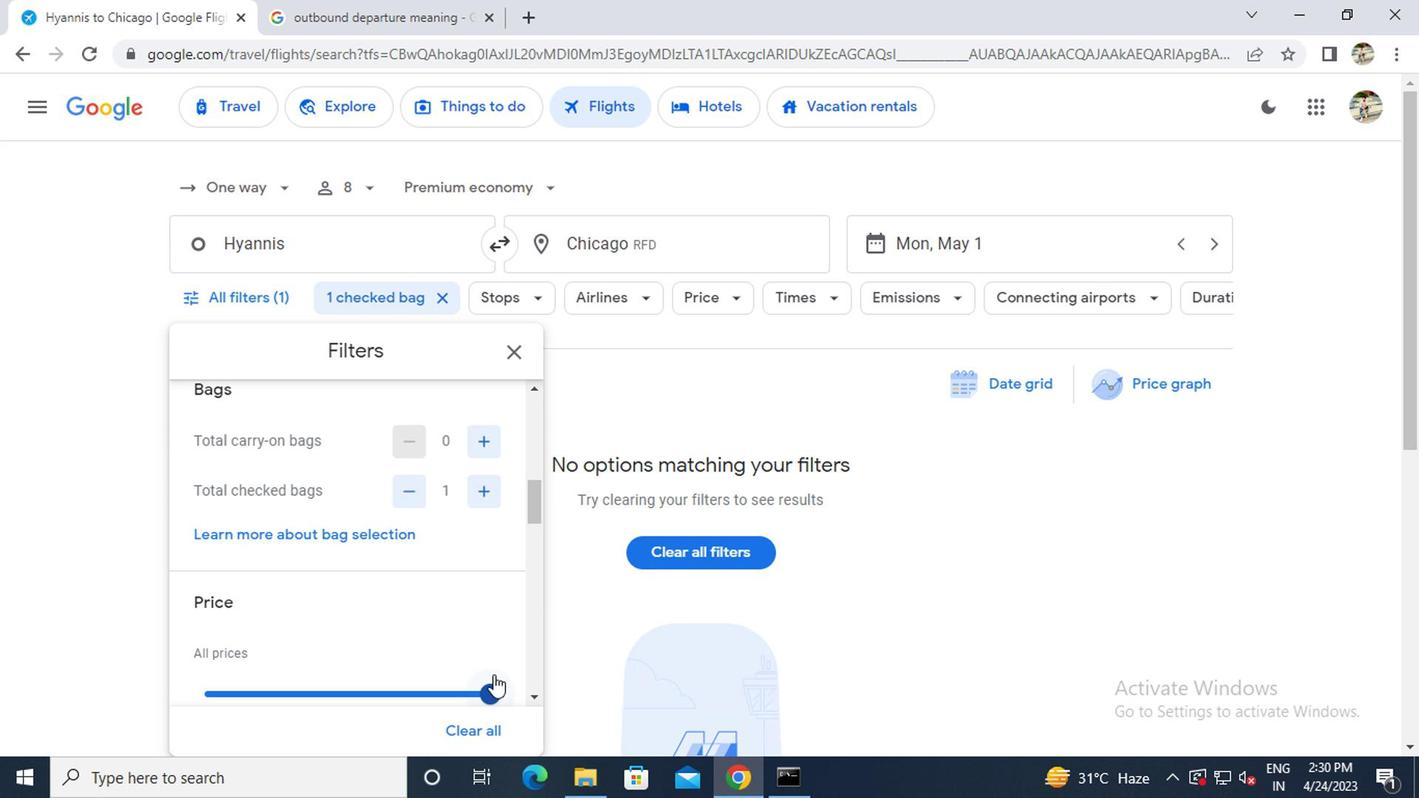 
Action: Mouse moved to (491, 584)
Screenshot: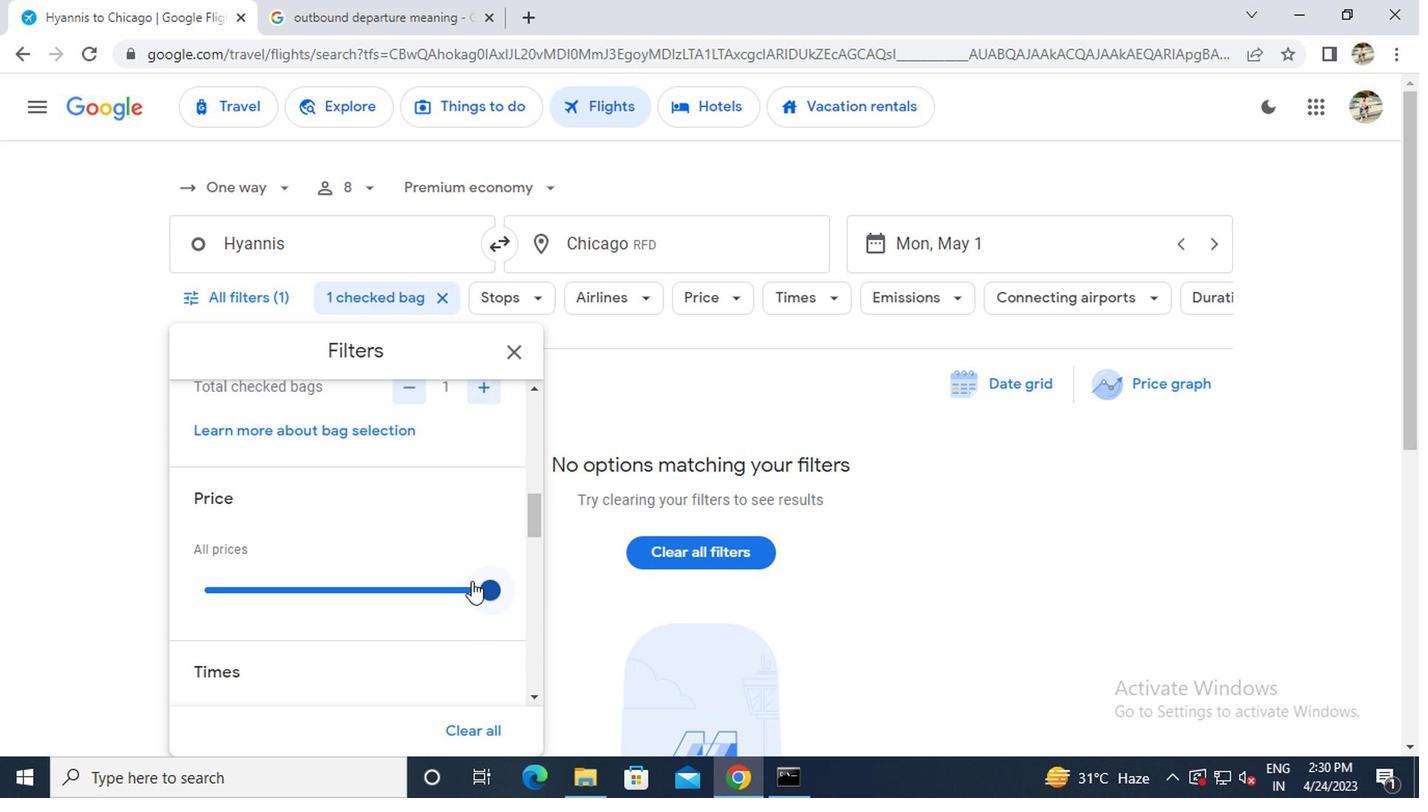 
Action: Mouse pressed left at (491, 584)
Screenshot: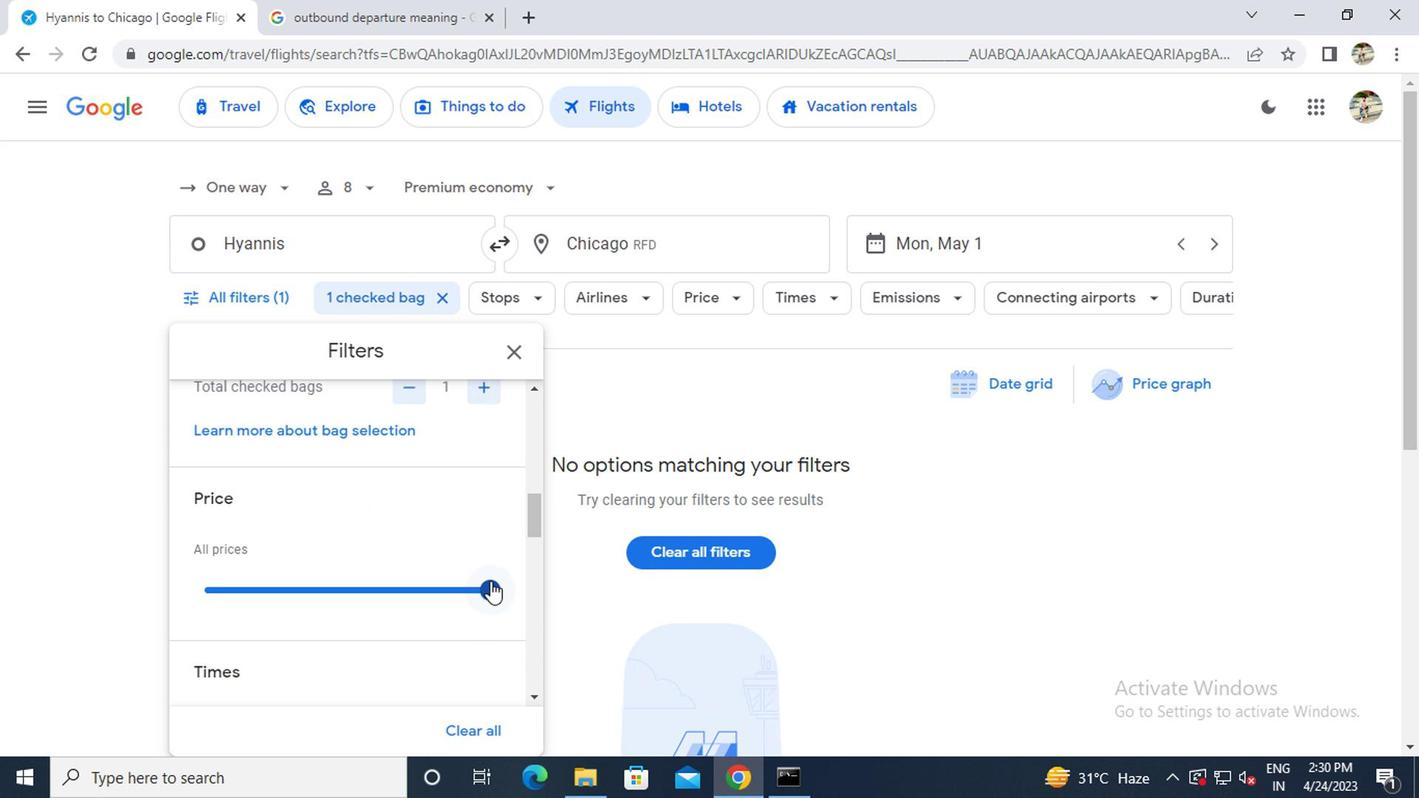 
Action: Mouse moved to (417, 619)
Screenshot: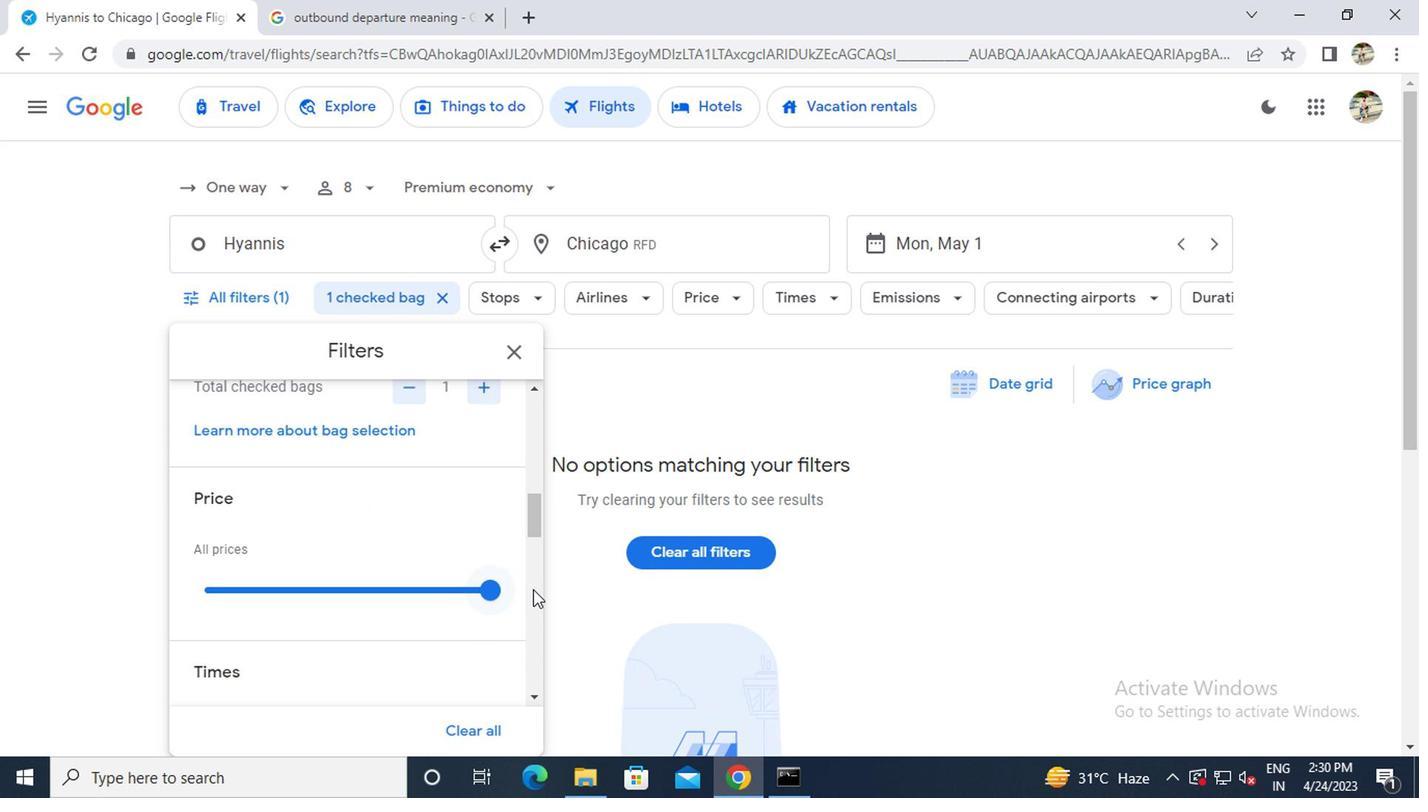 
Action: Mouse scrolled (417, 618) with delta (0, -1)
Screenshot: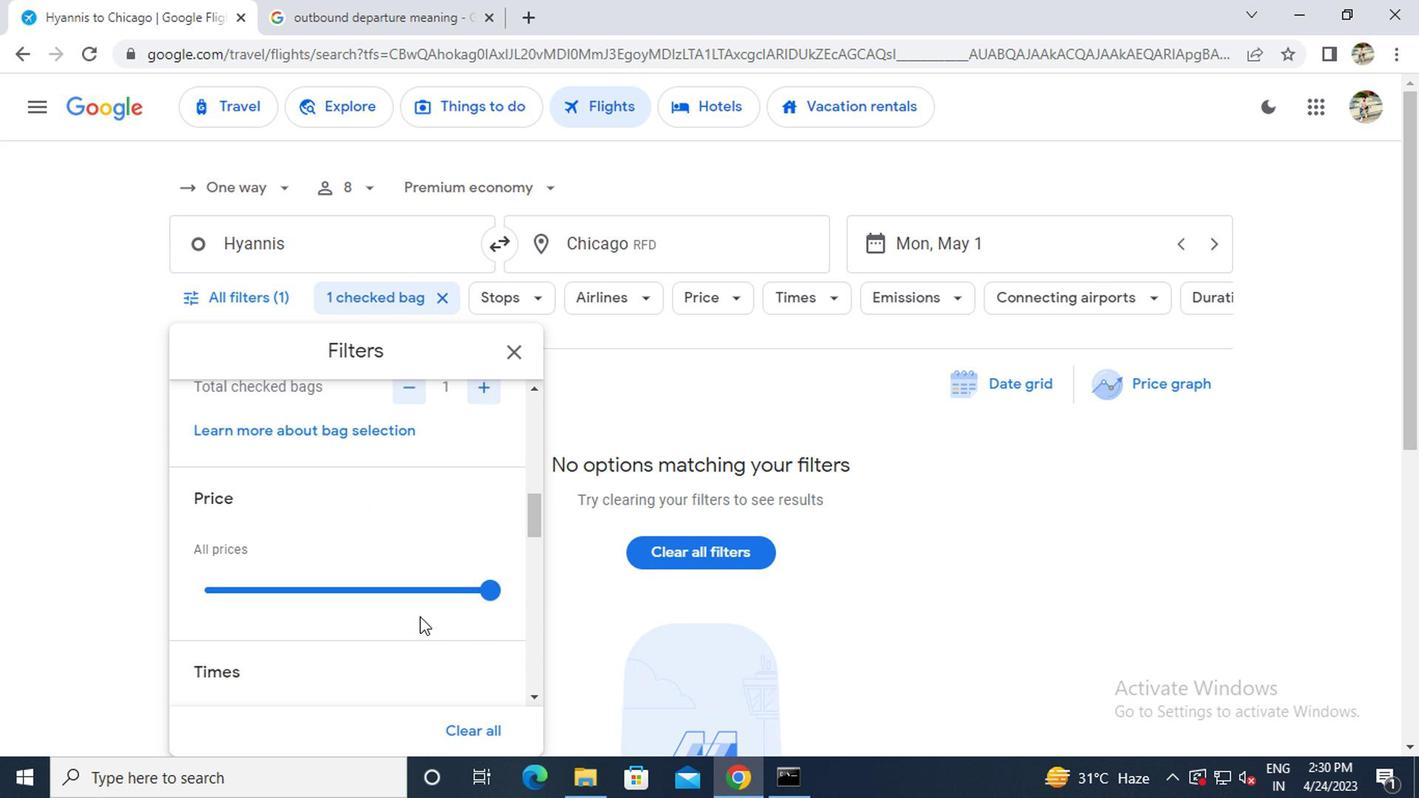 
Action: Mouse moved to (416, 619)
Screenshot: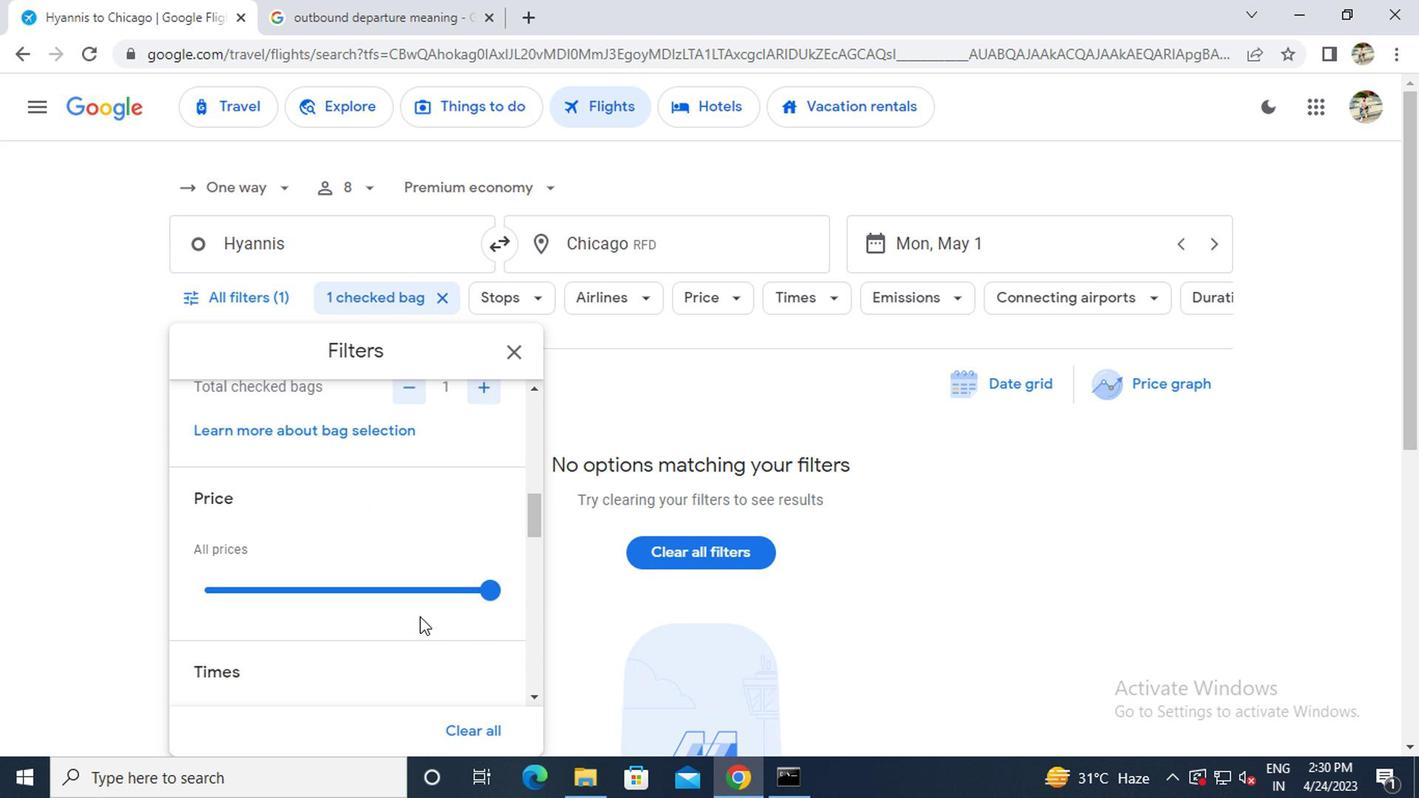 
Action: Mouse scrolled (416, 618) with delta (0, -1)
Screenshot: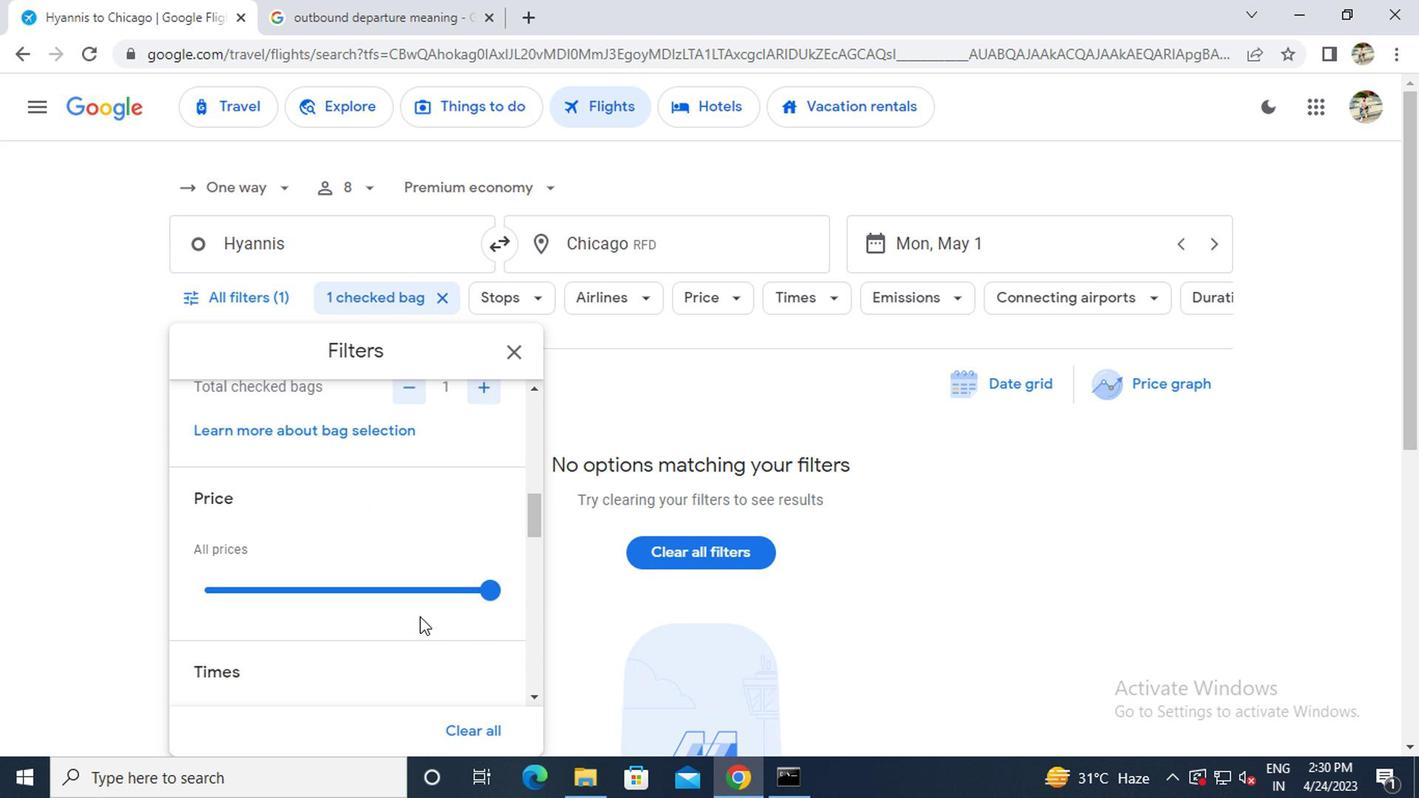 
Action: Mouse scrolled (416, 618) with delta (0, -1)
Screenshot: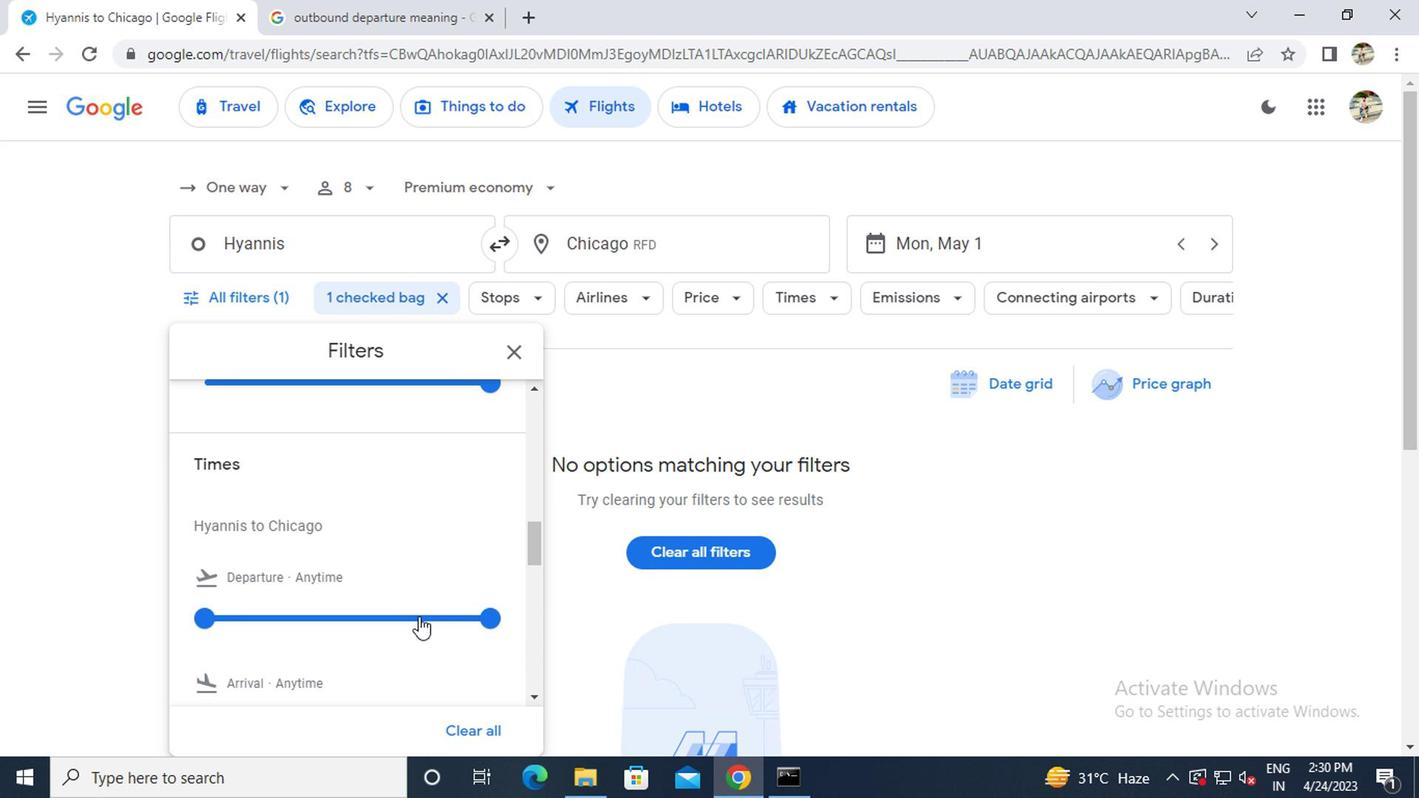
Action: Mouse moved to (205, 512)
Screenshot: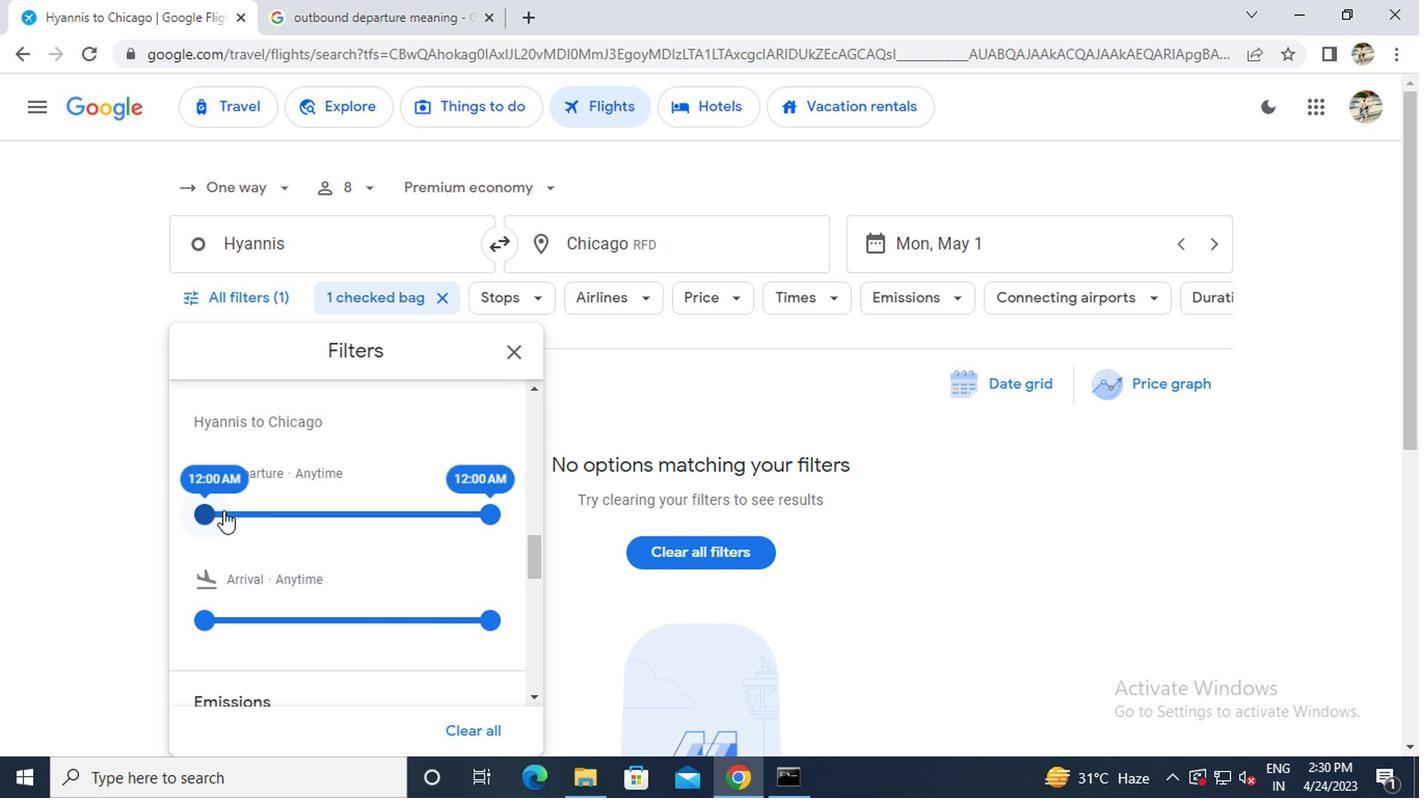 
Action: Mouse pressed left at (205, 512)
Screenshot: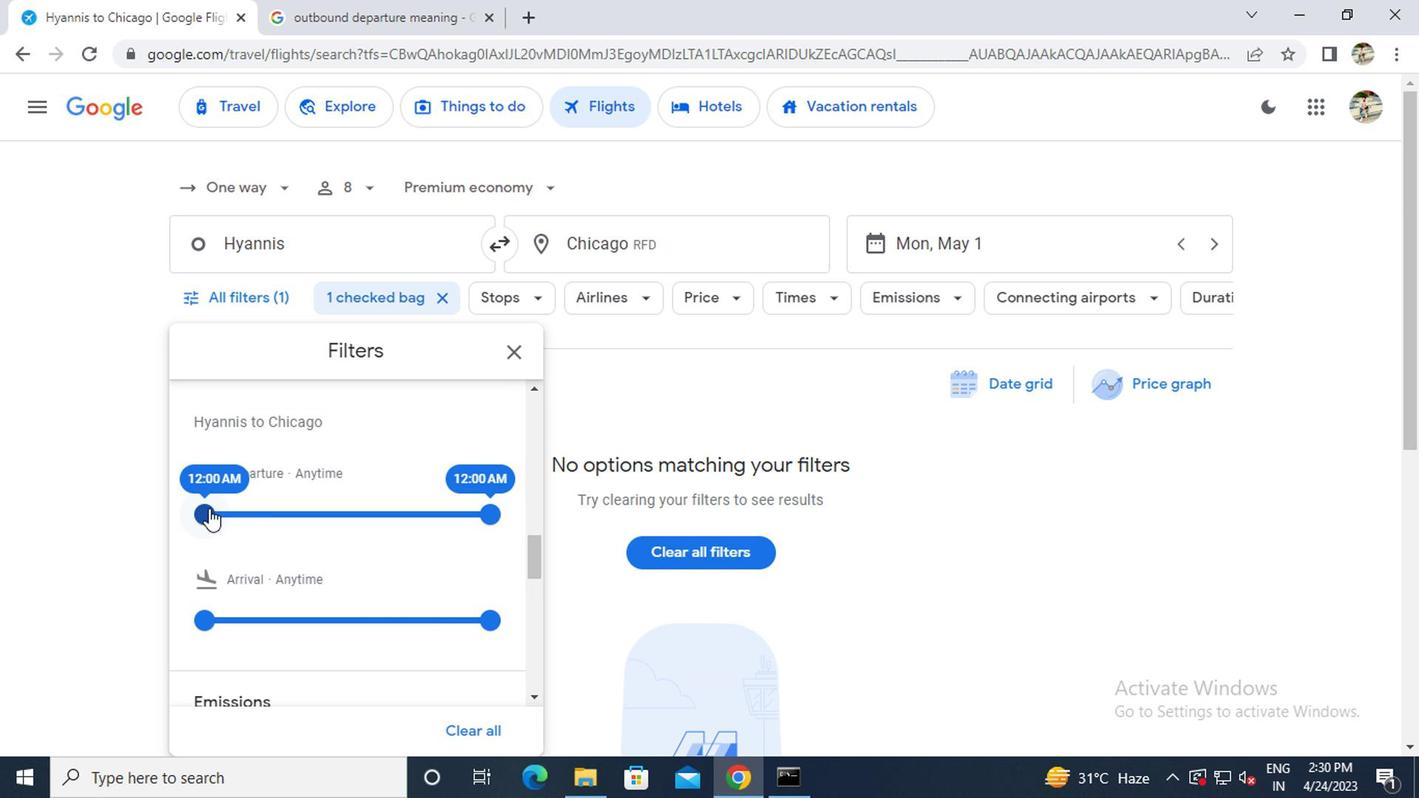 
Action: Mouse moved to (500, 357)
Screenshot: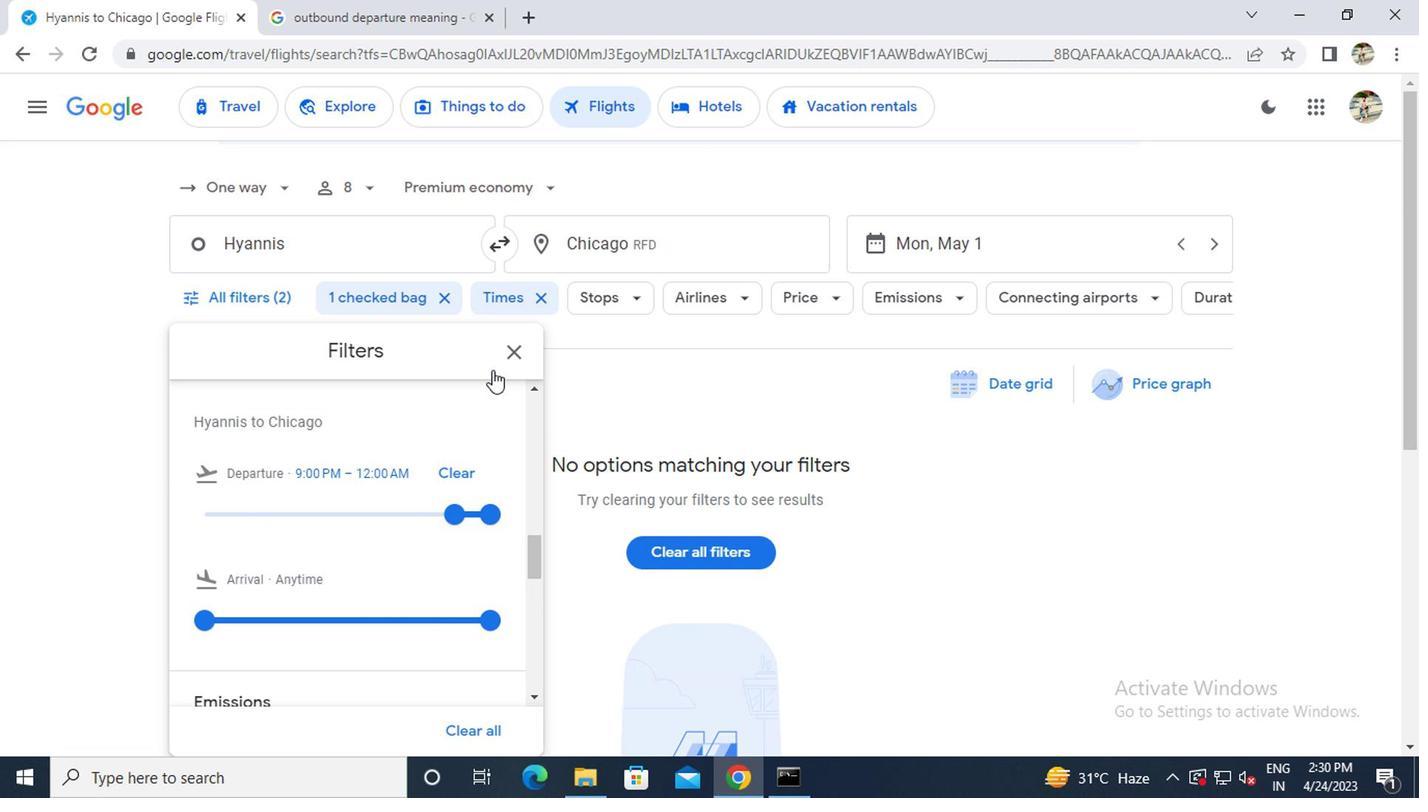 
Action: Mouse pressed left at (500, 357)
Screenshot: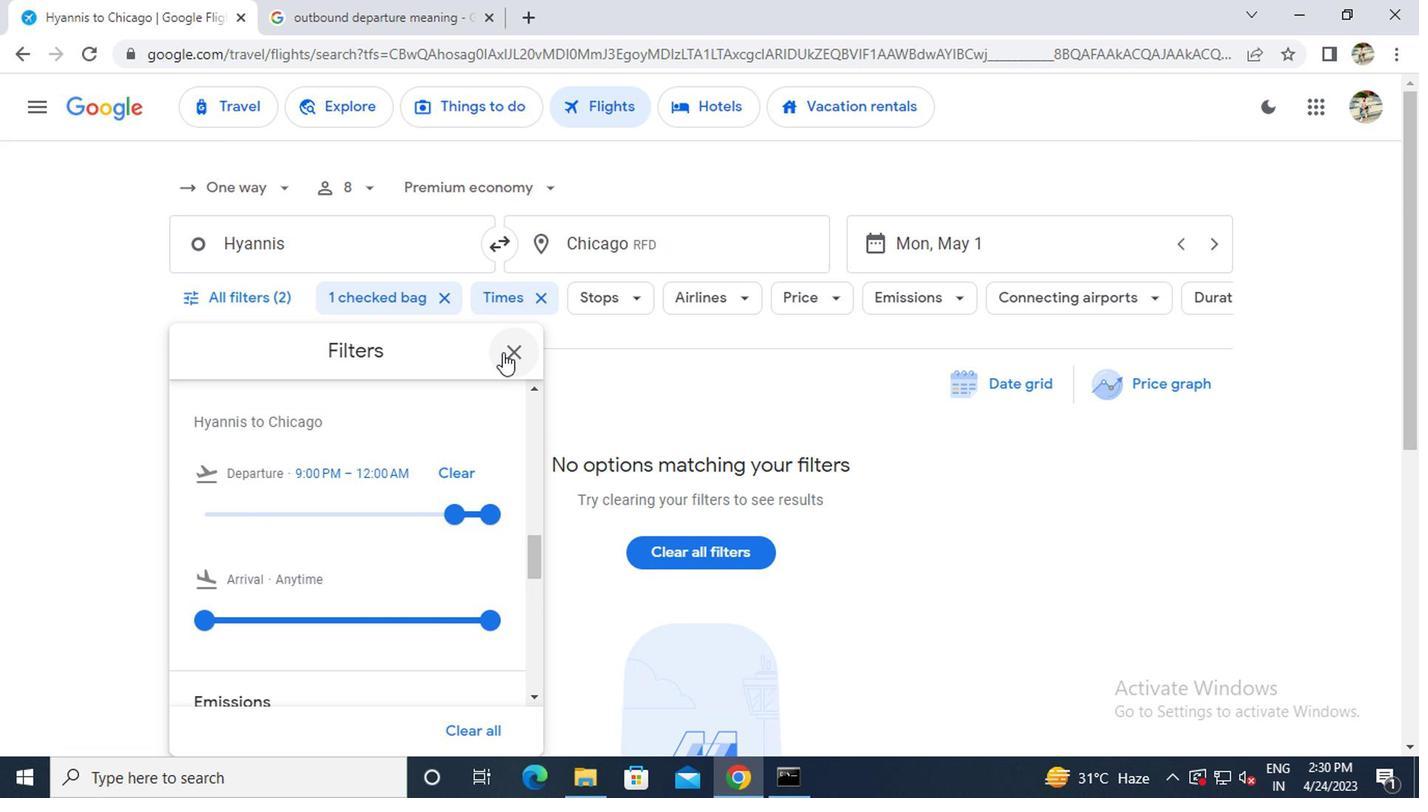 
